 Task: Configure real-time preview settings for accurate effect previews.
Action: Mouse moved to (108, 4)
Screenshot: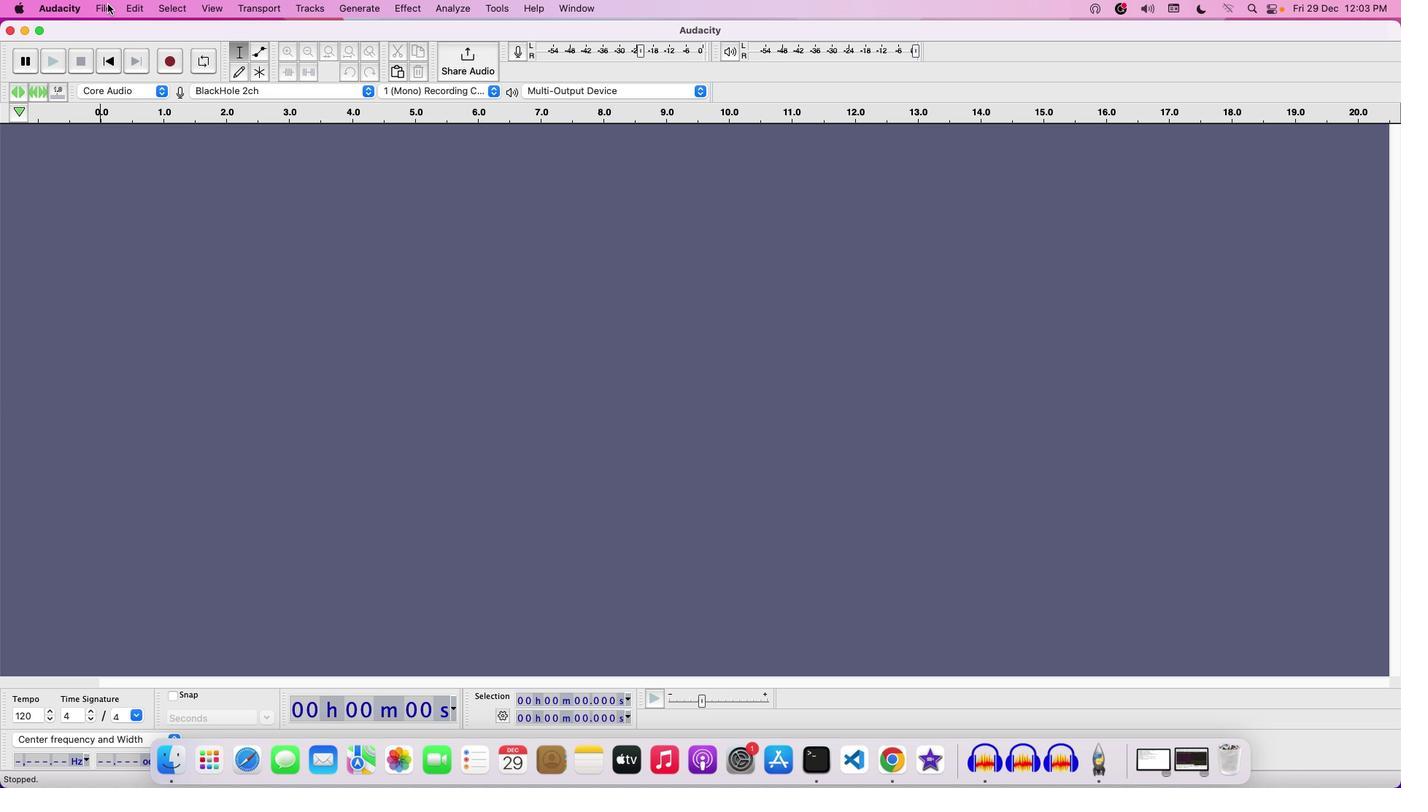 
Action: Mouse pressed left at (108, 4)
Screenshot: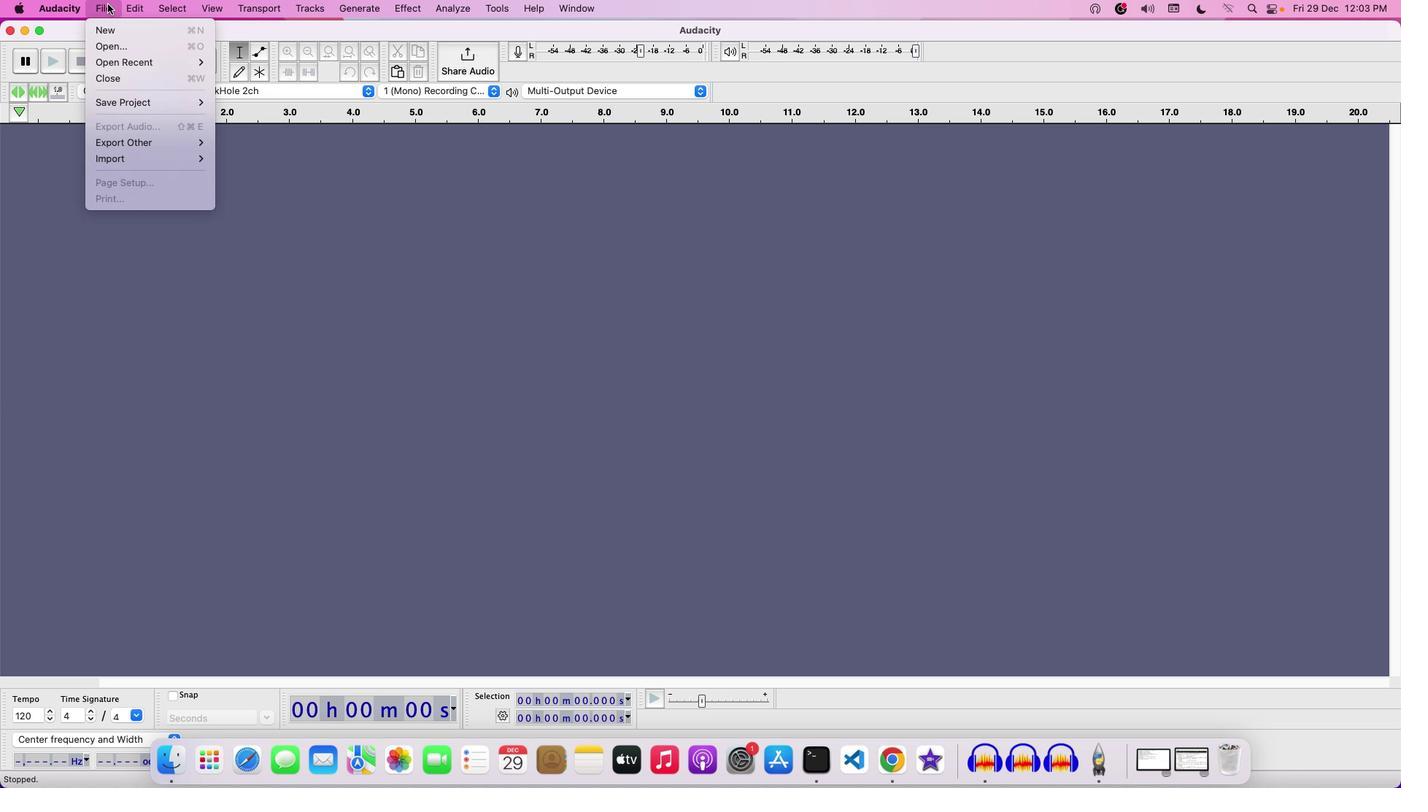 
Action: Mouse moved to (113, 51)
Screenshot: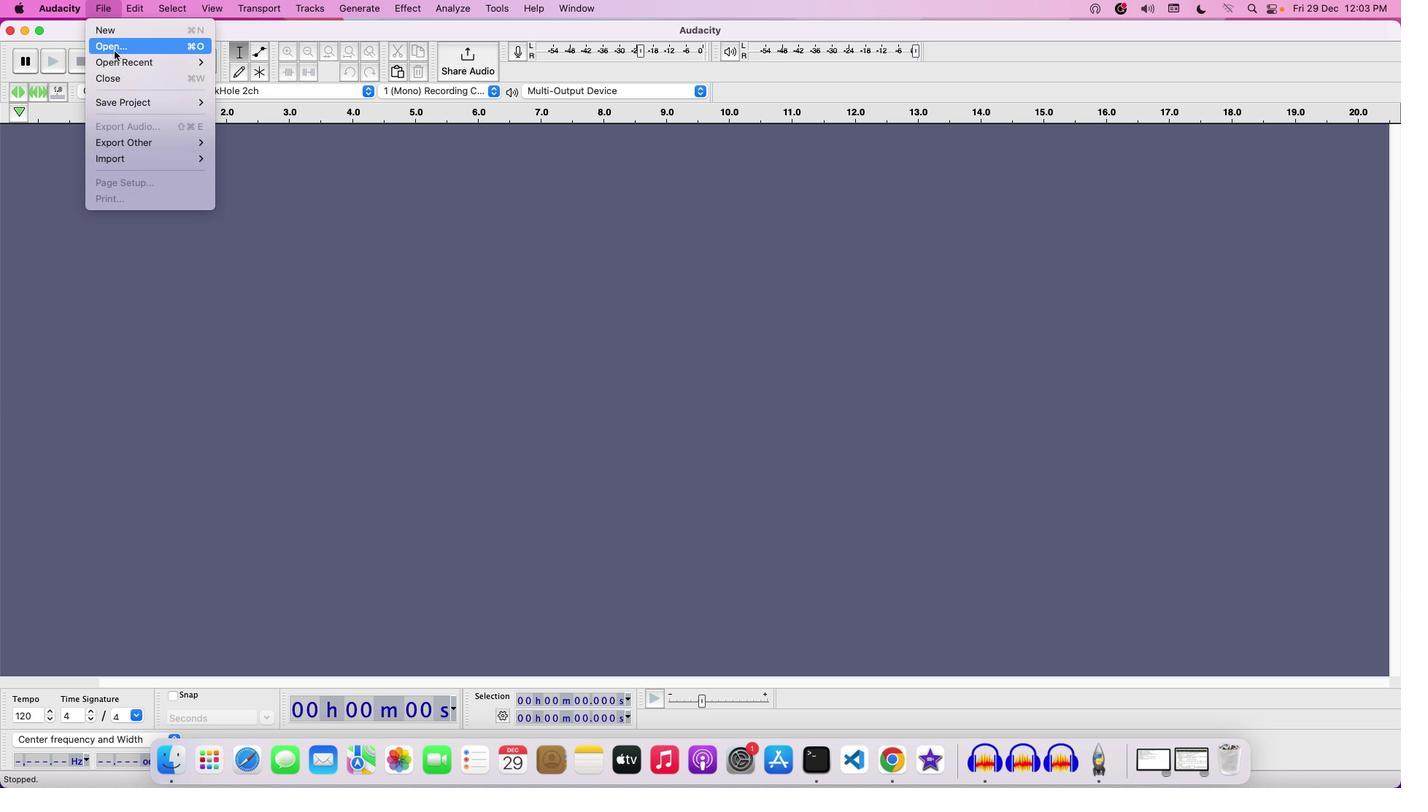 
Action: Mouse pressed left at (113, 51)
Screenshot: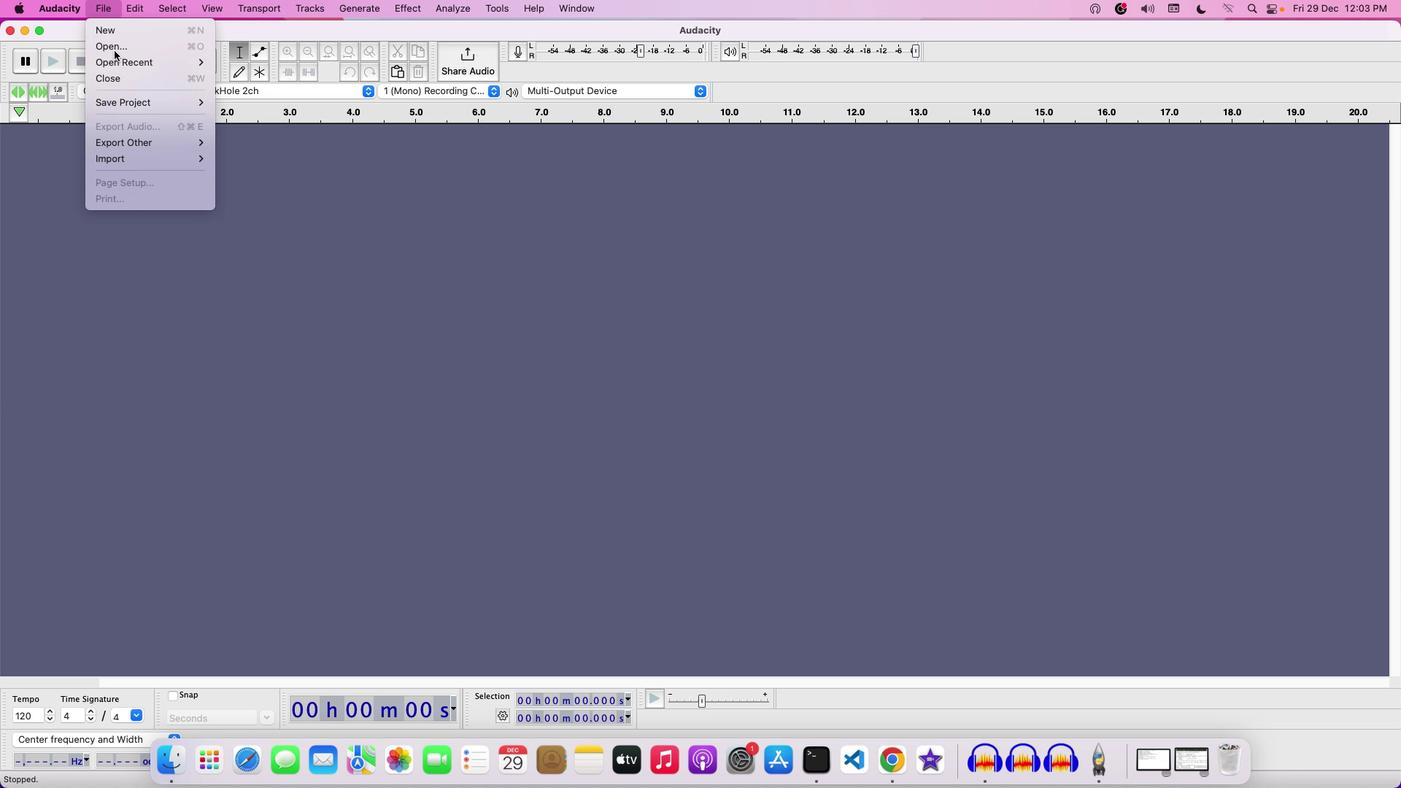 
Action: Mouse moved to (605, 231)
Screenshot: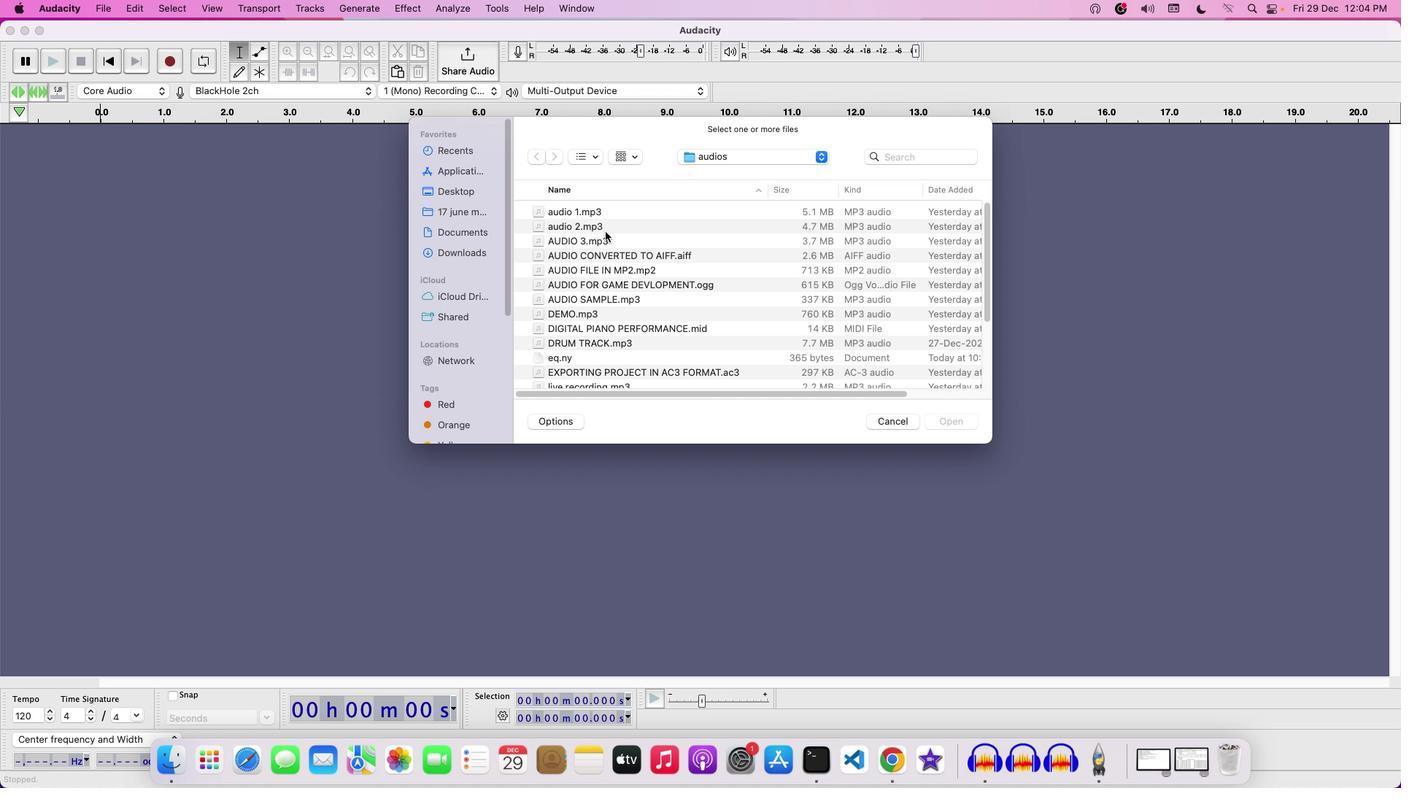 
Action: Mouse pressed left at (605, 231)
Screenshot: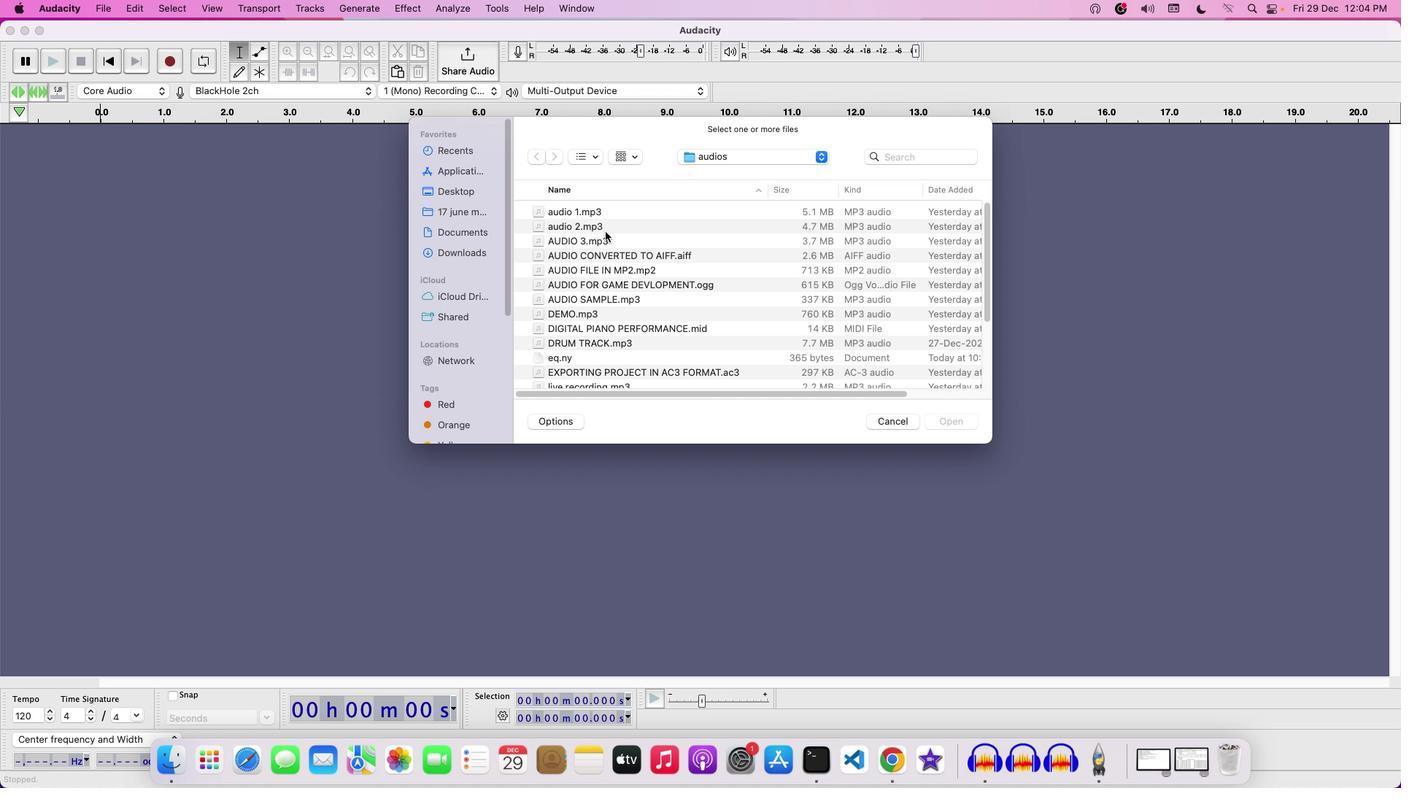 
Action: Mouse moved to (941, 422)
Screenshot: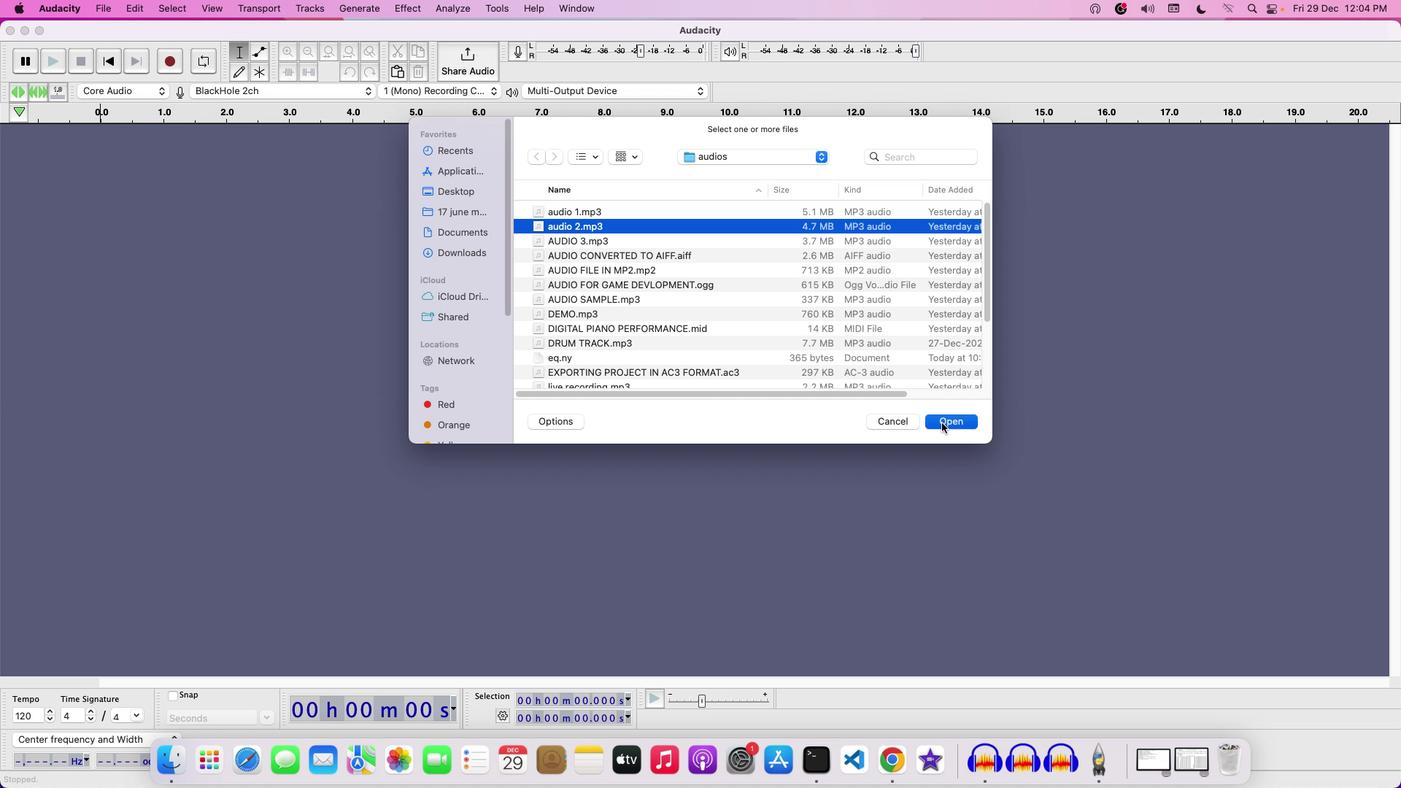 
Action: Mouse pressed left at (941, 422)
Screenshot: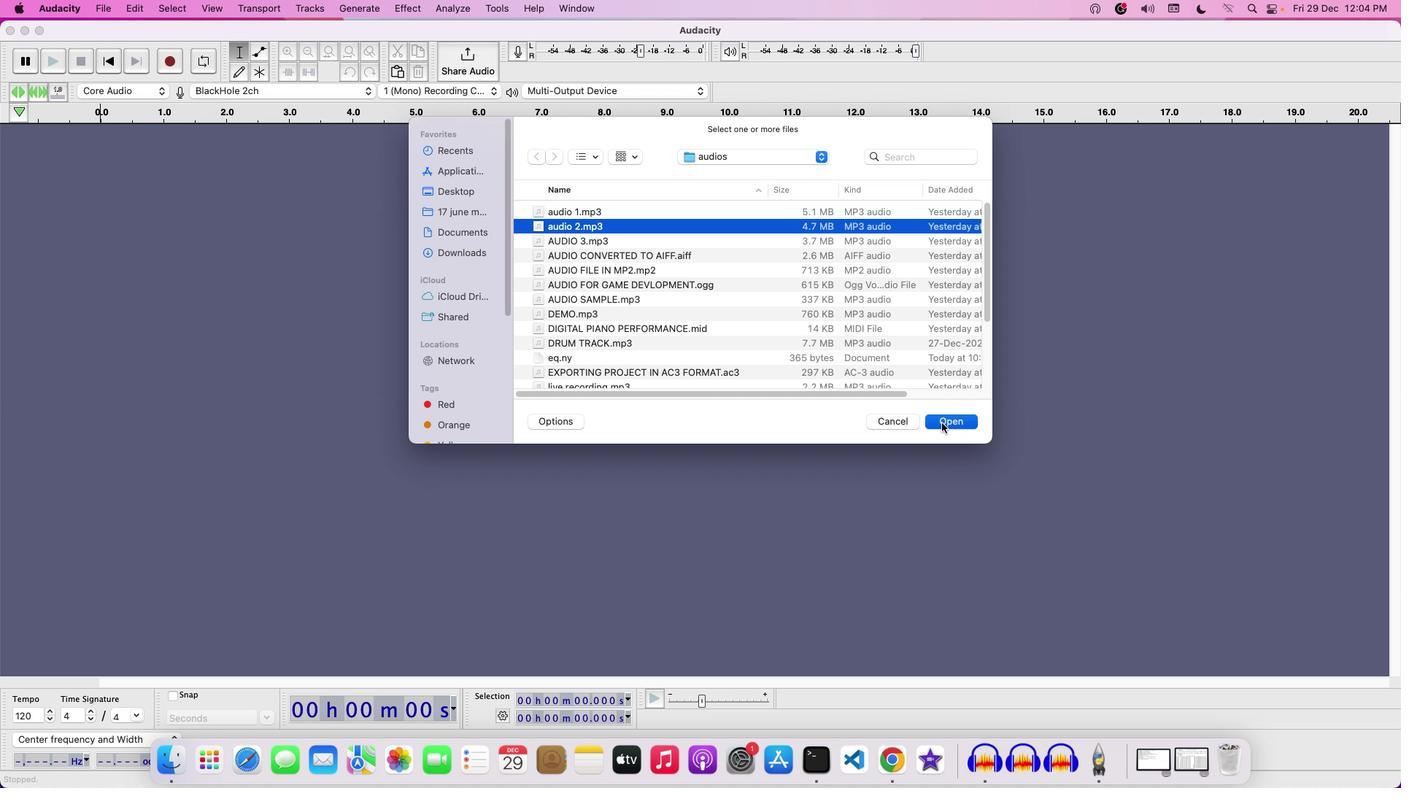 
Action: Mouse moved to (667, 284)
Screenshot: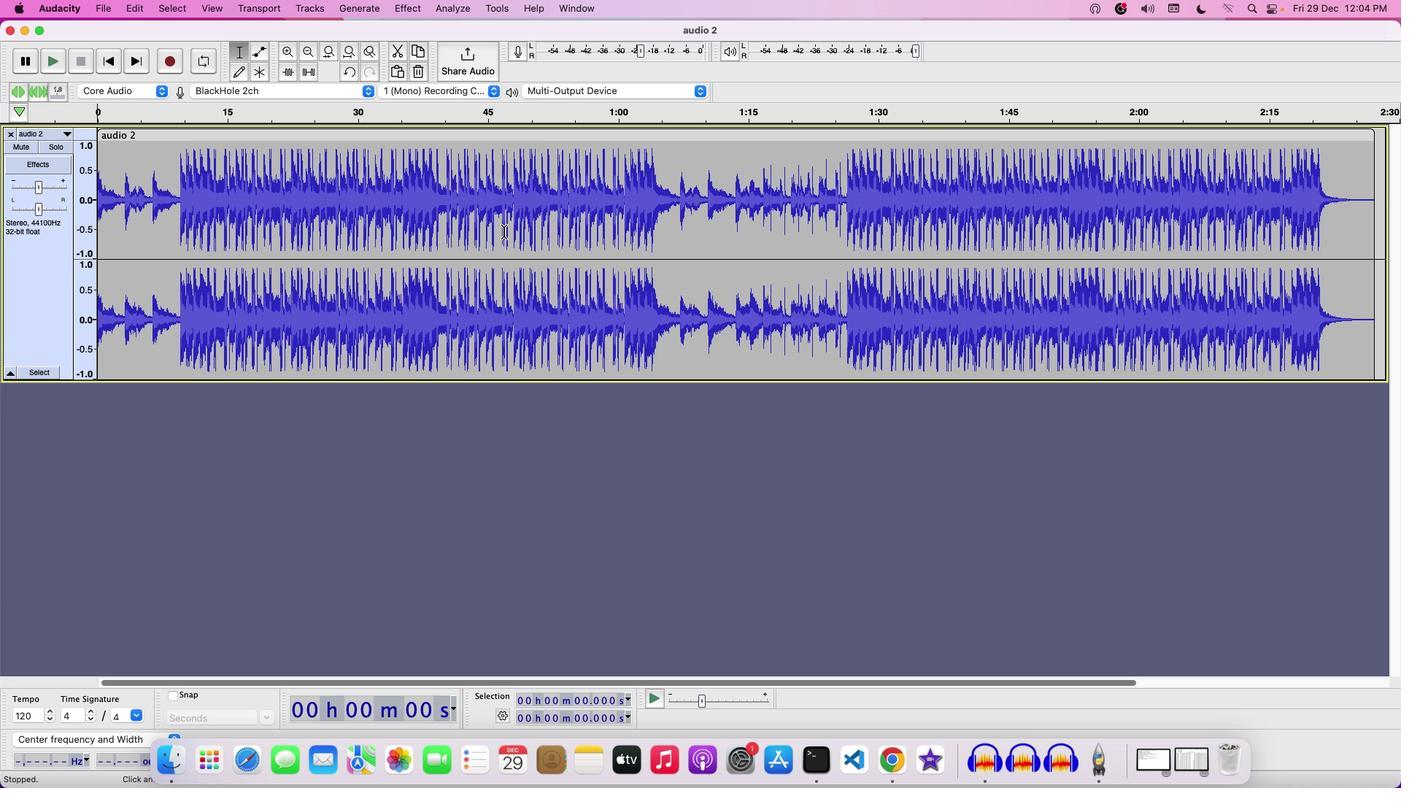 
Action: Key pressed Key.space
Screenshot: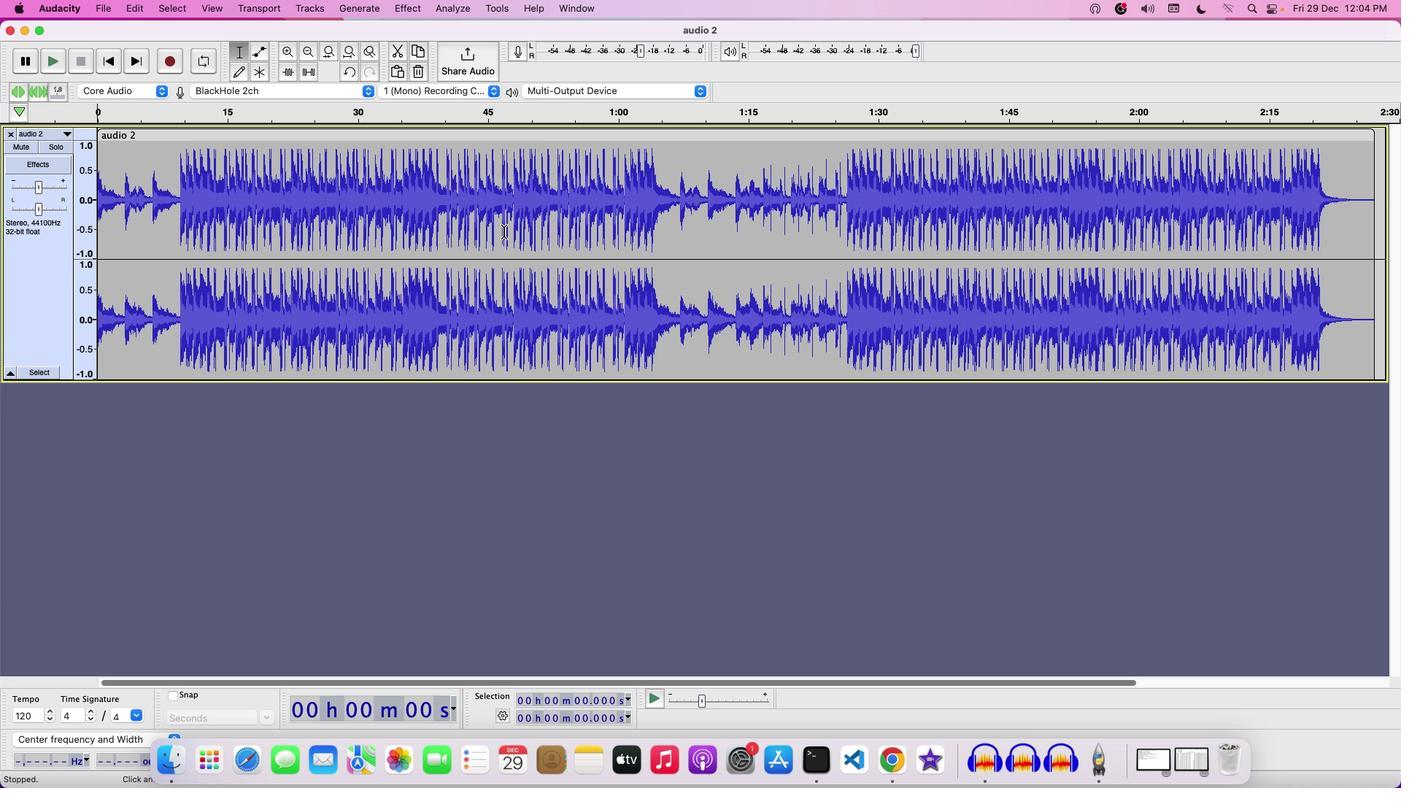 
Action: Mouse moved to (31, 192)
Screenshot: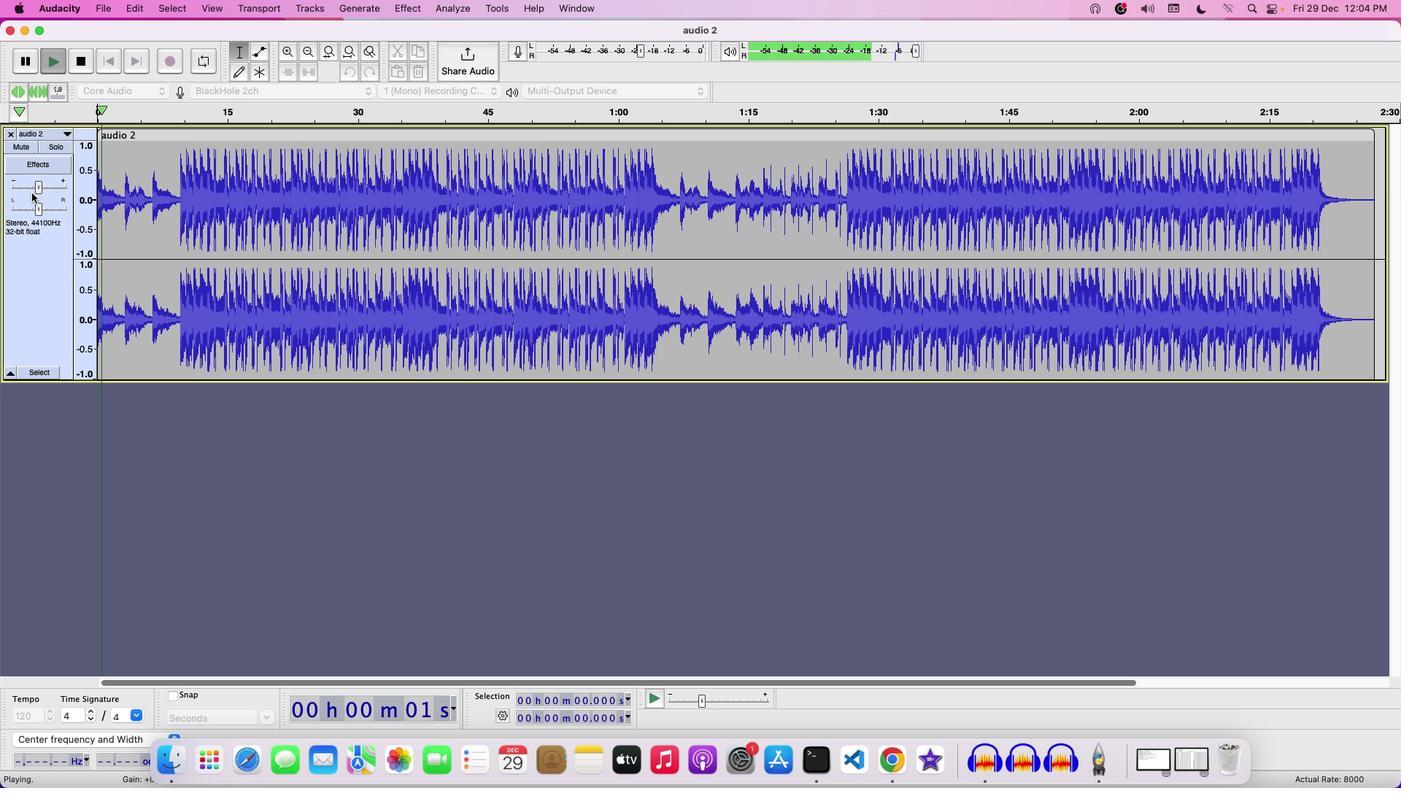 
Action: Mouse pressed left at (31, 192)
Screenshot: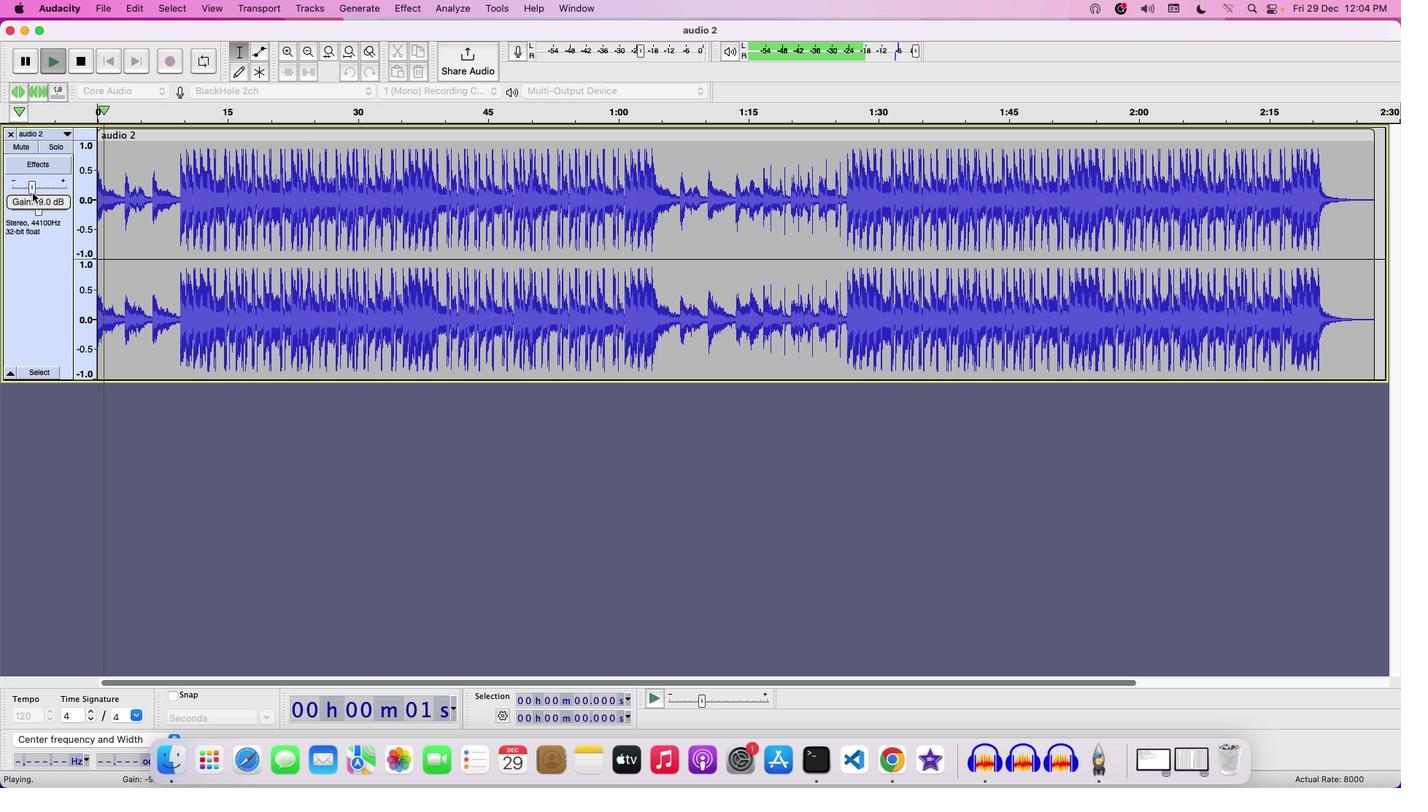 
Action: Mouse moved to (32, 192)
Screenshot: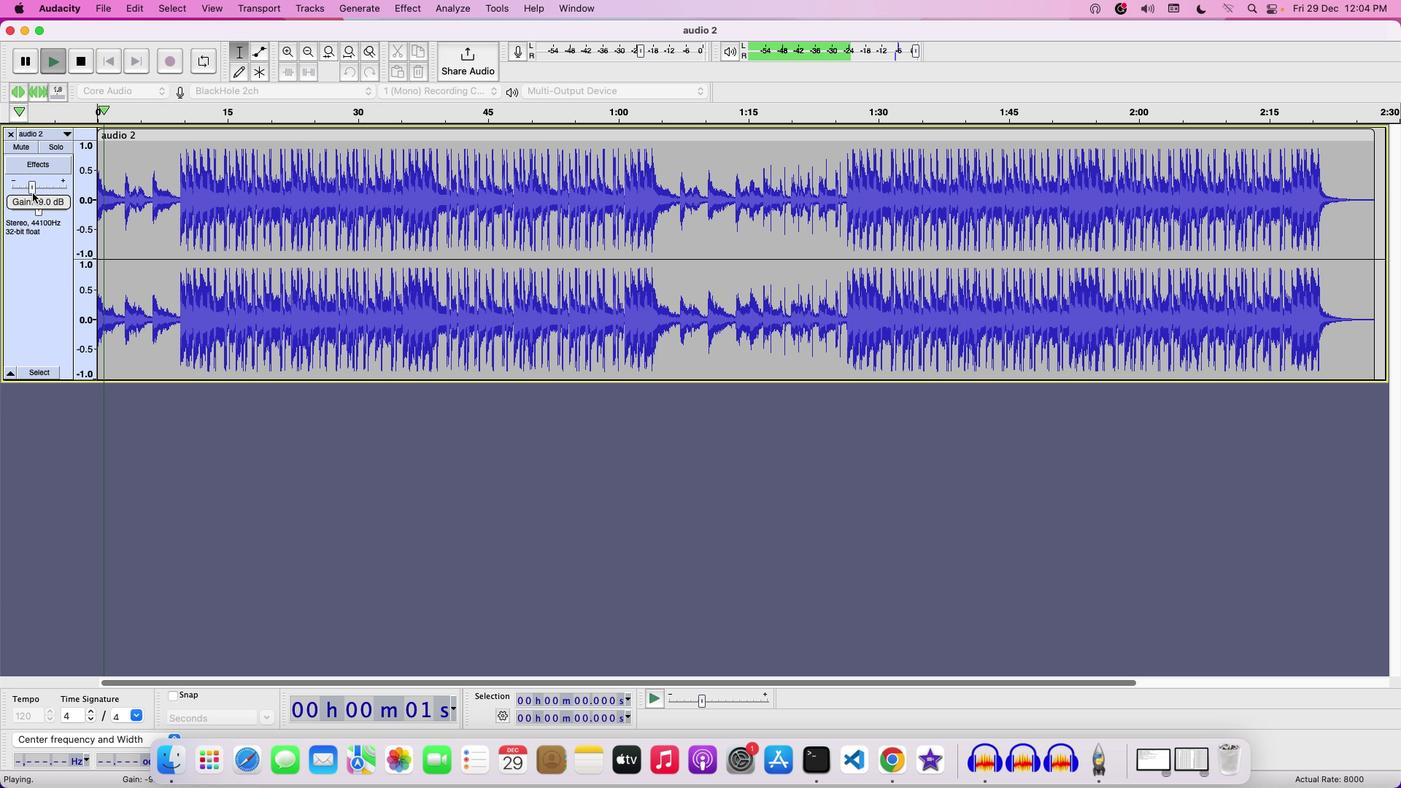 
Action: Mouse pressed left at (32, 192)
Screenshot: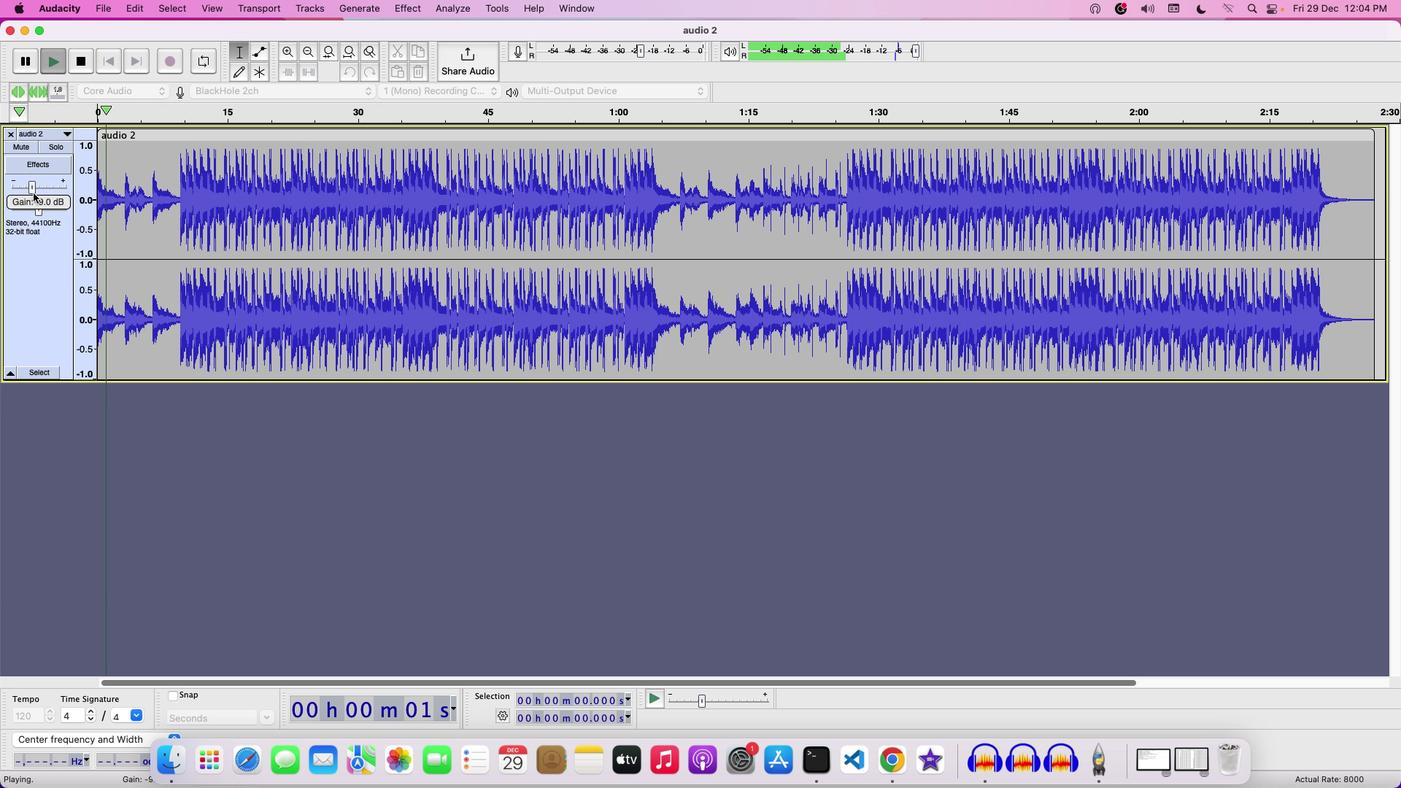 
Action: Mouse moved to (174, 194)
Screenshot: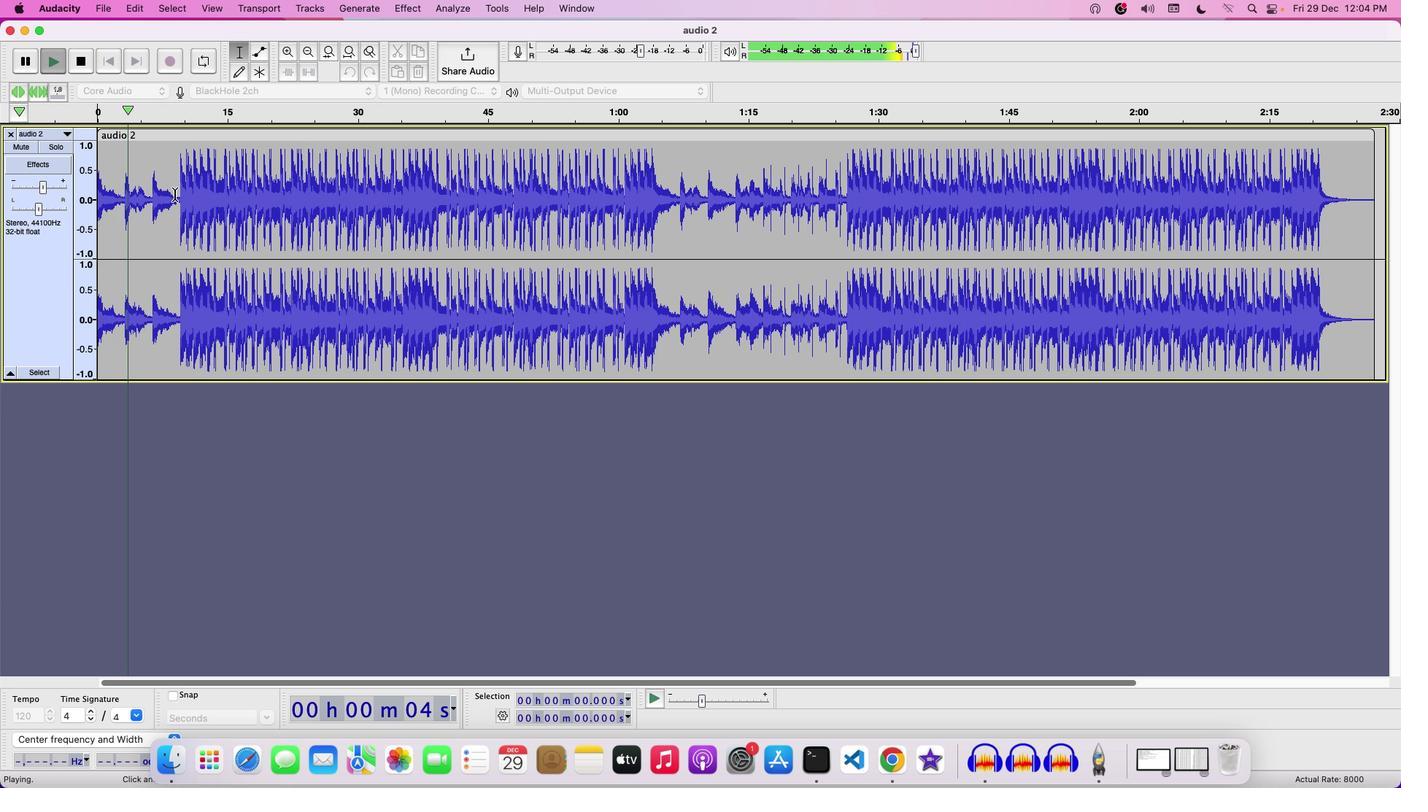 
Action: Mouse pressed left at (174, 194)
Screenshot: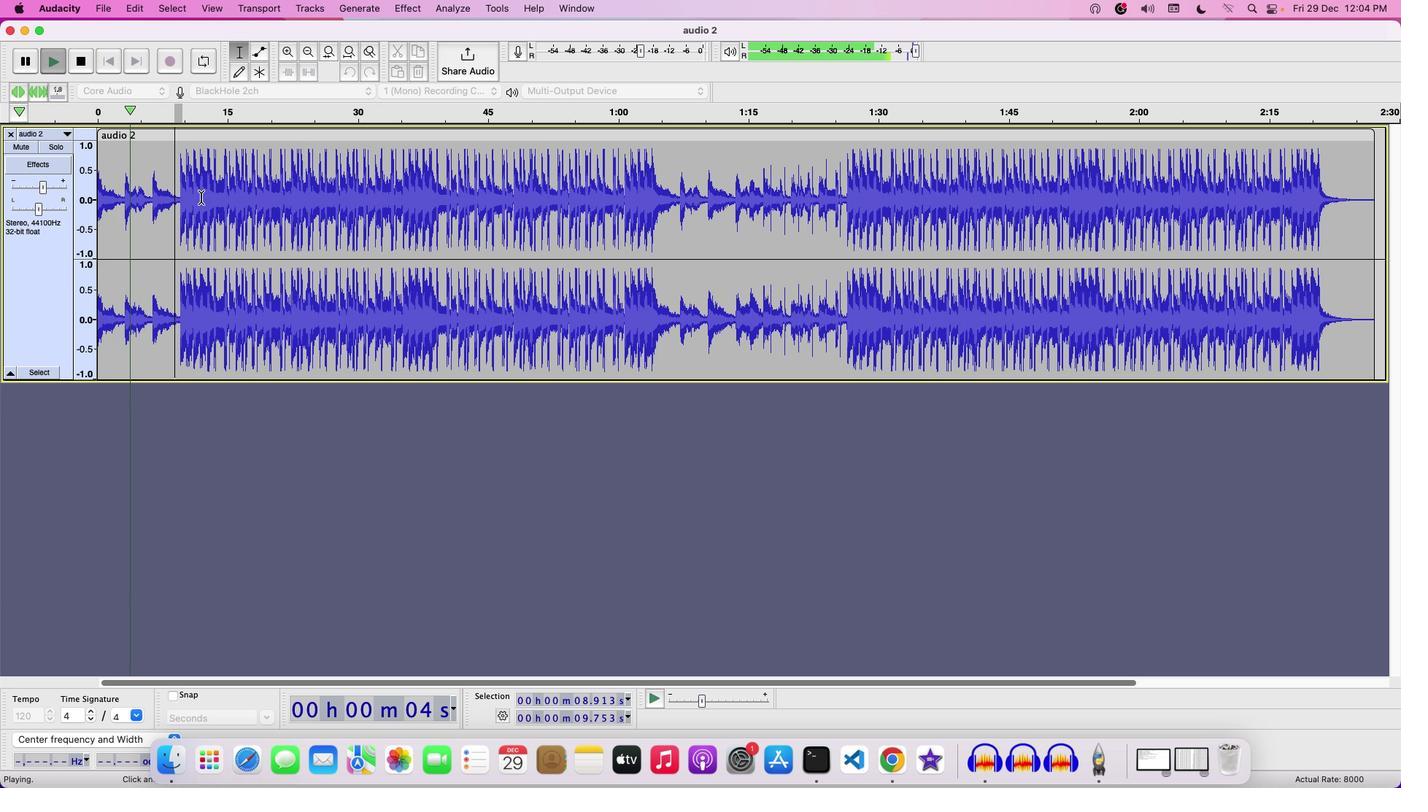 
Action: Mouse moved to (353, 221)
Screenshot: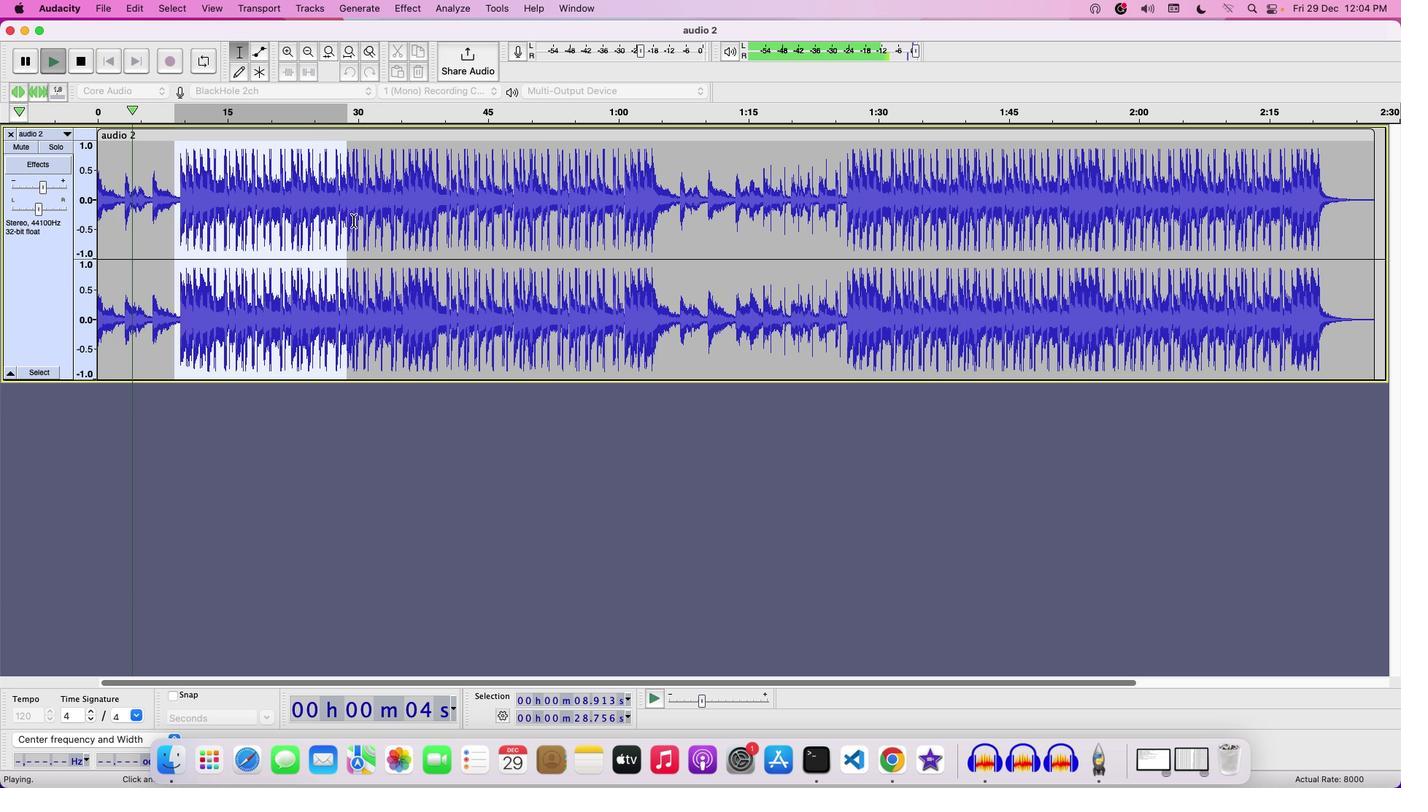 
Action: Key pressed Key.space
Screenshot: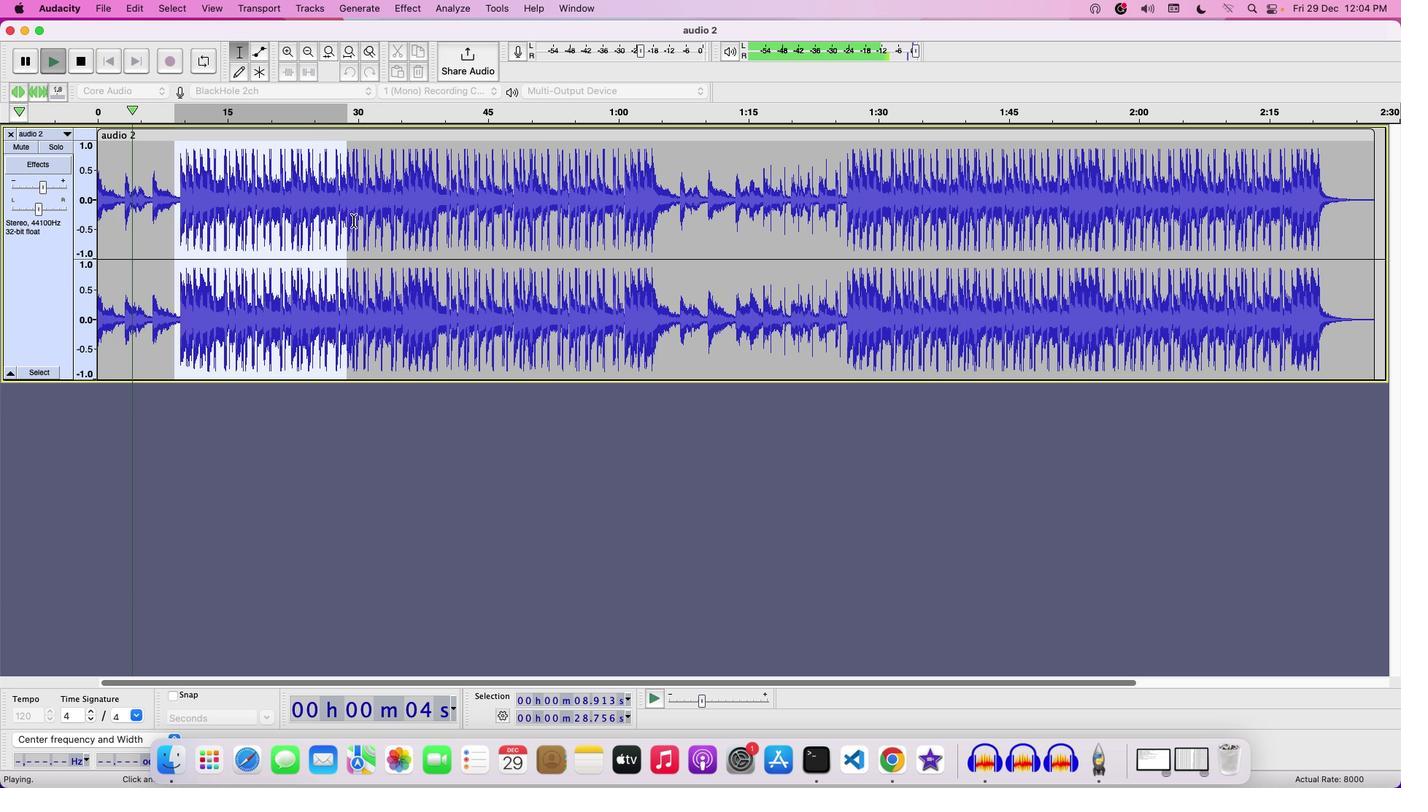 
Action: Mouse moved to (353, 221)
Screenshot: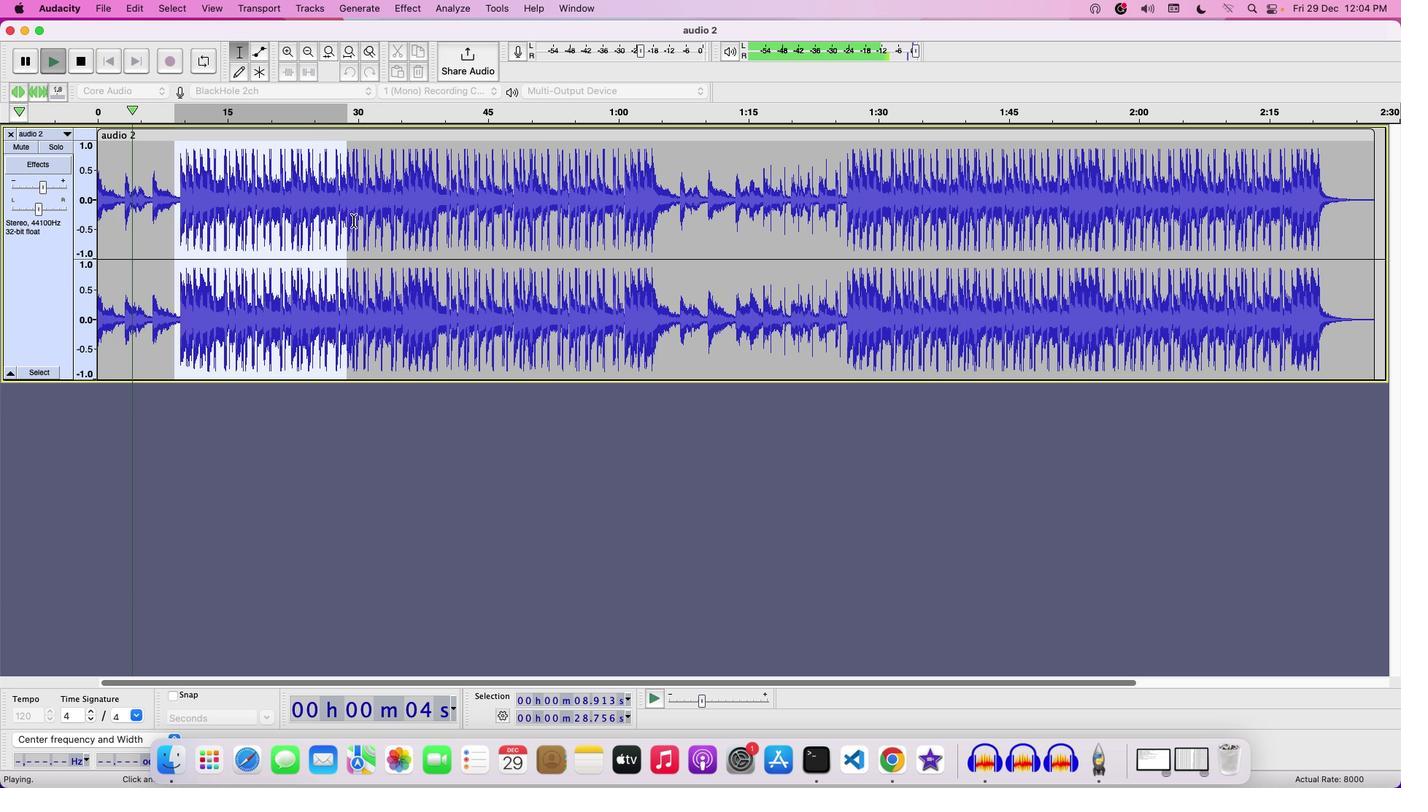 
Action: Key pressed Key.space
Screenshot: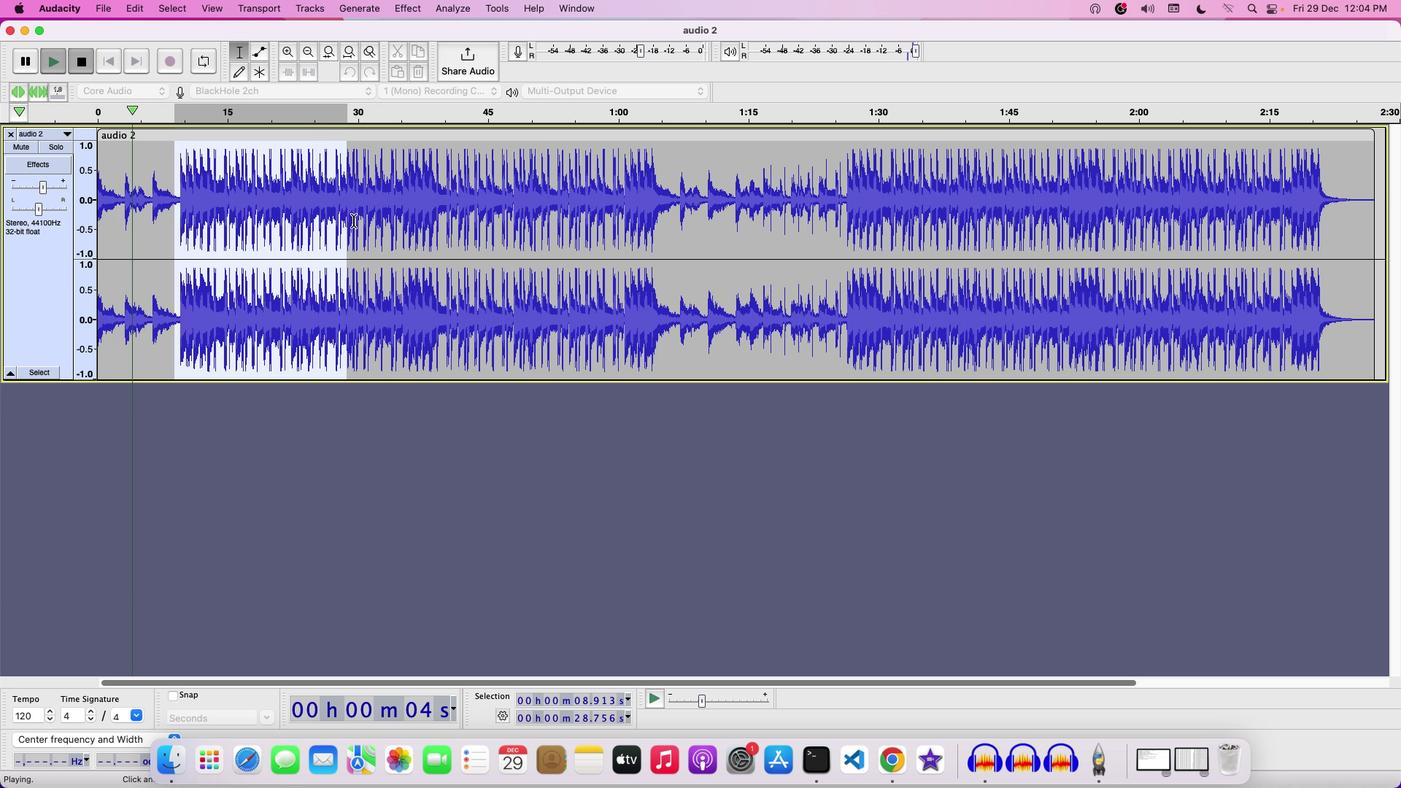 
Action: Mouse moved to (40, 187)
Screenshot: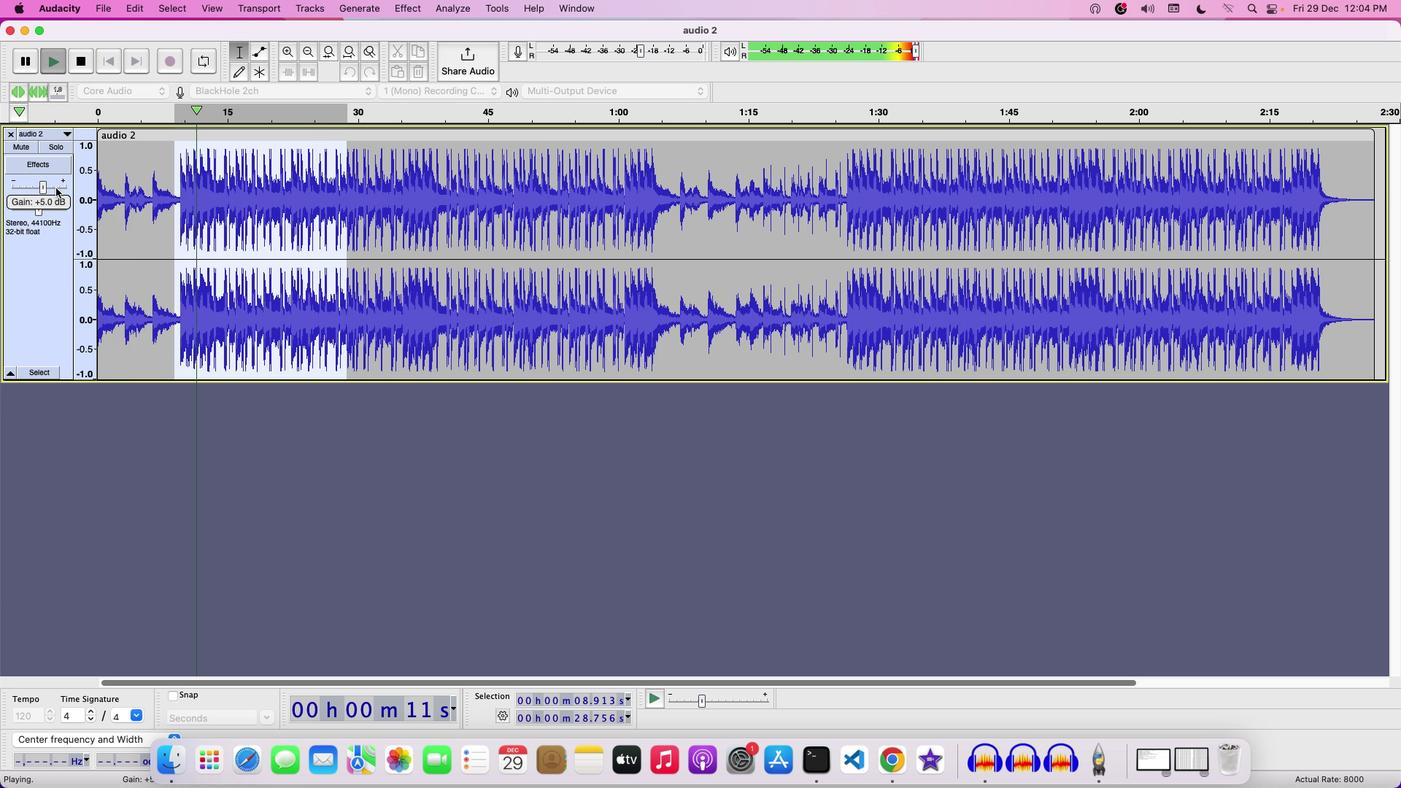 
Action: Mouse pressed left at (40, 187)
Screenshot: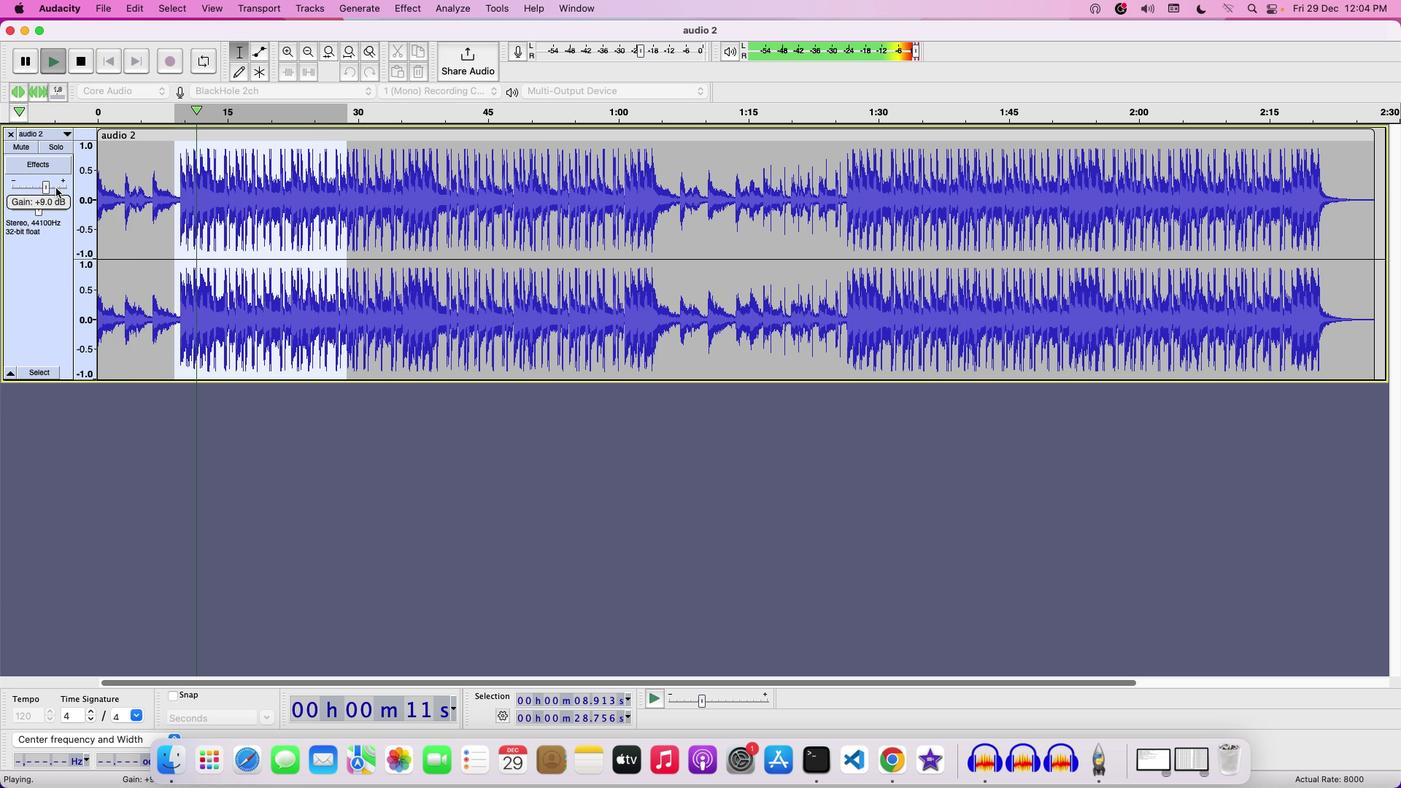 
Action: Mouse moved to (261, 199)
Screenshot: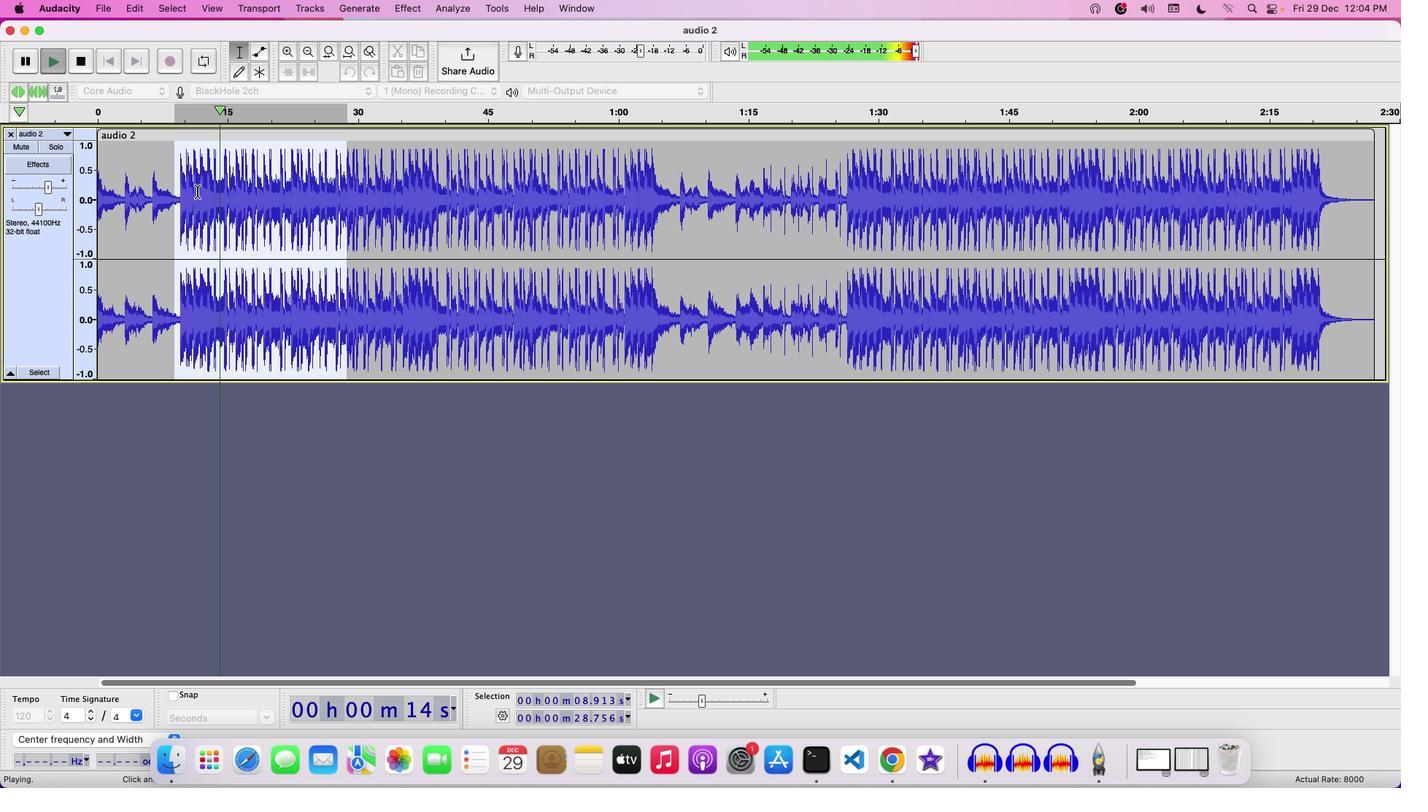 
Action: Key pressed Key.space
Screenshot: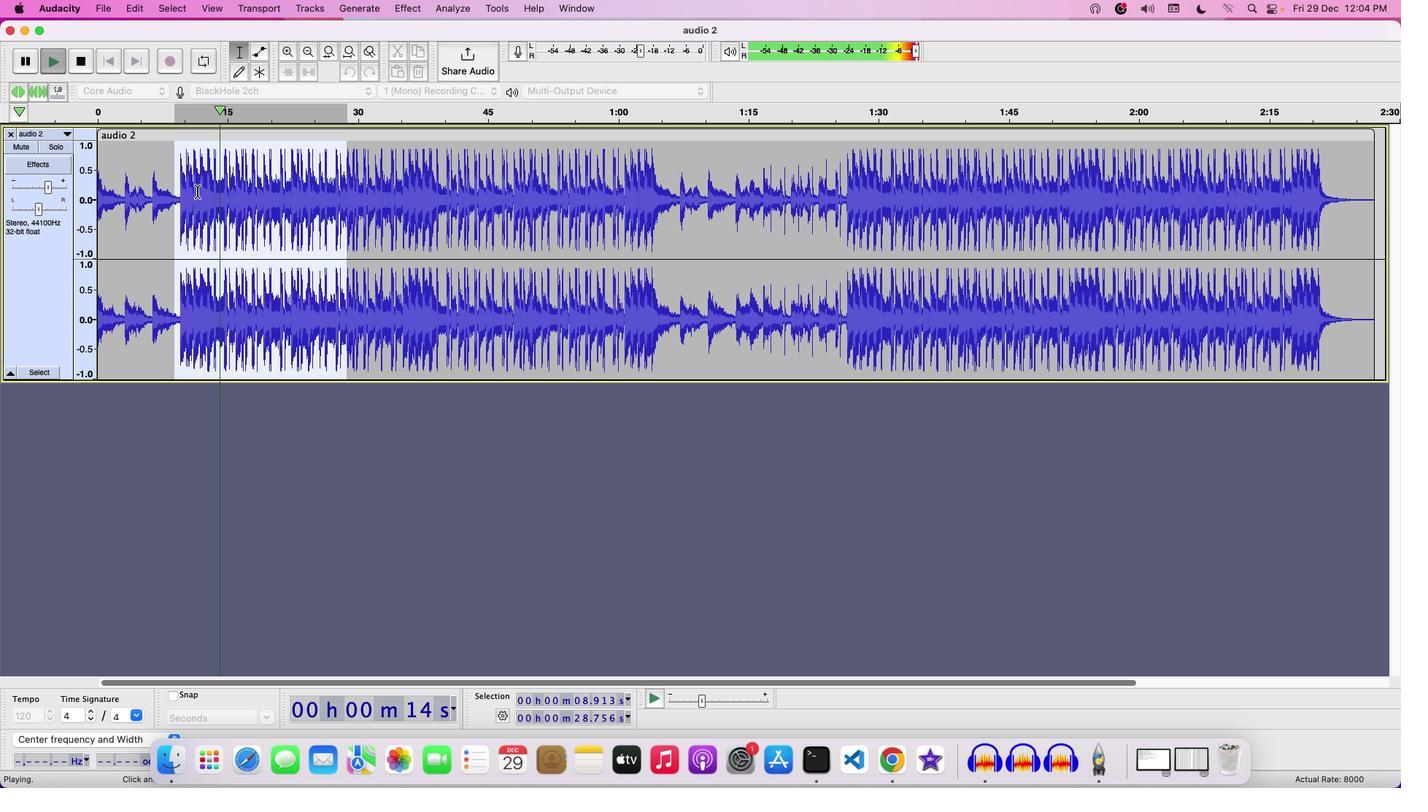 
Action: Mouse moved to (174, 170)
Screenshot: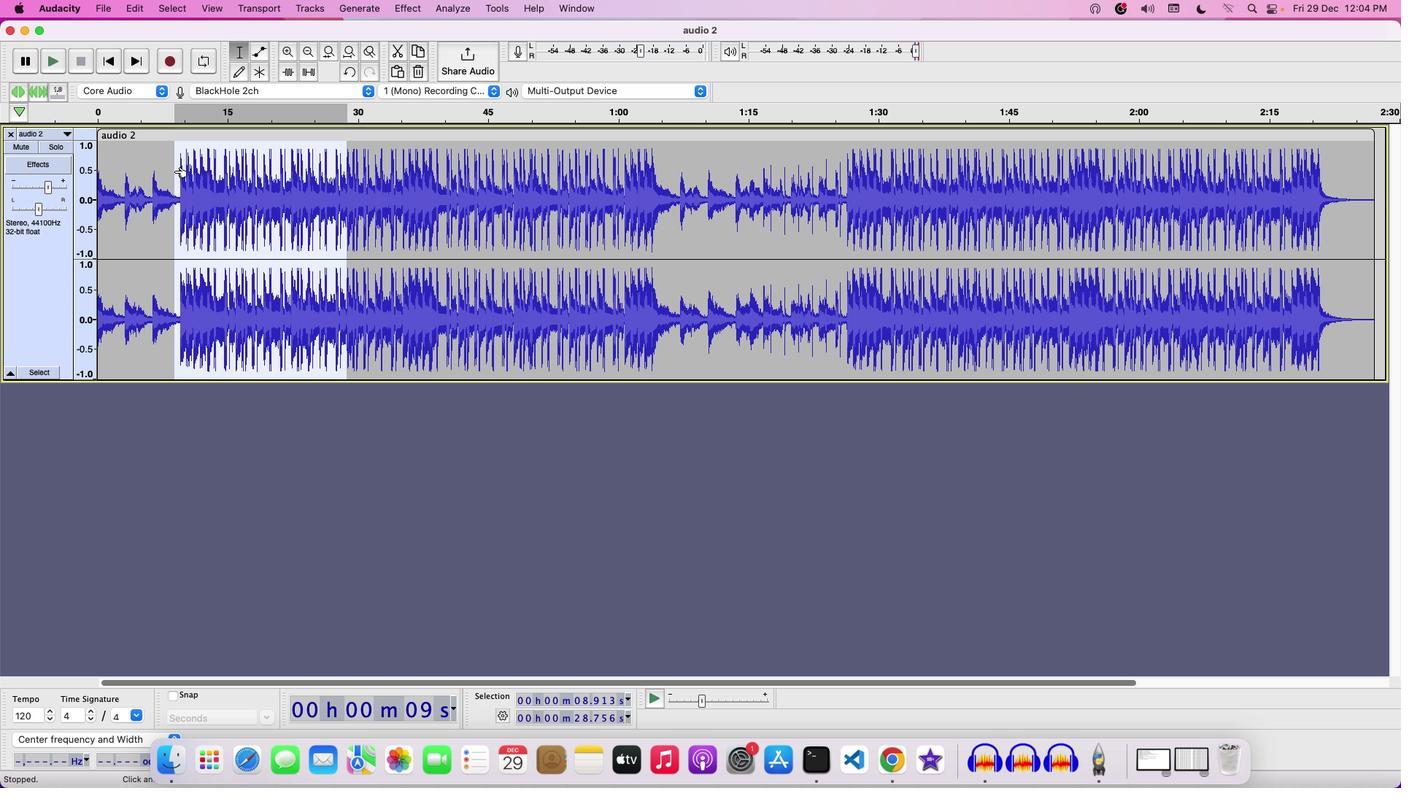 
Action: Mouse pressed left at (174, 170)
Screenshot: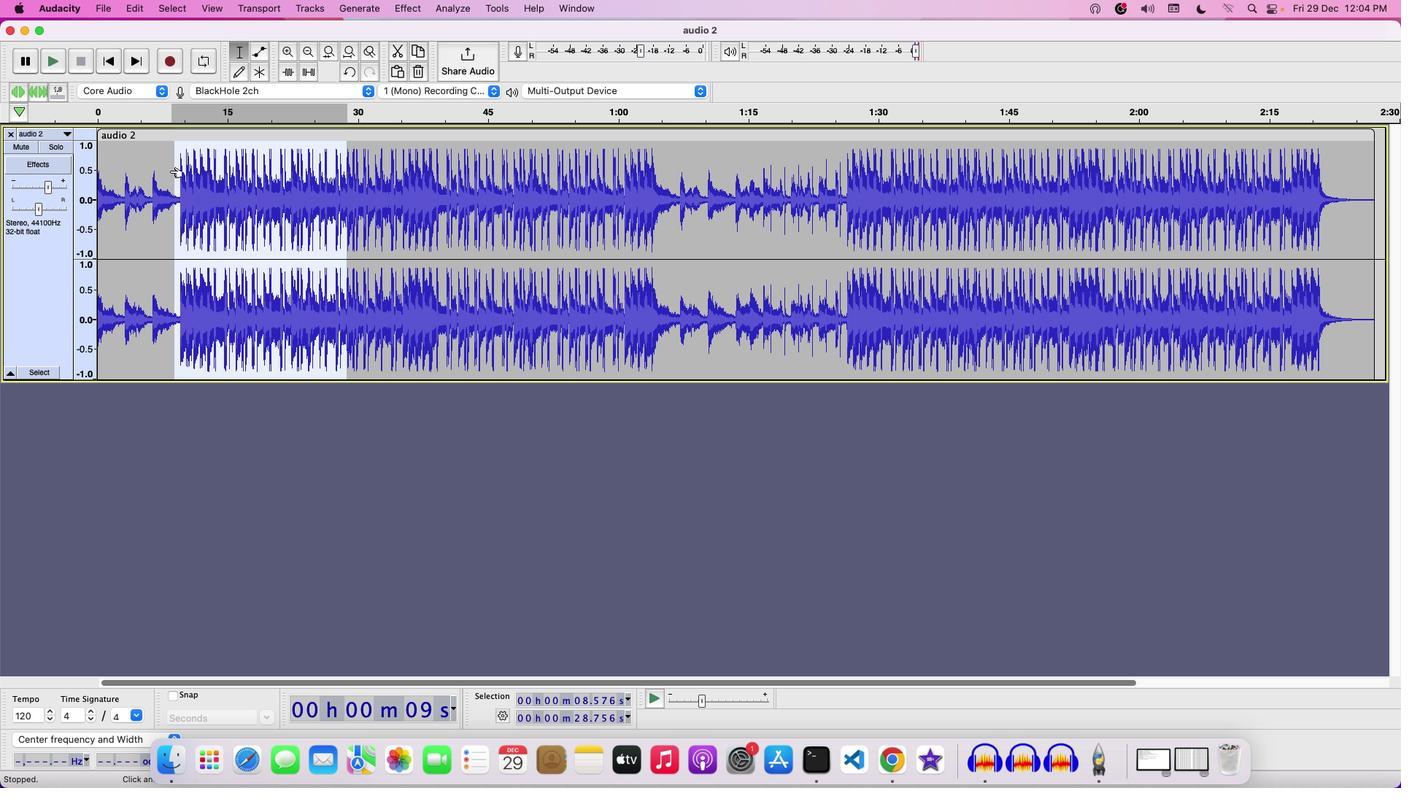 
Action: Mouse moved to (415, 11)
Screenshot: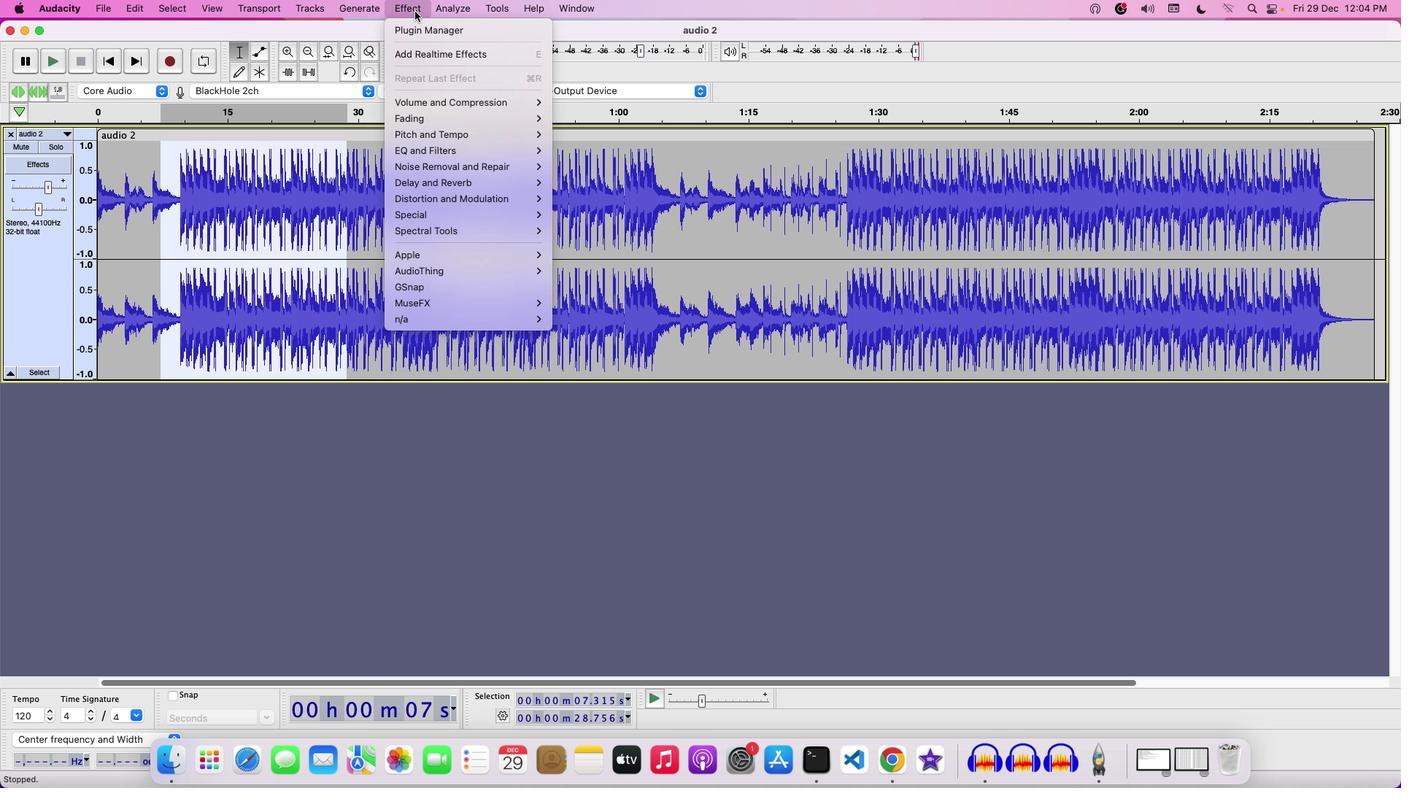 
Action: Mouse pressed left at (415, 11)
Screenshot: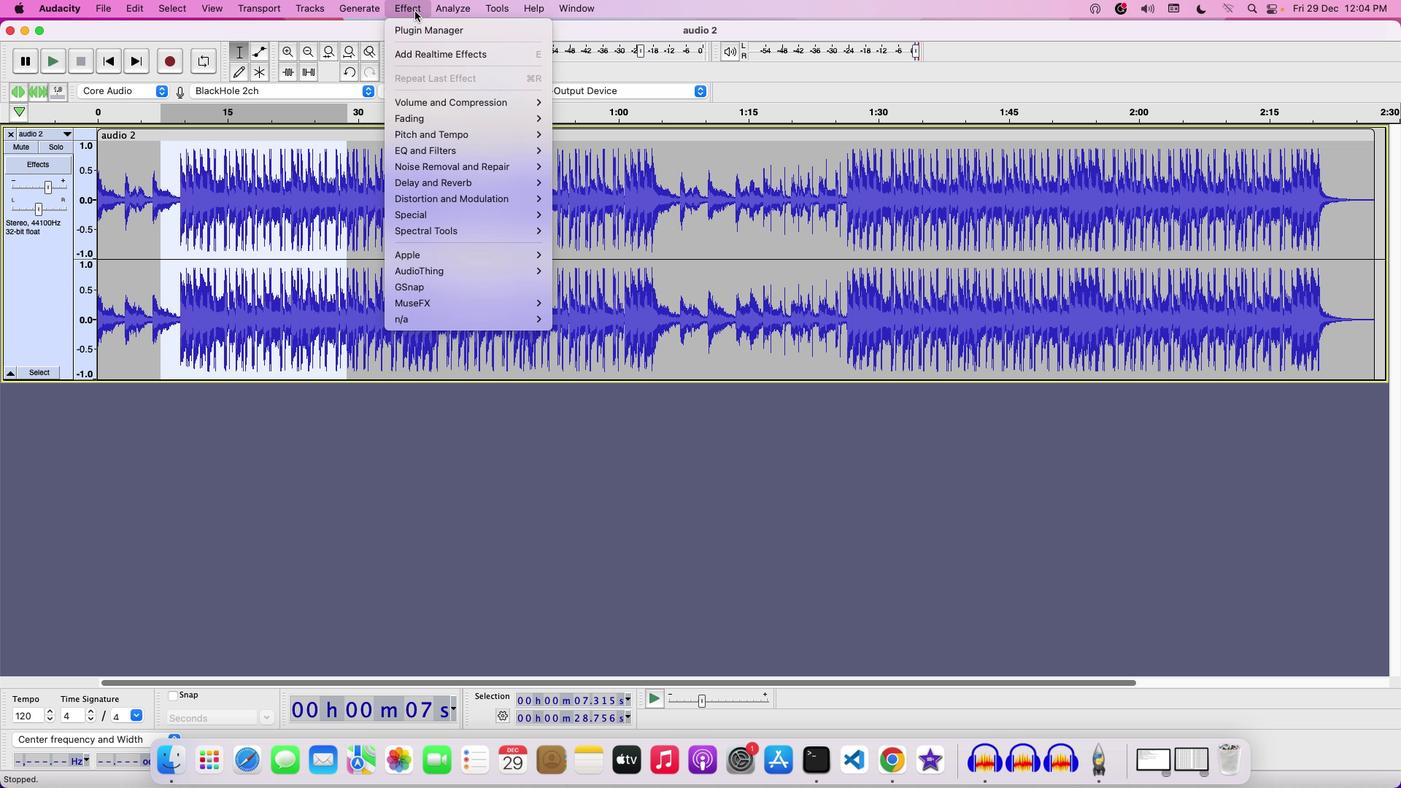
Action: Mouse moved to (575, 170)
Screenshot: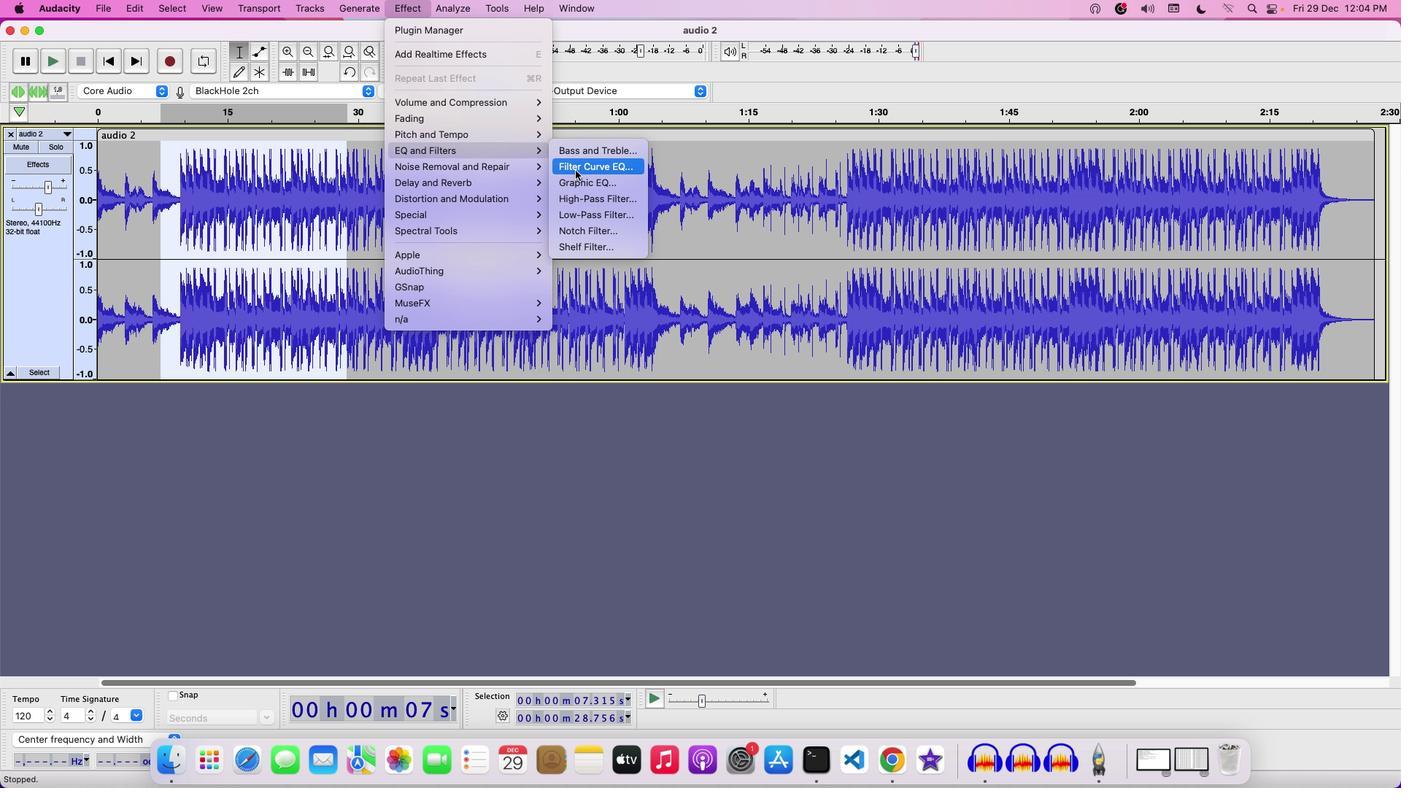 
Action: Mouse pressed left at (575, 170)
Screenshot: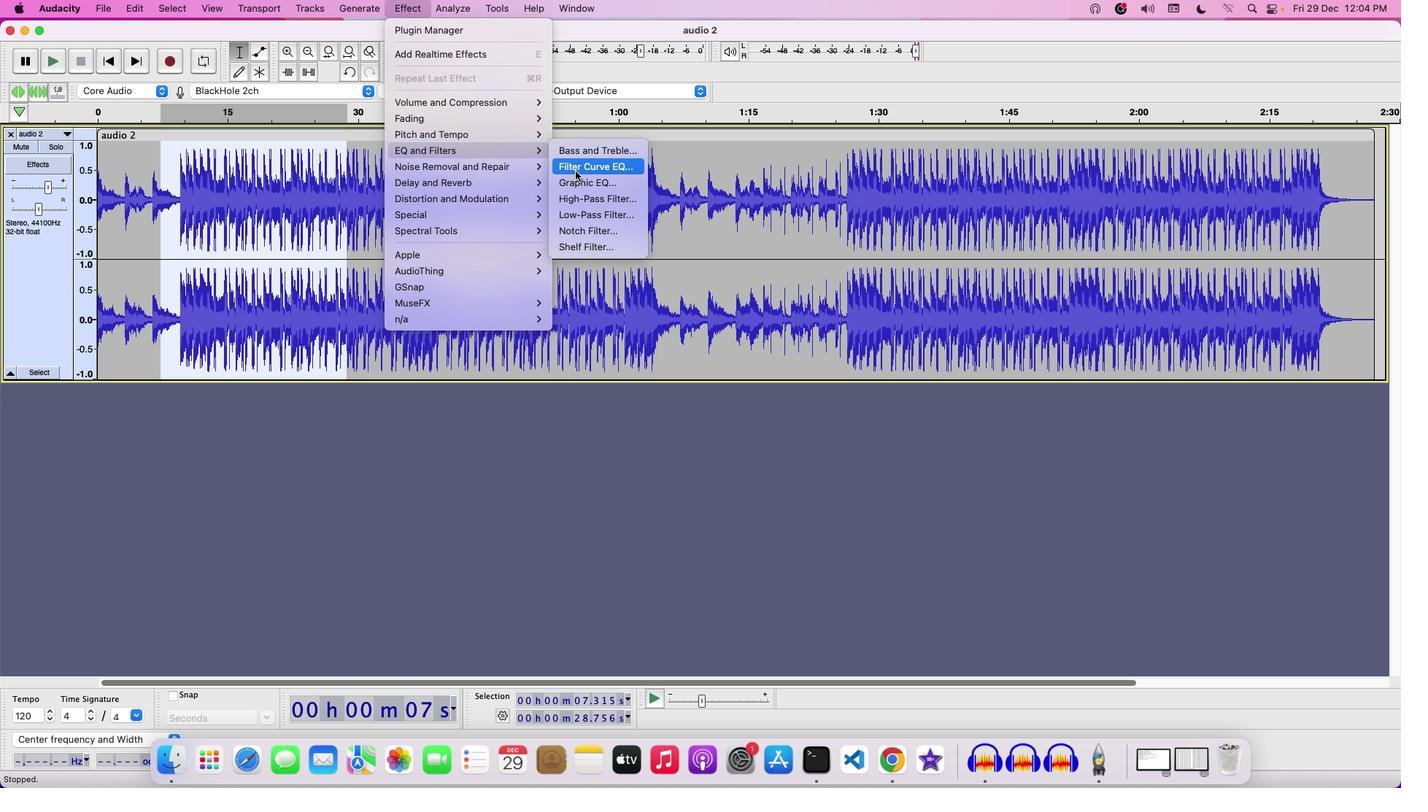 
Action: Mouse moved to (660, 202)
Screenshot: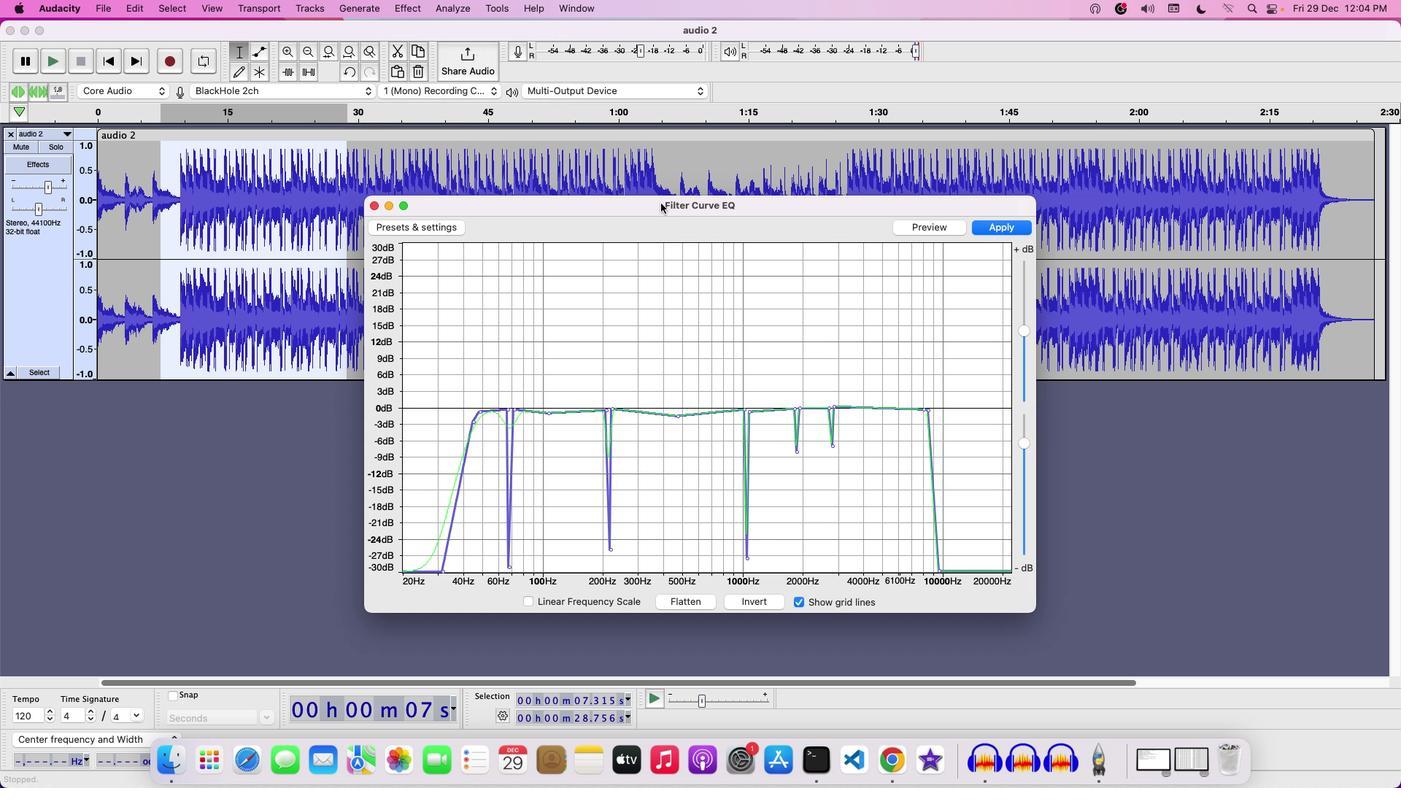 
Action: Mouse pressed left at (660, 202)
Screenshot: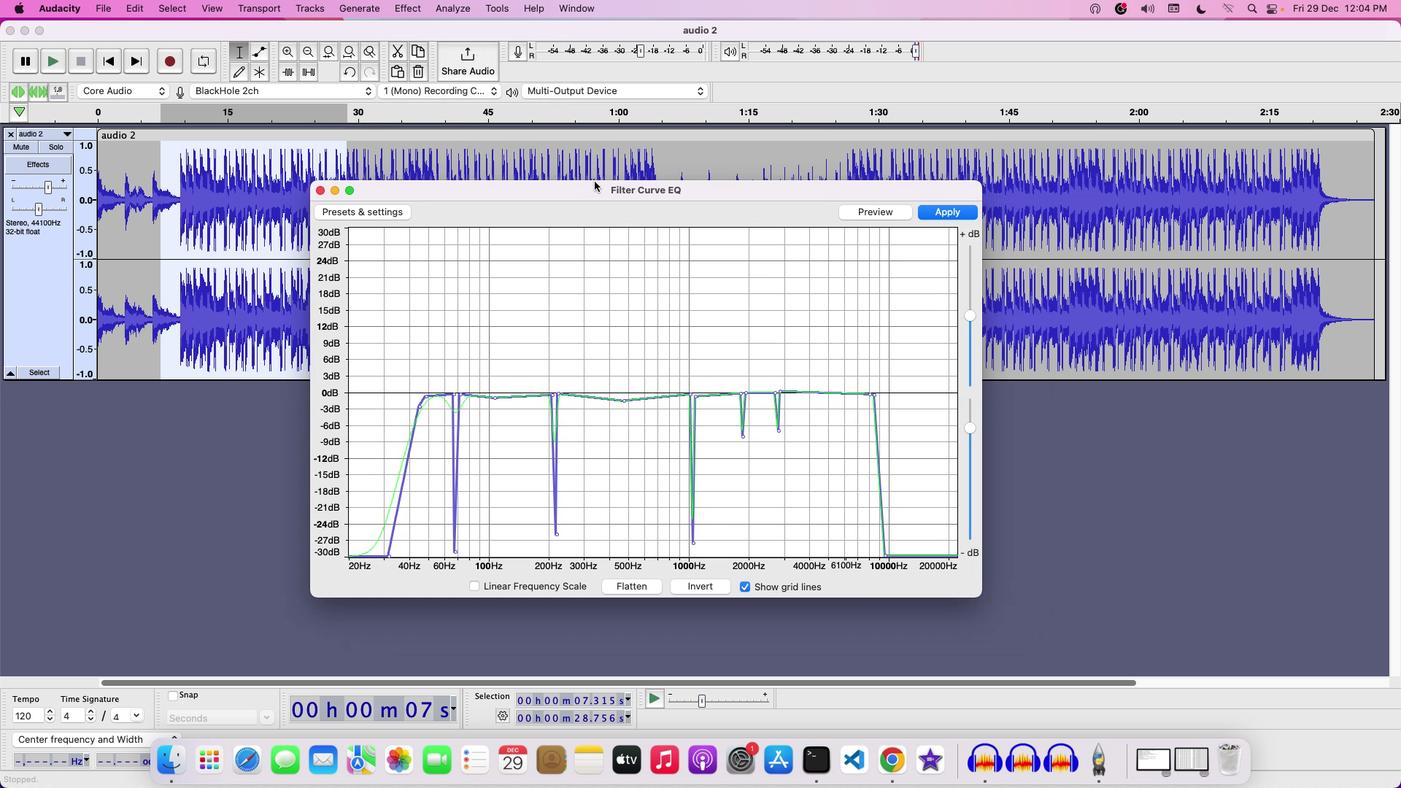 
Action: Mouse moved to (580, 556)
Screenshot: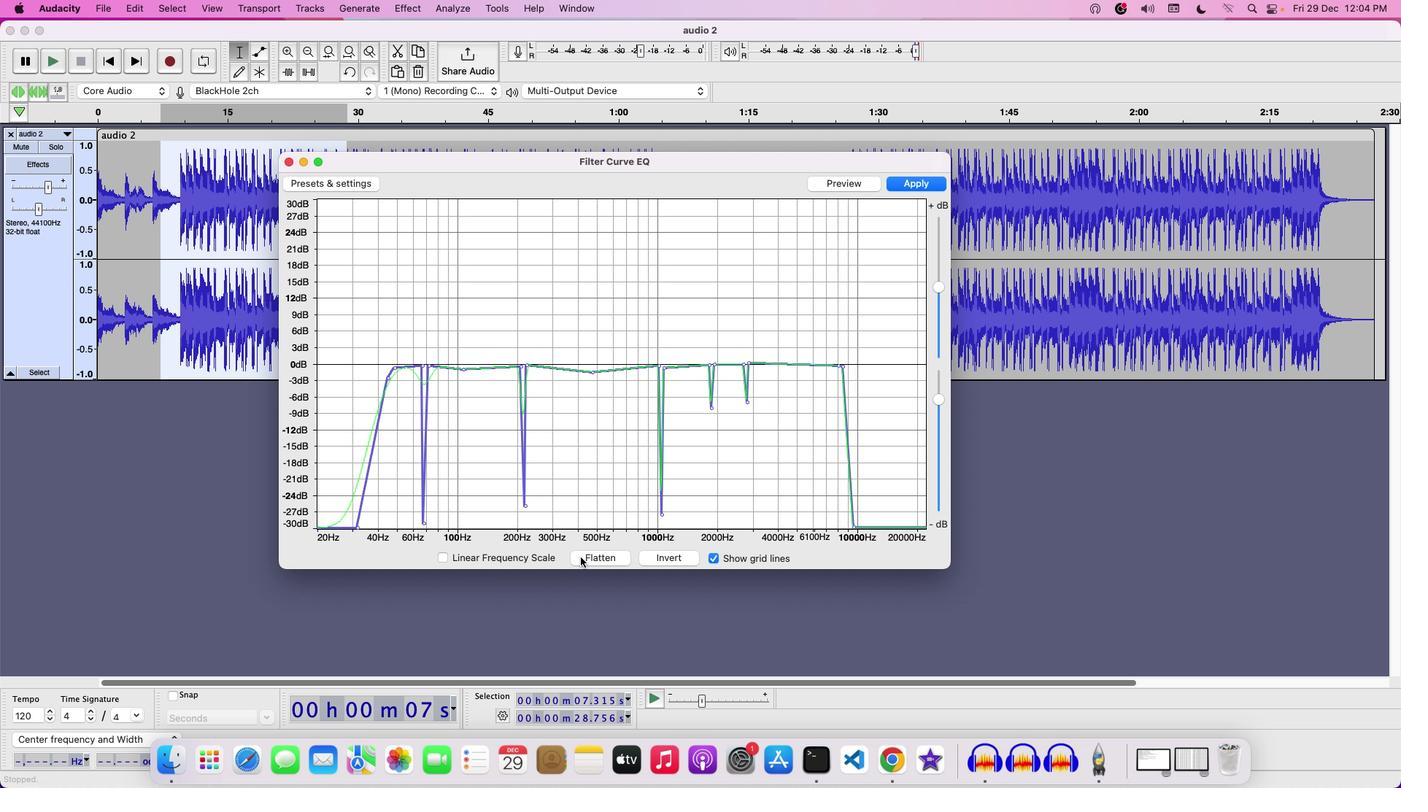 
Action: Mouse pressed left at (580, 556)
Screenshot: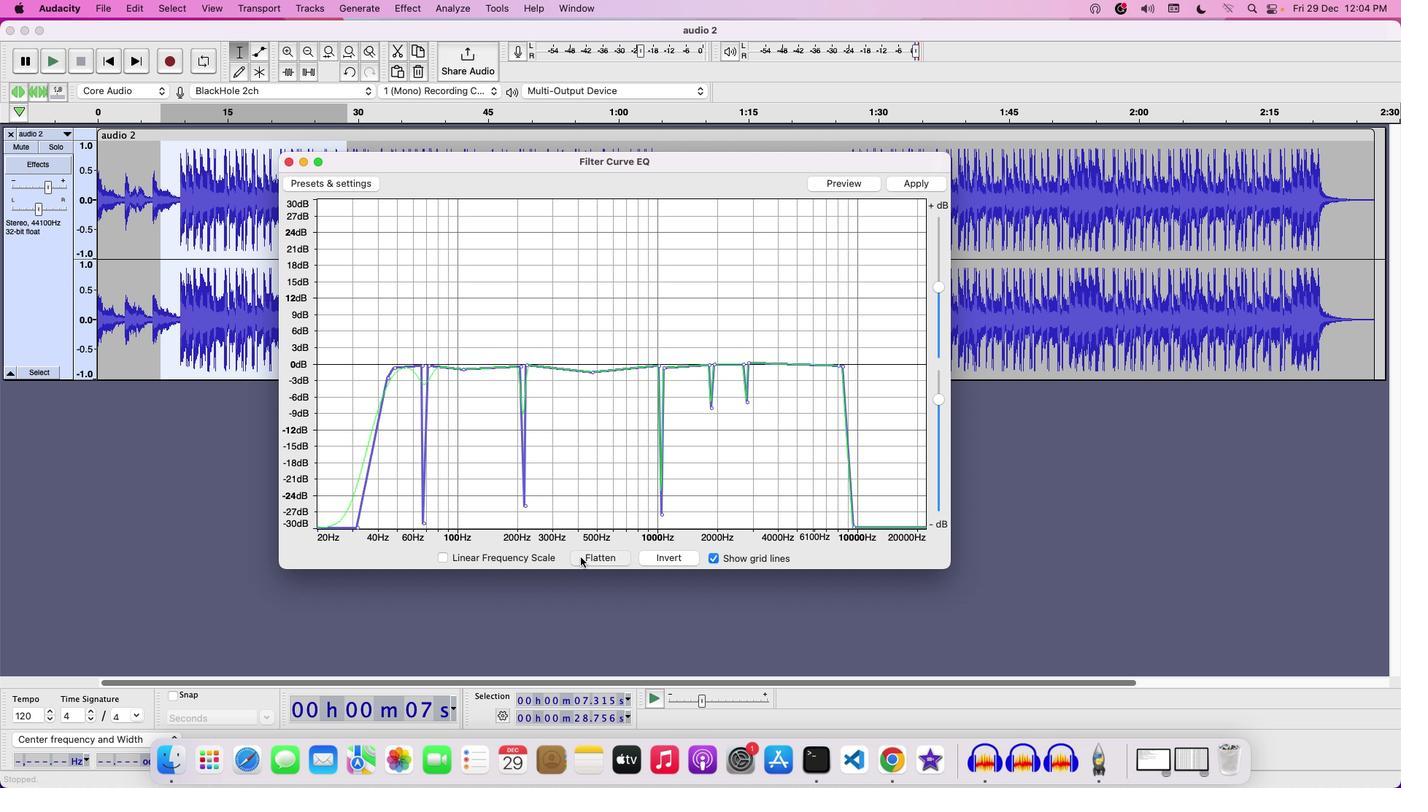 
Action: Mouse moved to (337, 365)
Screenshot: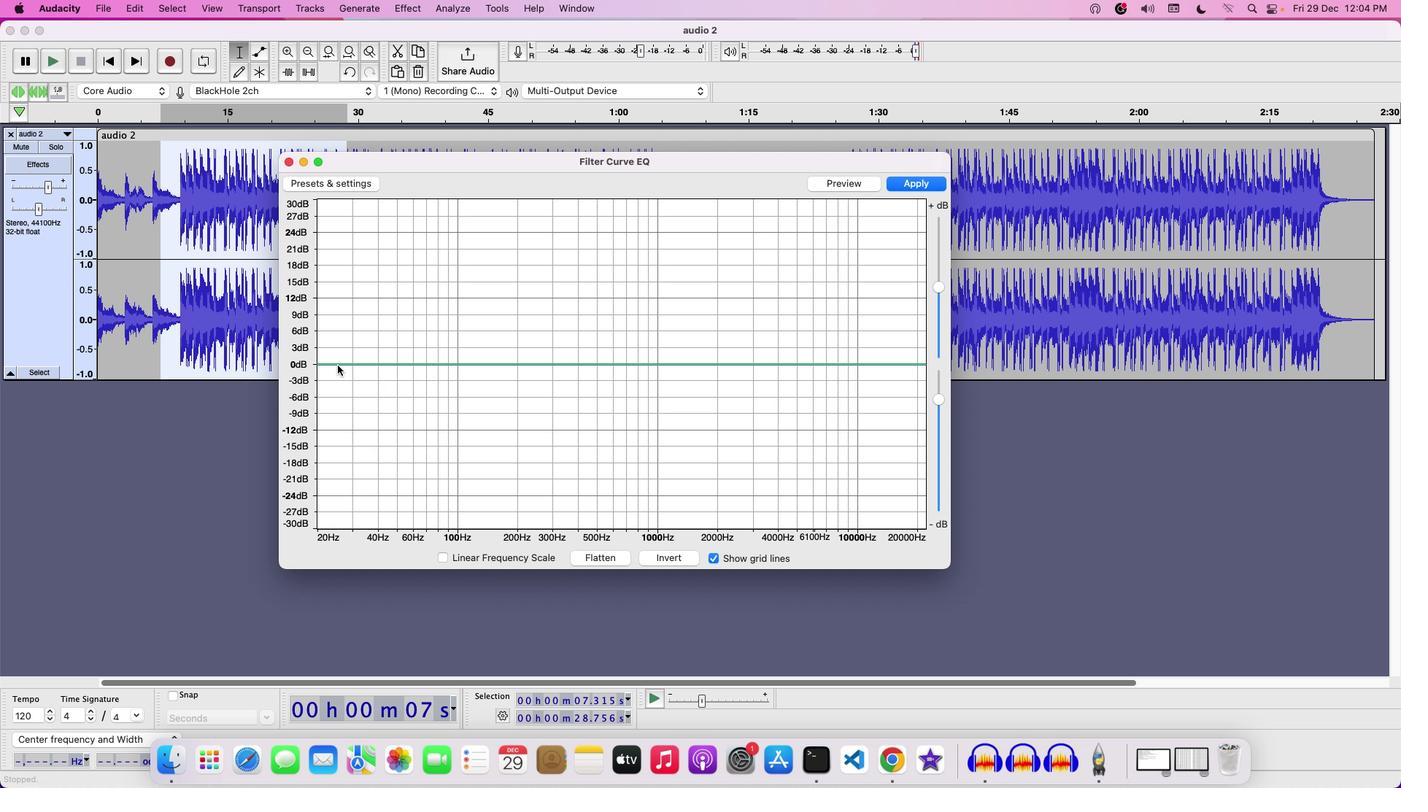 
Action: Mouse pressed left at (337, 365)
Screenshot: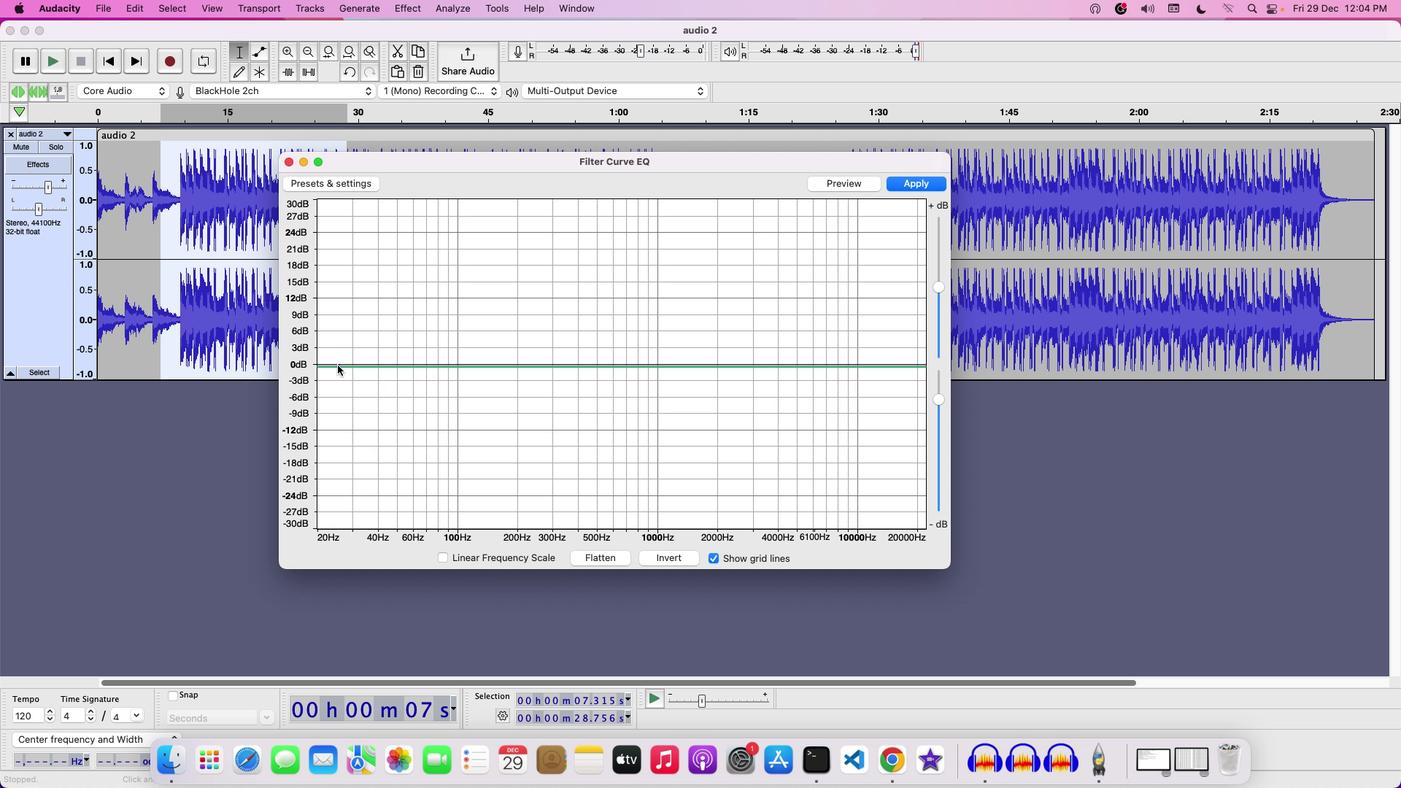 
Action: Mouse moved to (347, 364)
Screenshot: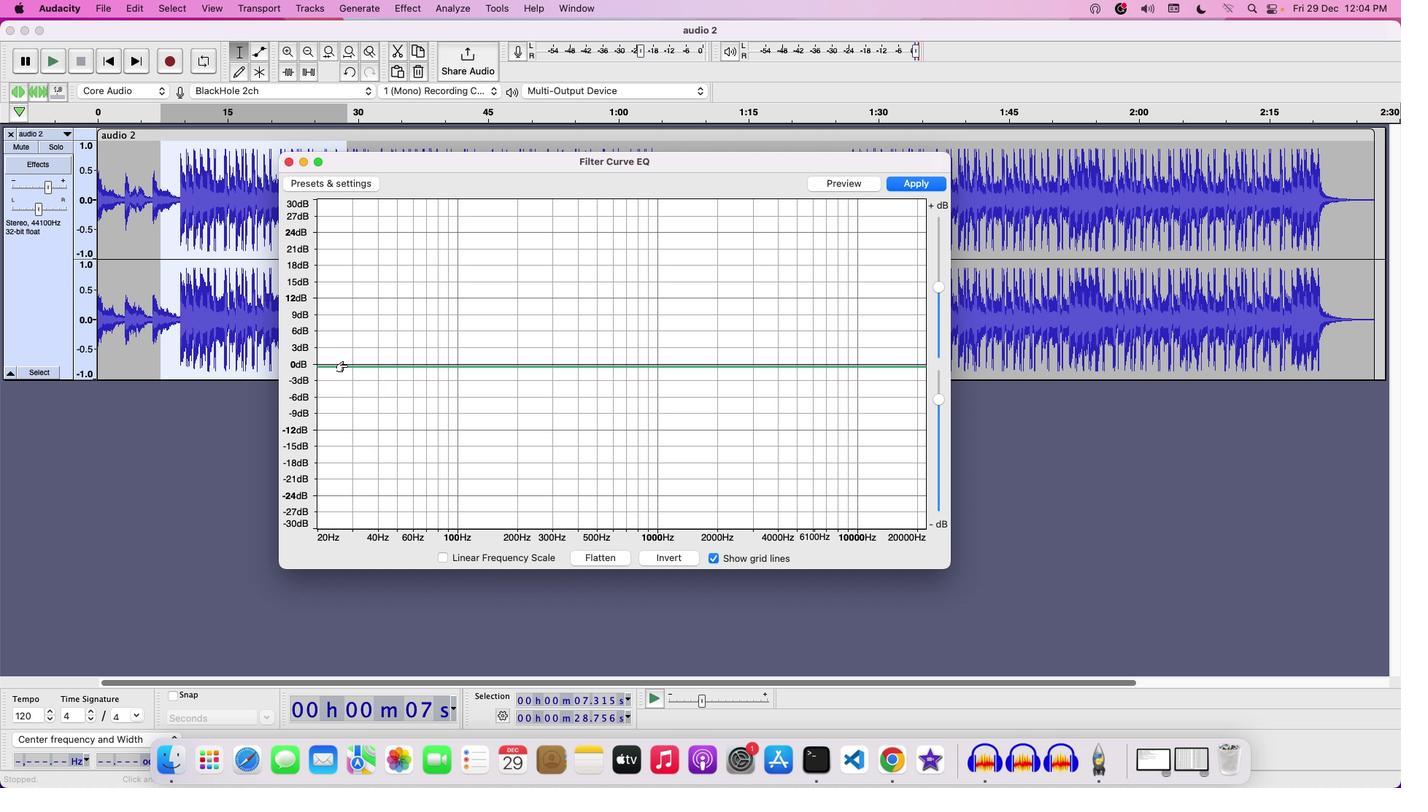 
Action: Mouse pressed left at (347, 364)
Screenshot: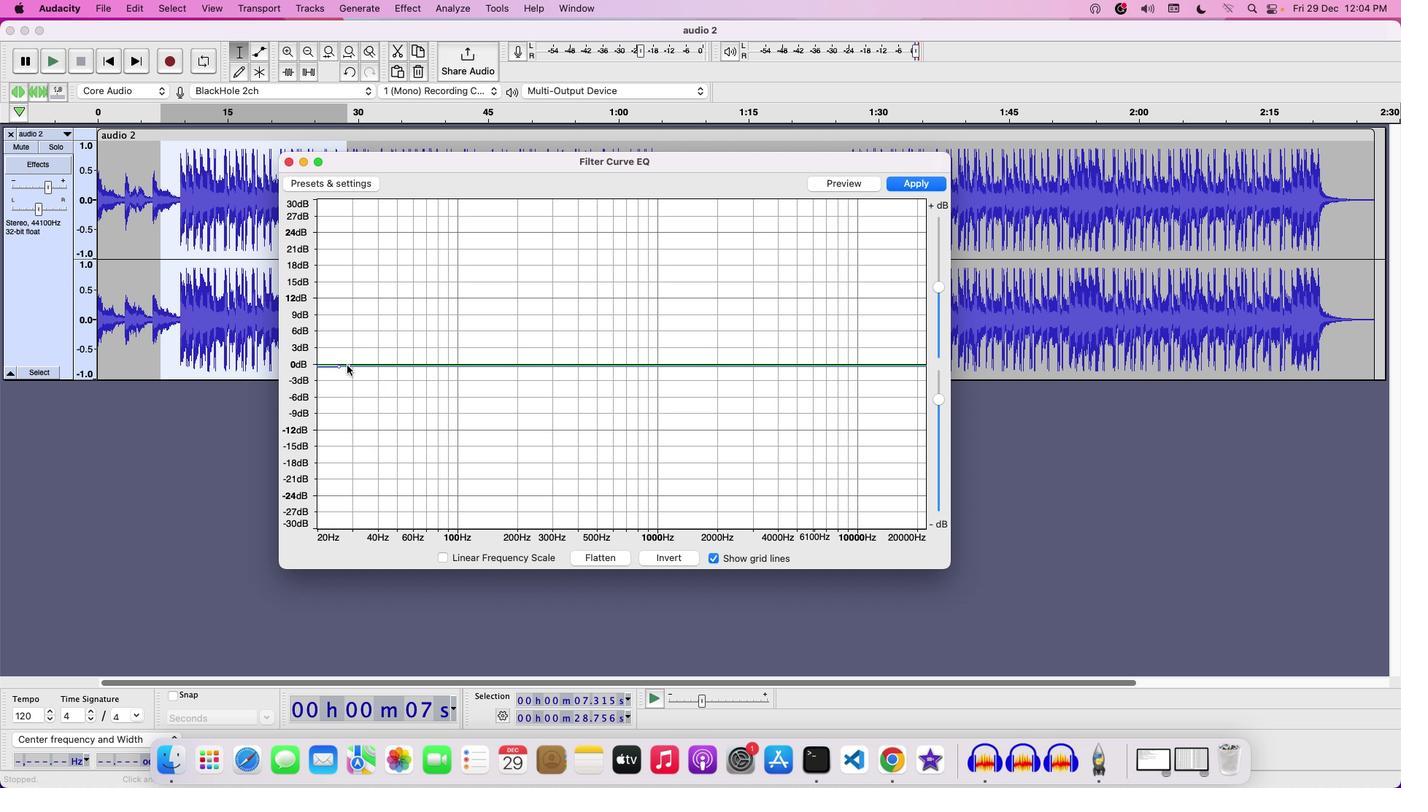 
Action: Mouse moved to (375, 363)
Screenshot: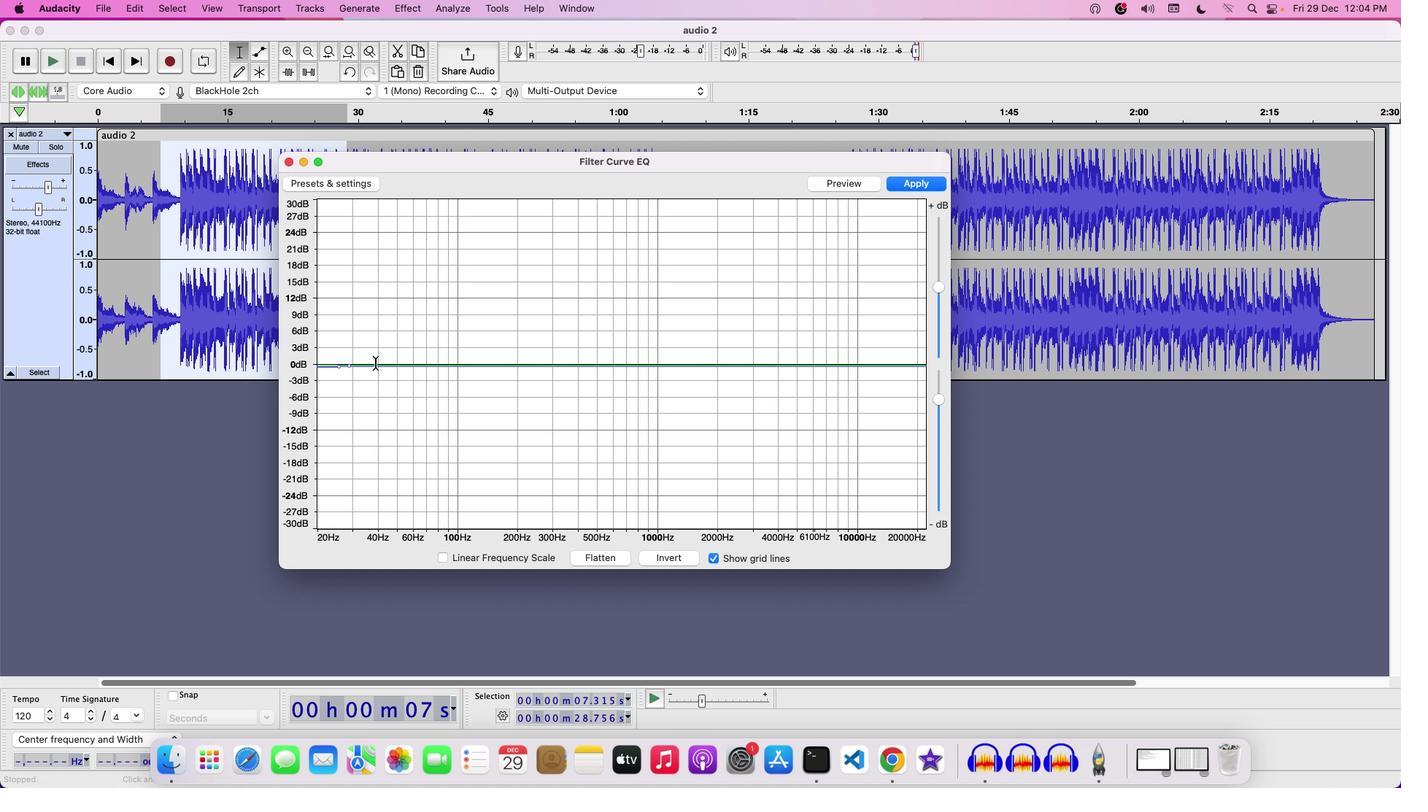 
Action: Mouse pressed left at (375, 363)
Screenshot: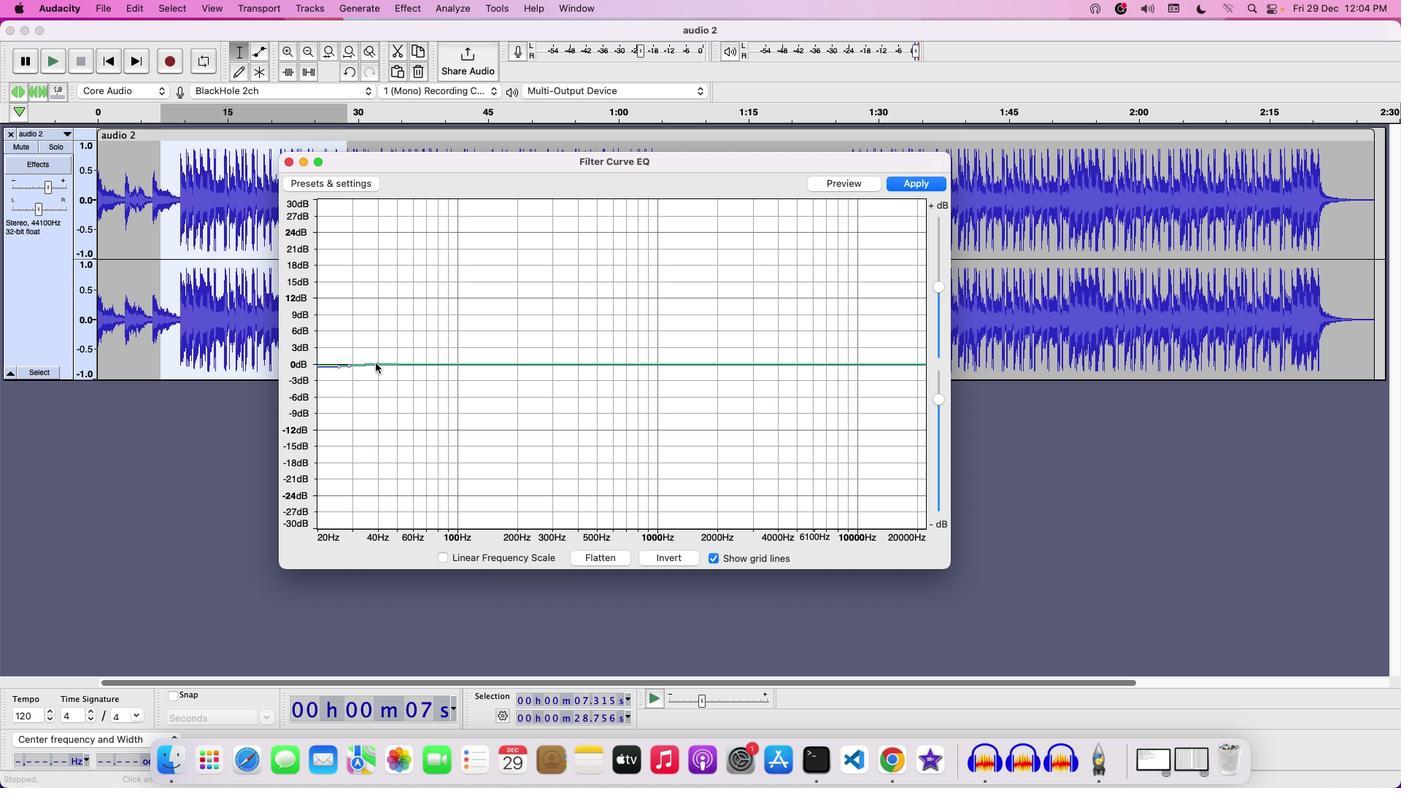 
Action: Mouse moved to (337, 367)
Screenshot: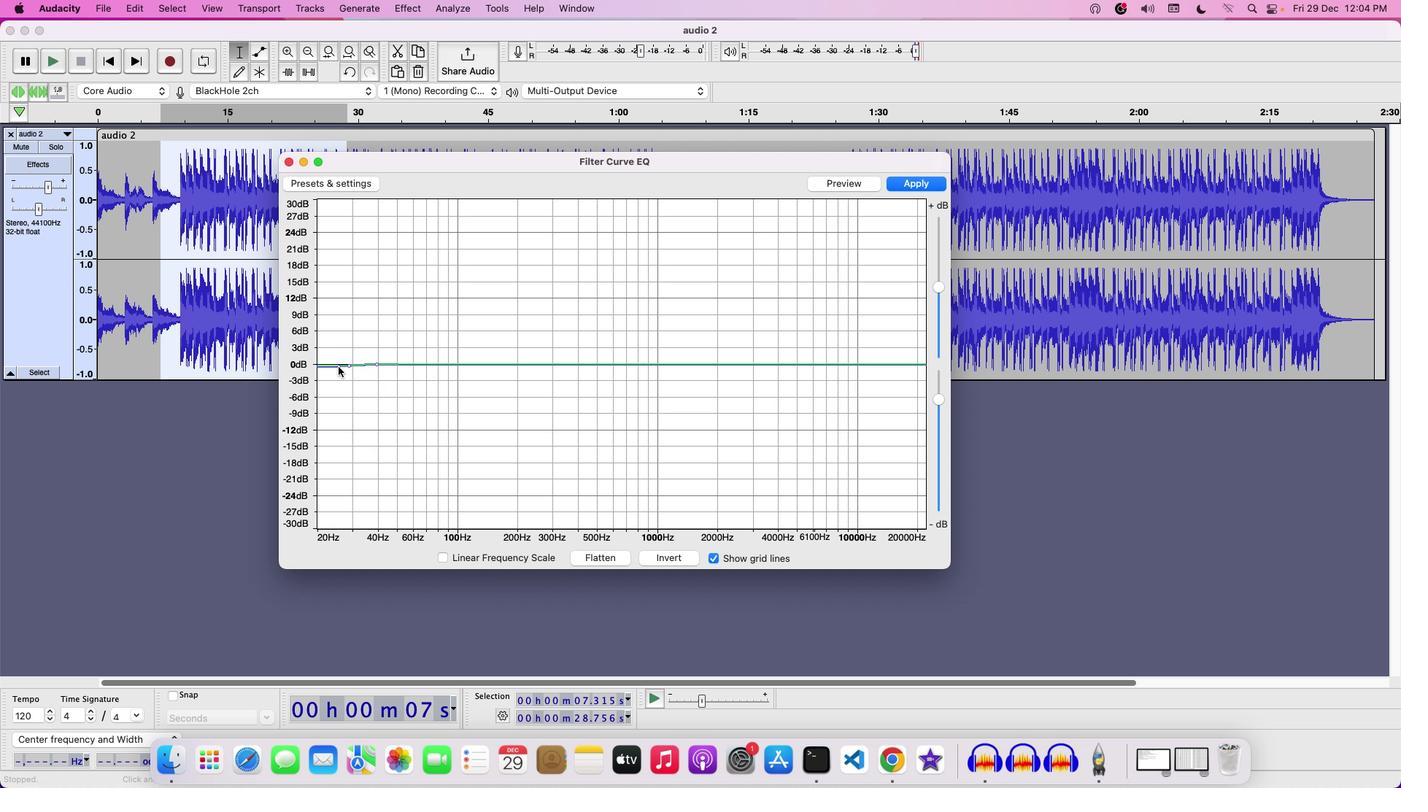
Action: Mouse pressed left at (337, 367)
Screenshot: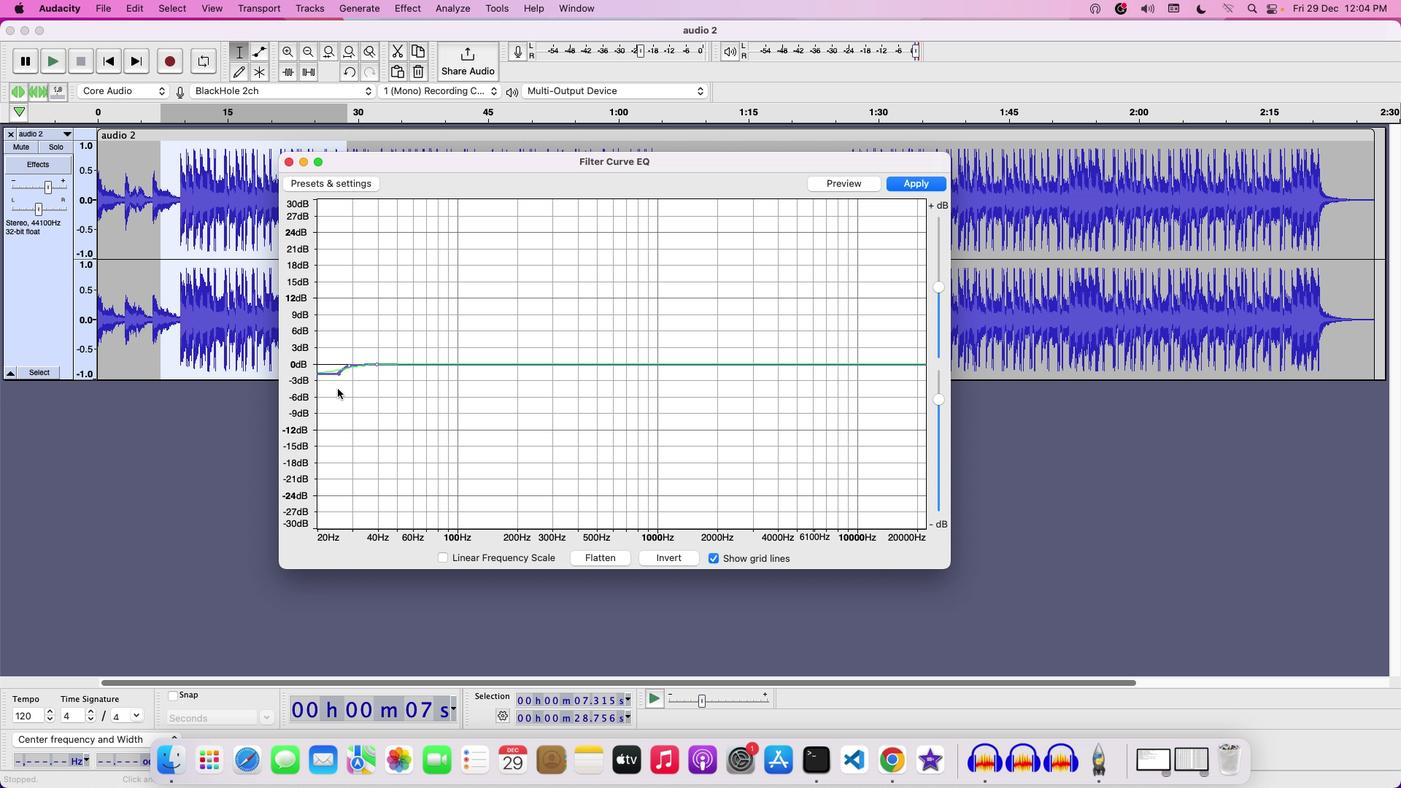 
Action: Mouse moved to (348, 368)
Screenshot: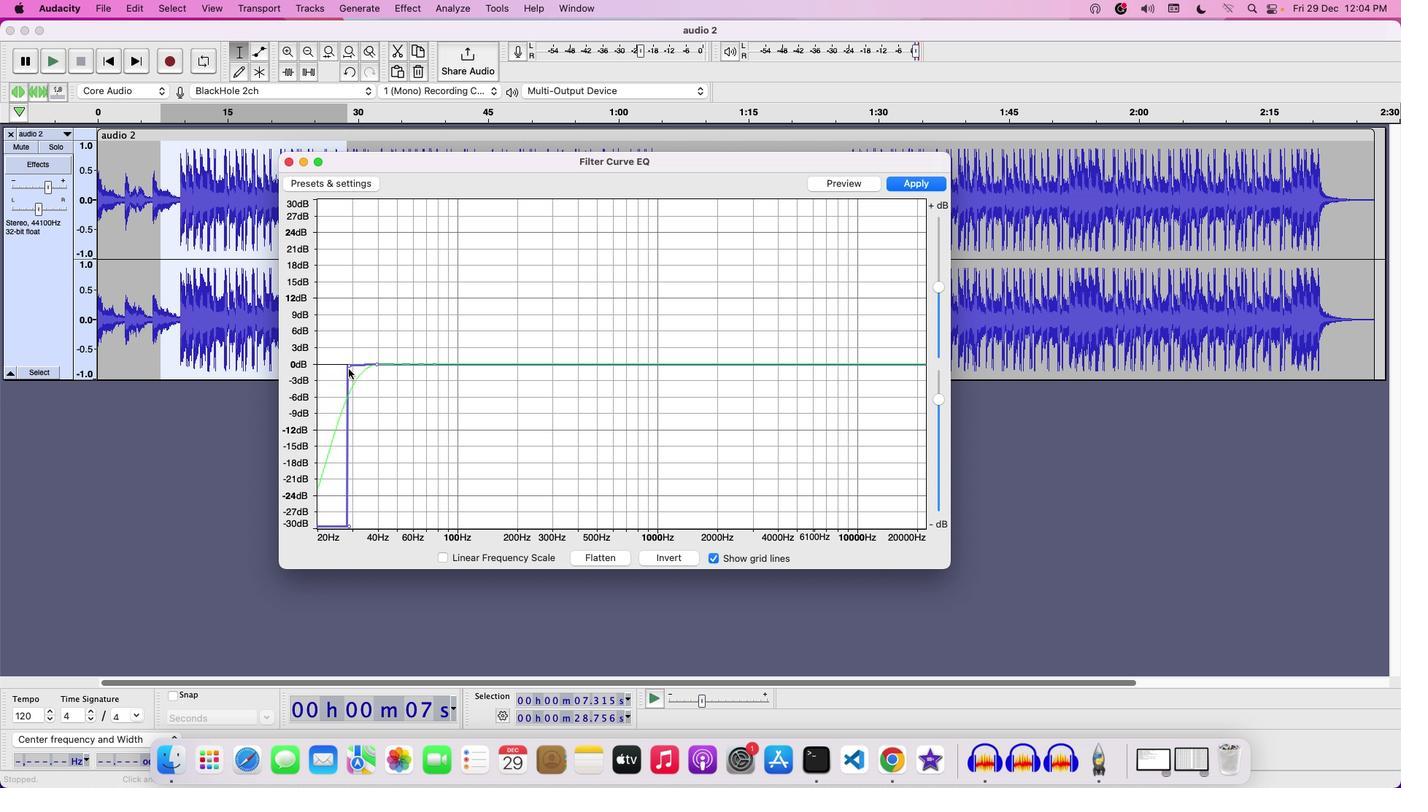
Action: Mouse pressed left at (348, 368)
Screenshot: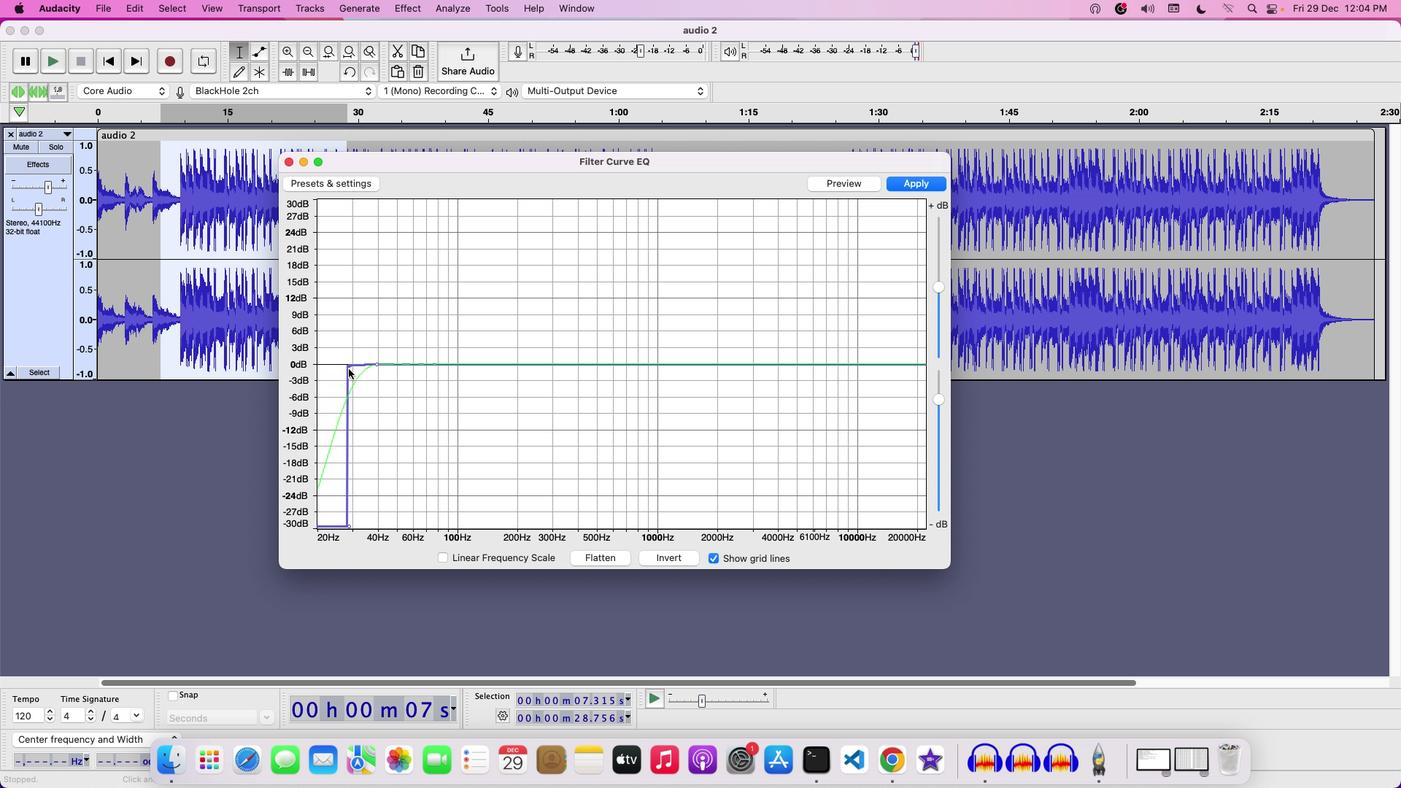 
Action: Mouse moved to (378, 365)
Screenshot: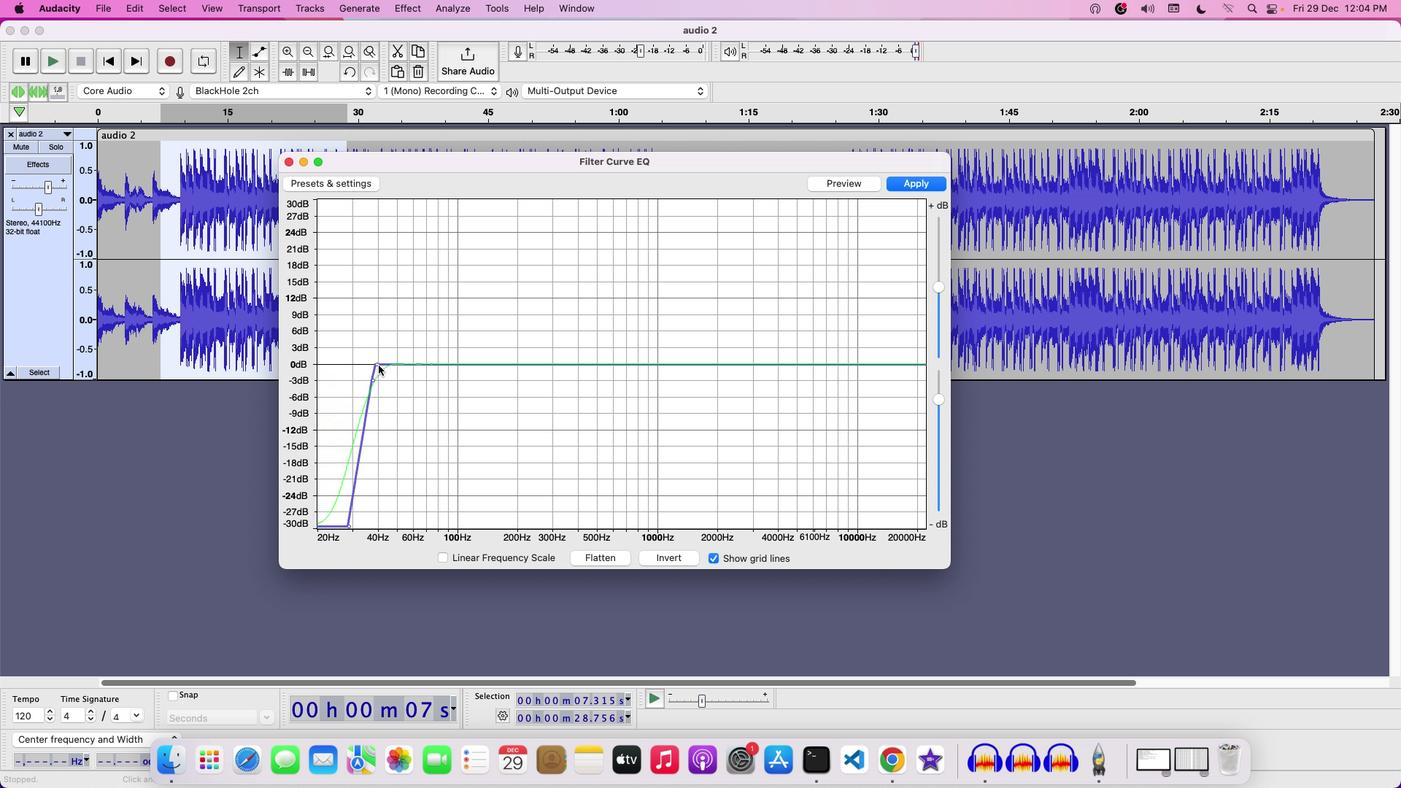 
Action: Mouse pressed left at (378, 365)
Screenshot: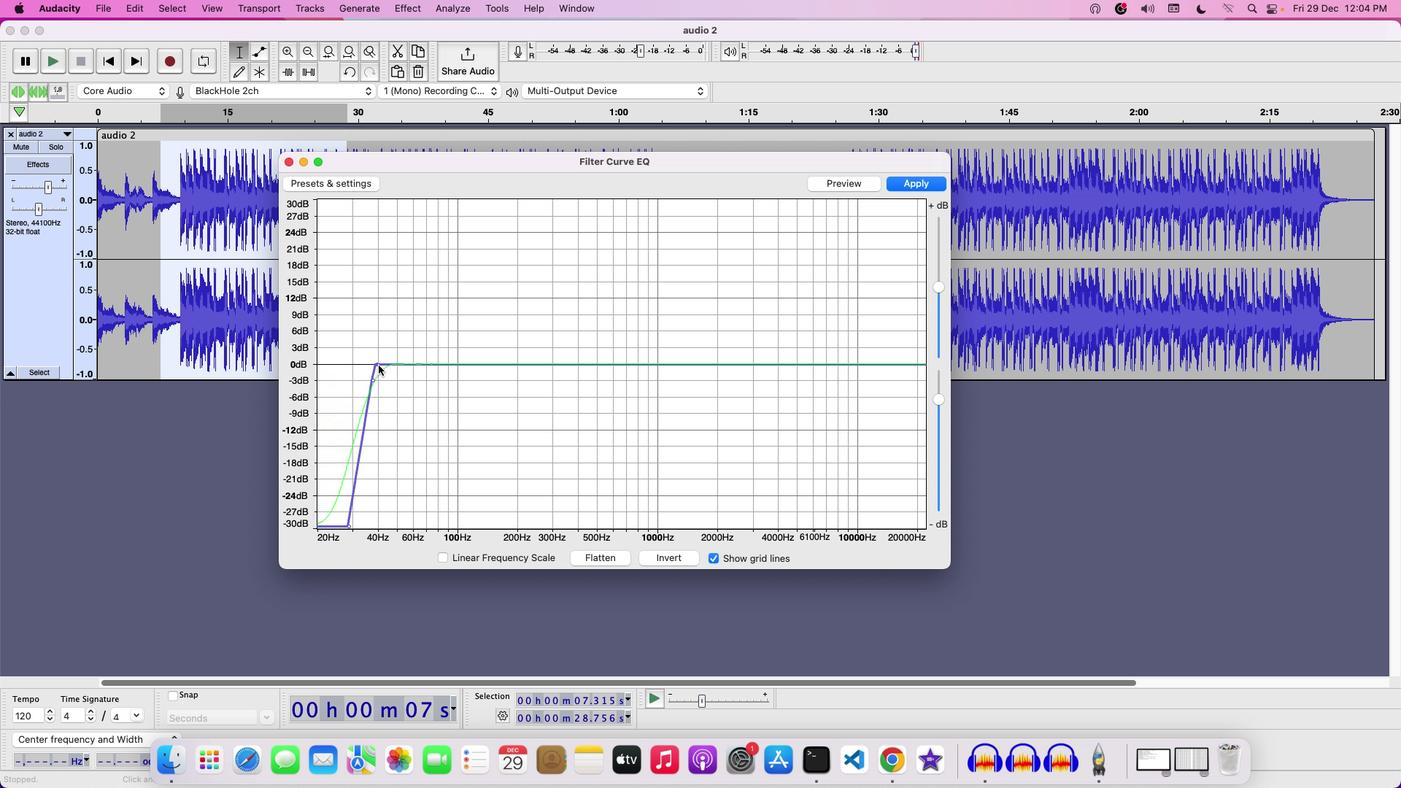 
Action: Mouse moved to (877, 369)
Screenshot: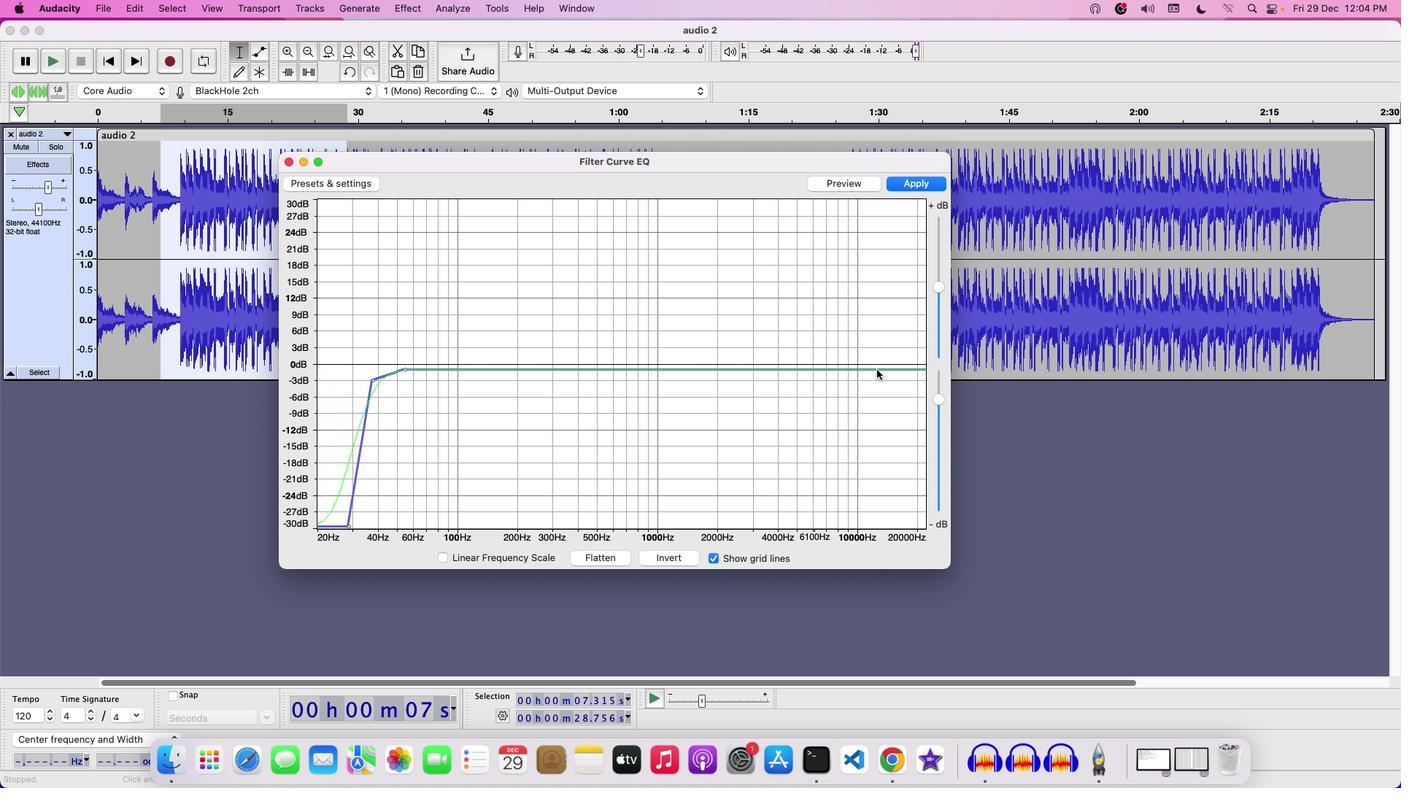 
Action: Mouse pressed left at (877, 369)
Screenshot: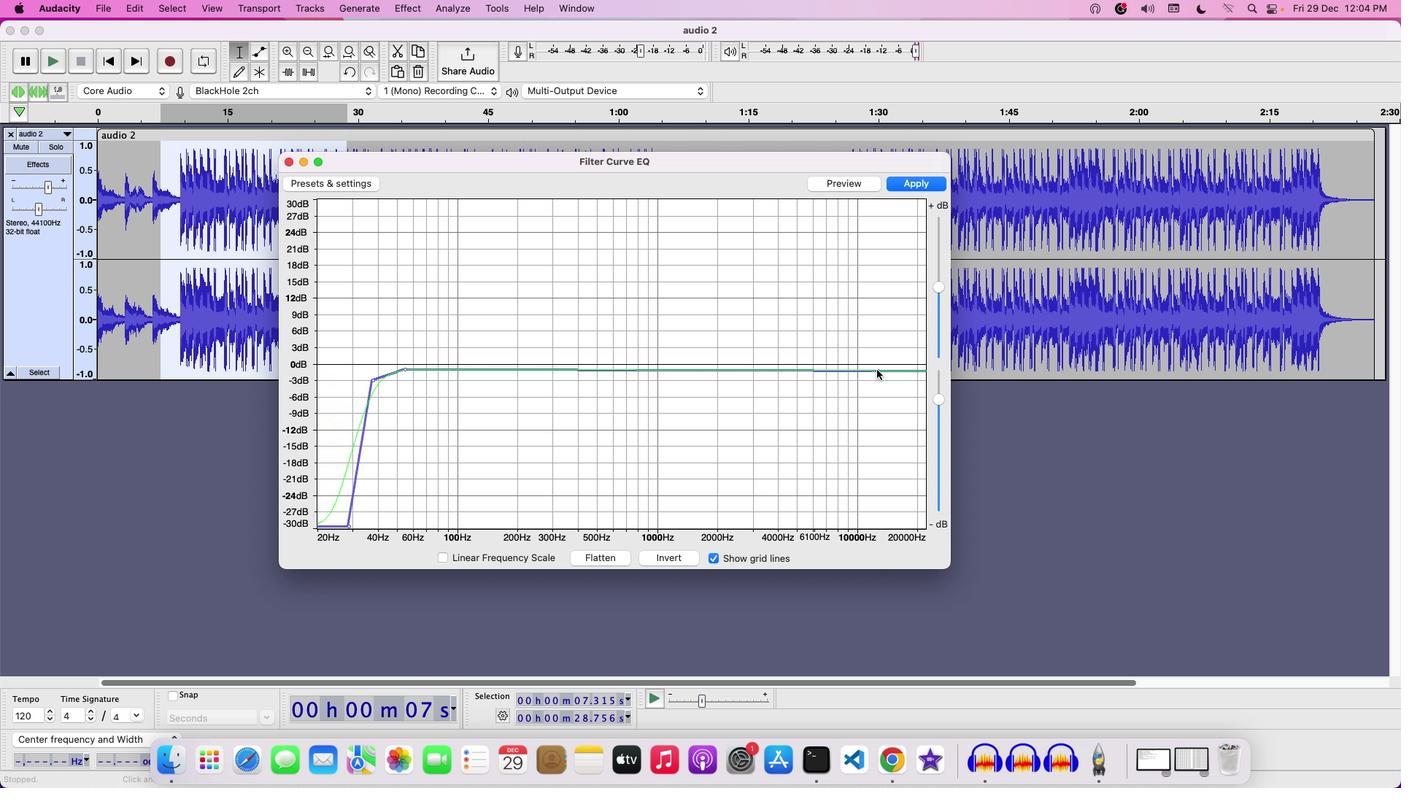 
Action: Mouse moved to (862, 369)
Screenshot: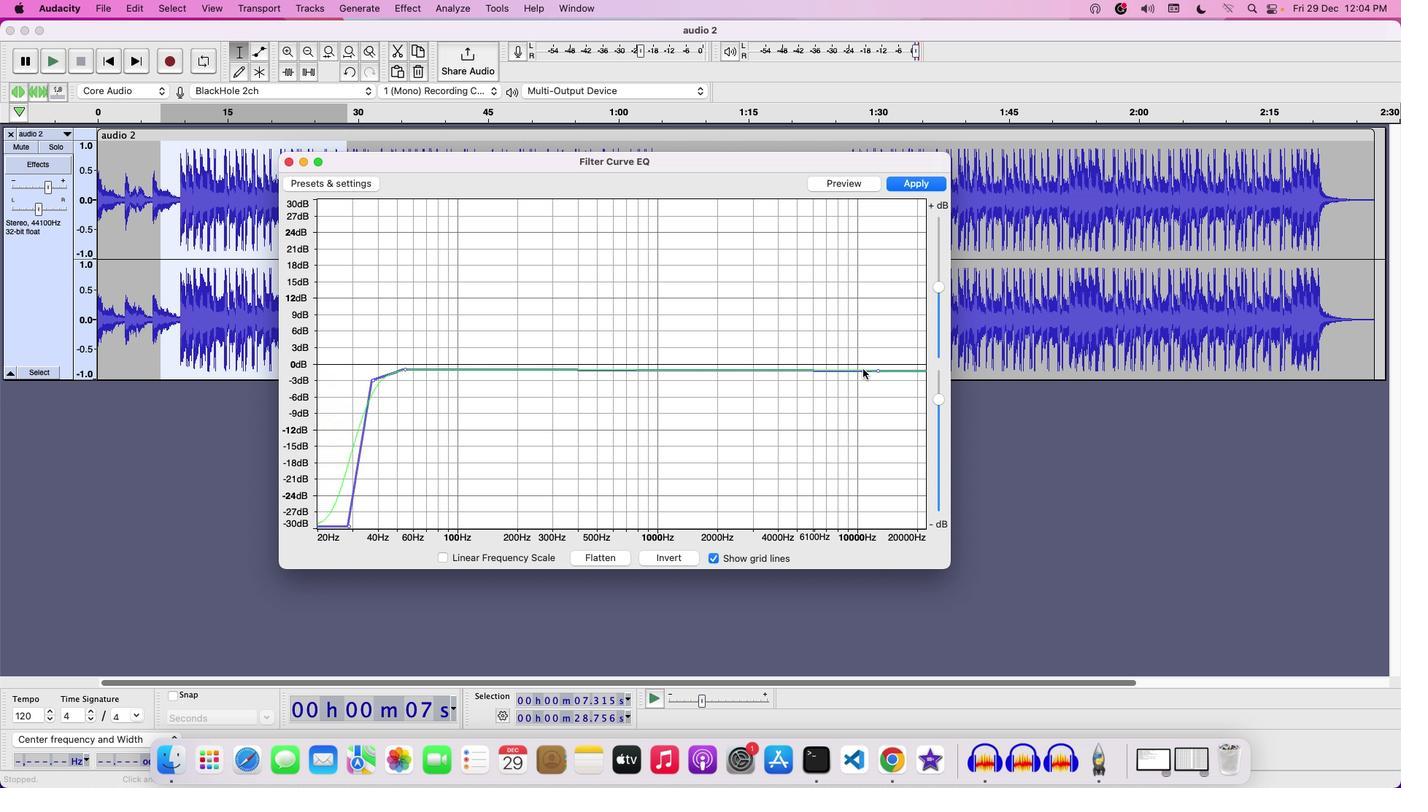 
Action: Mouse pressed left at (862, 369)
Screenshot: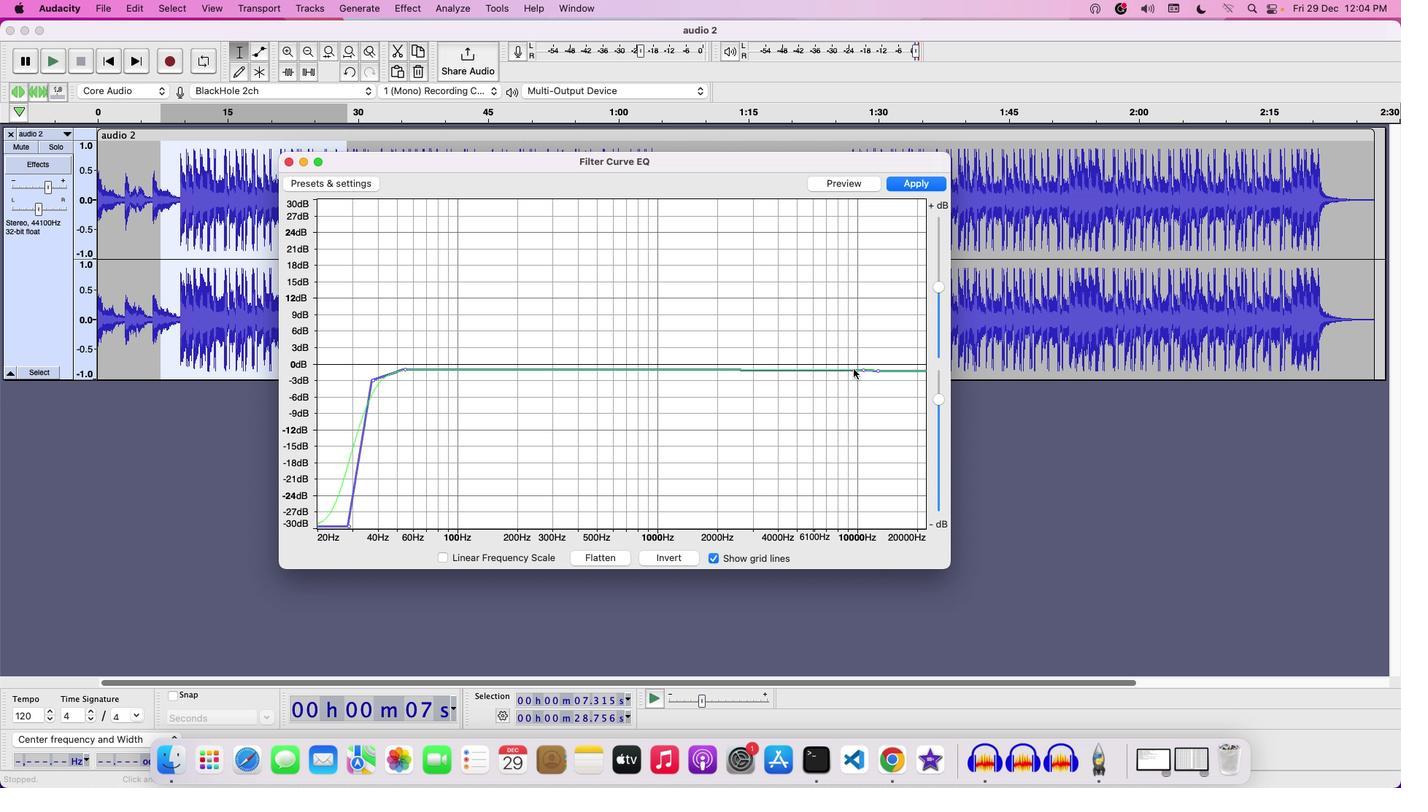 
Action: Mouse moved to (829, 369)
Screenshot: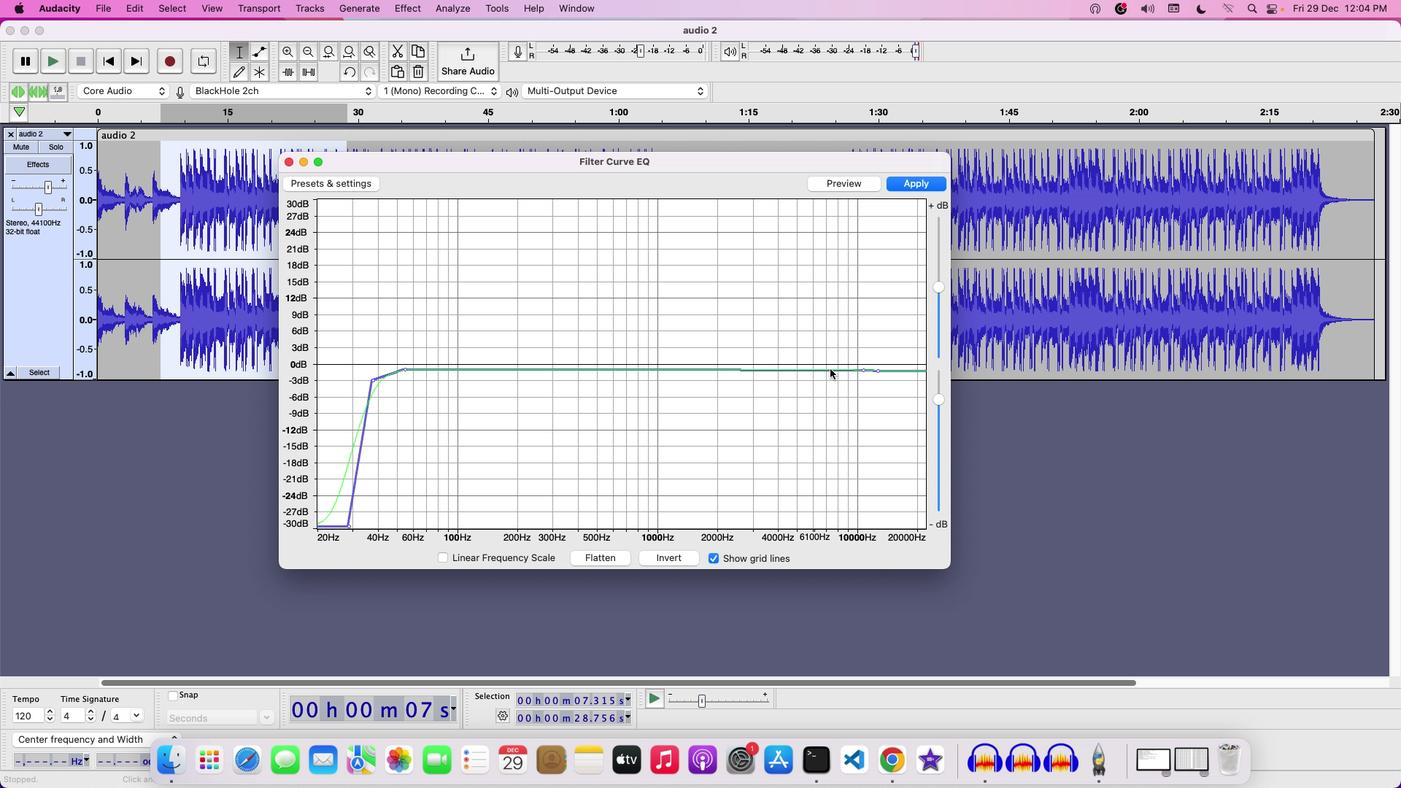 
Action: Mouse pressed left at (829, 369)
Screenshot: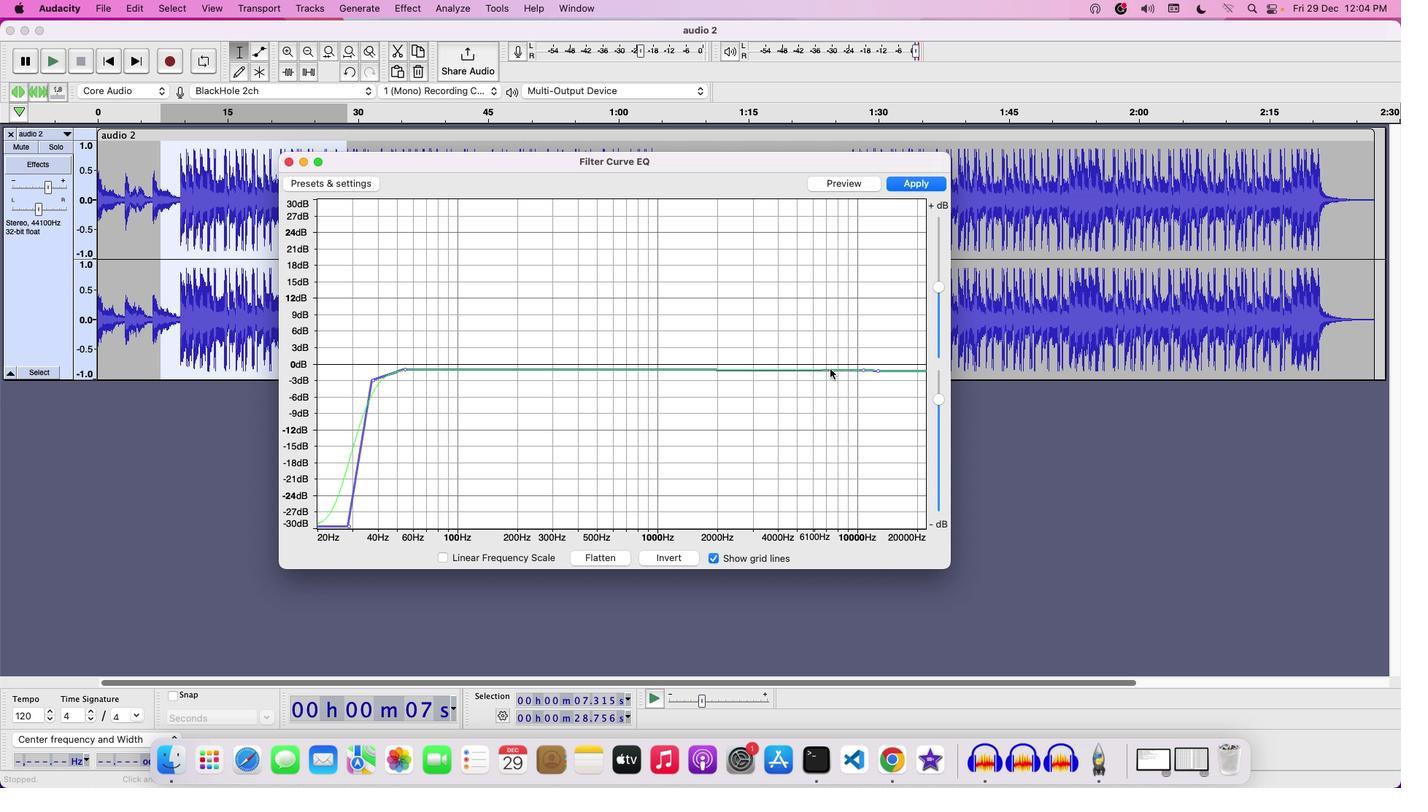 
Action: Mouse moved to (861, 369)
Screenshot: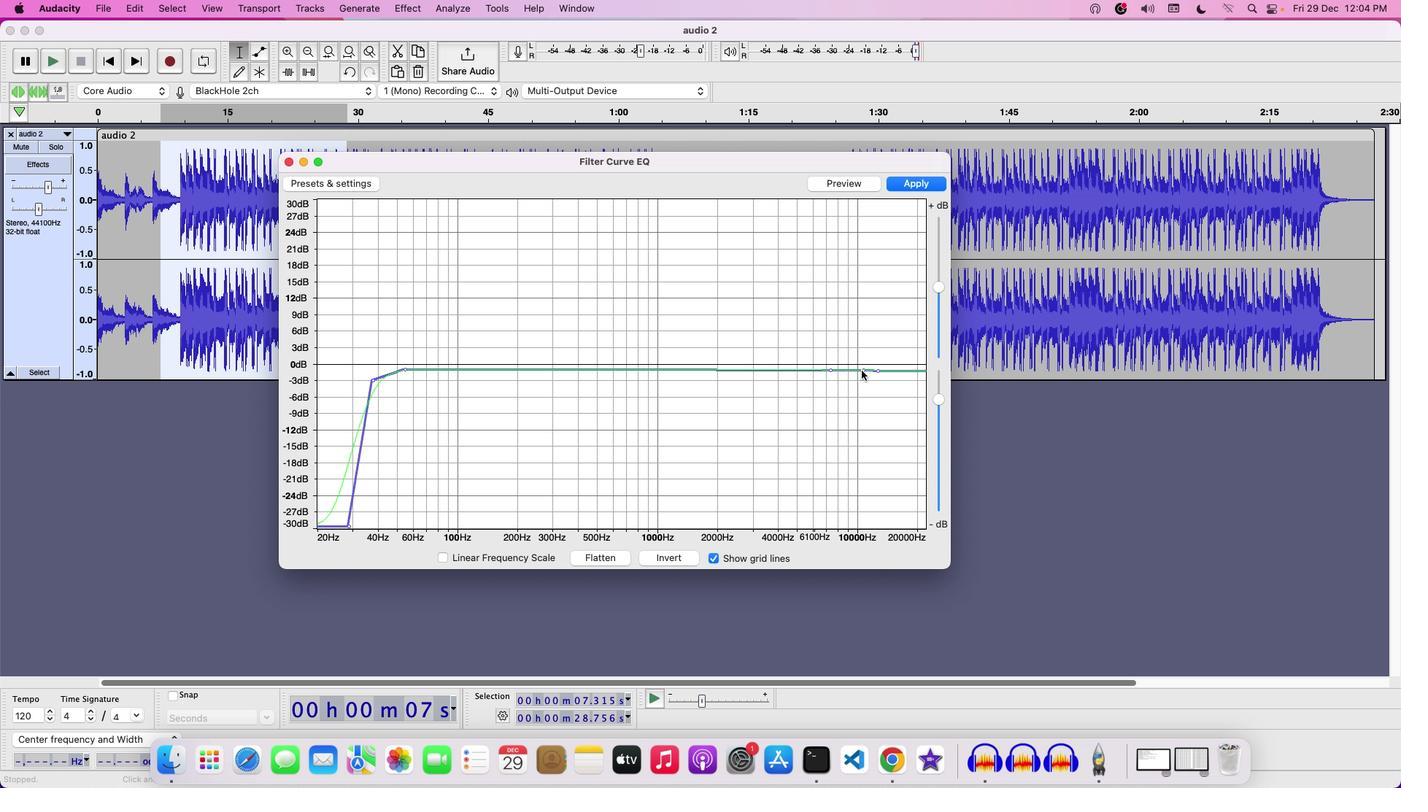 
Action: Mouse pressed left at (861, 369)
Screenshot: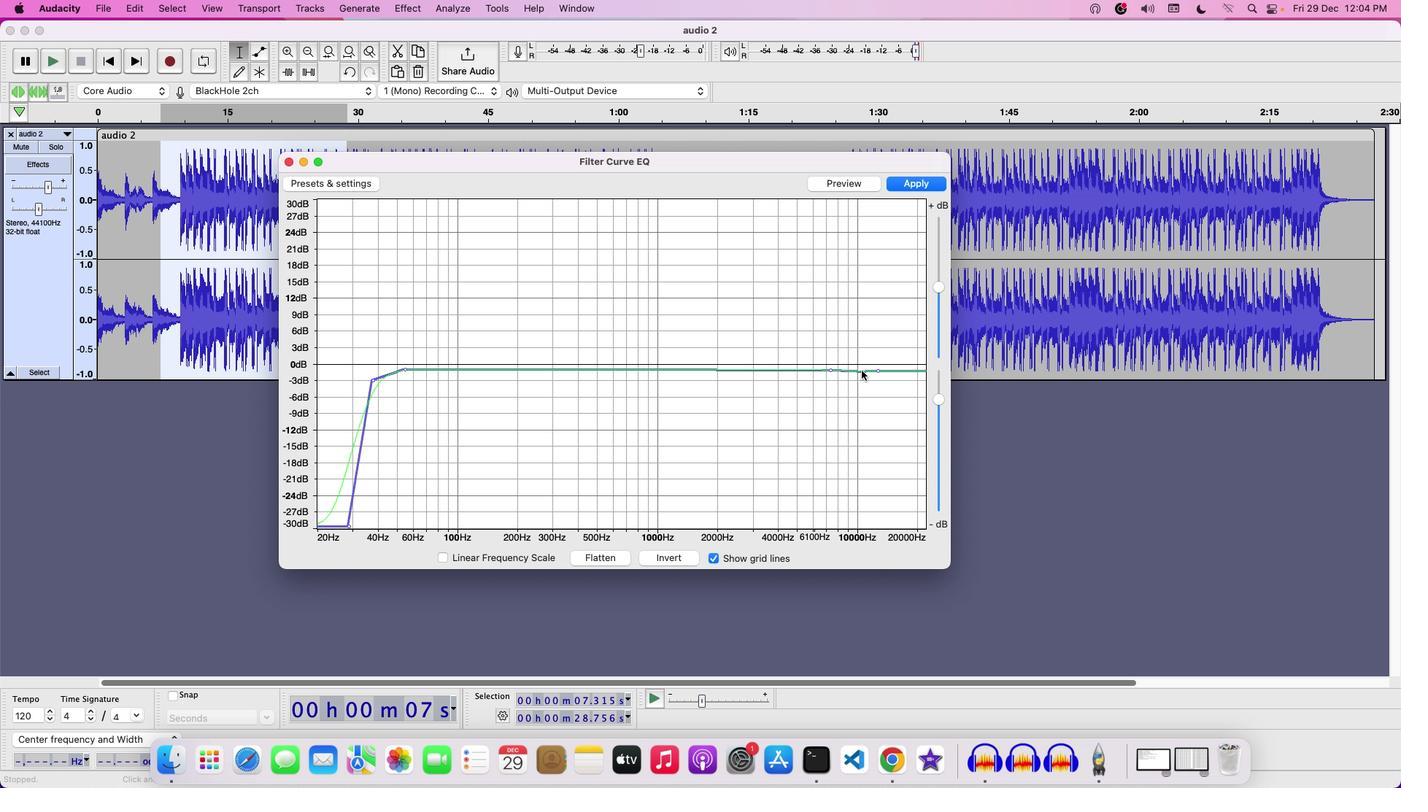 
Action: Mouse moved to (855, 186)
Screenshot: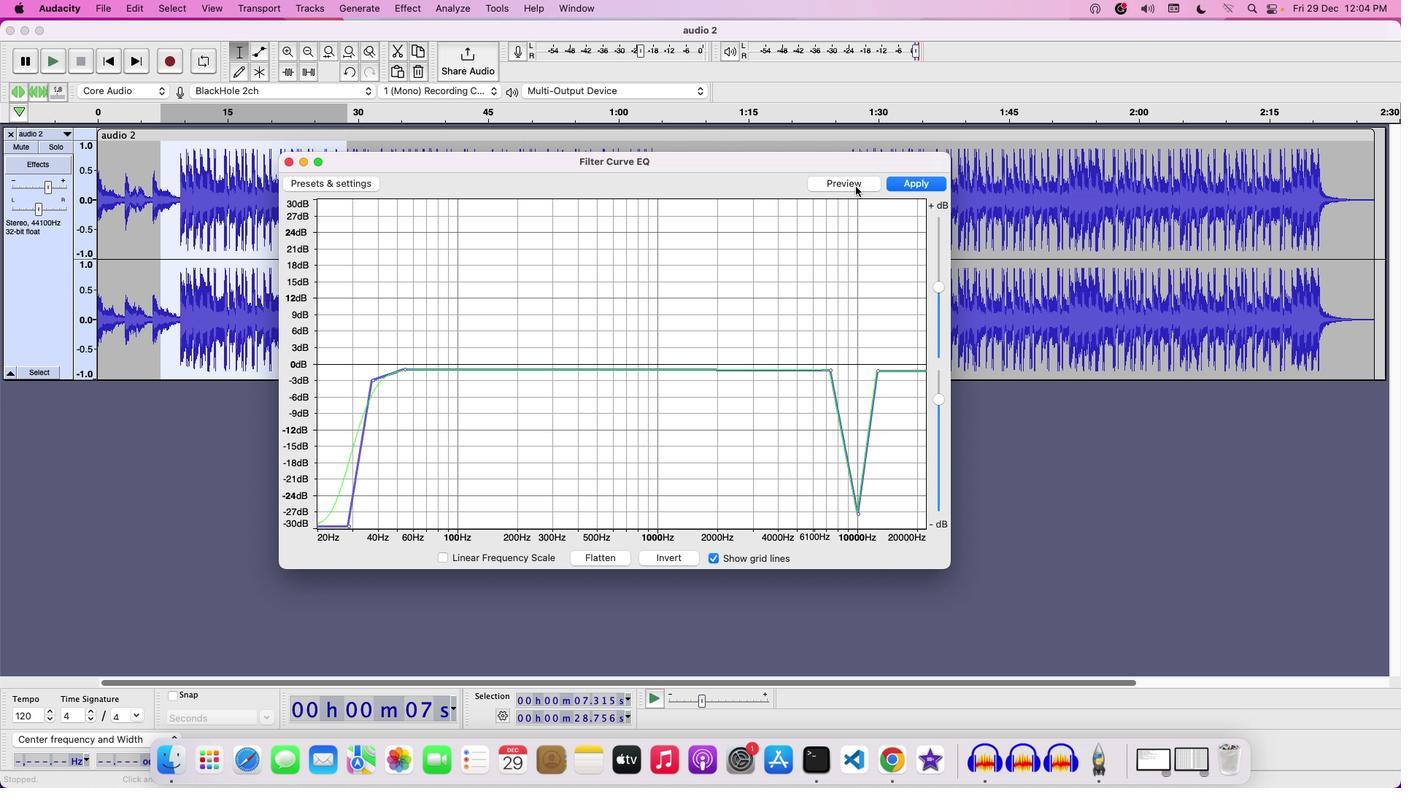 
Action: Mouse pressed left at (855, 186)
Screenshot: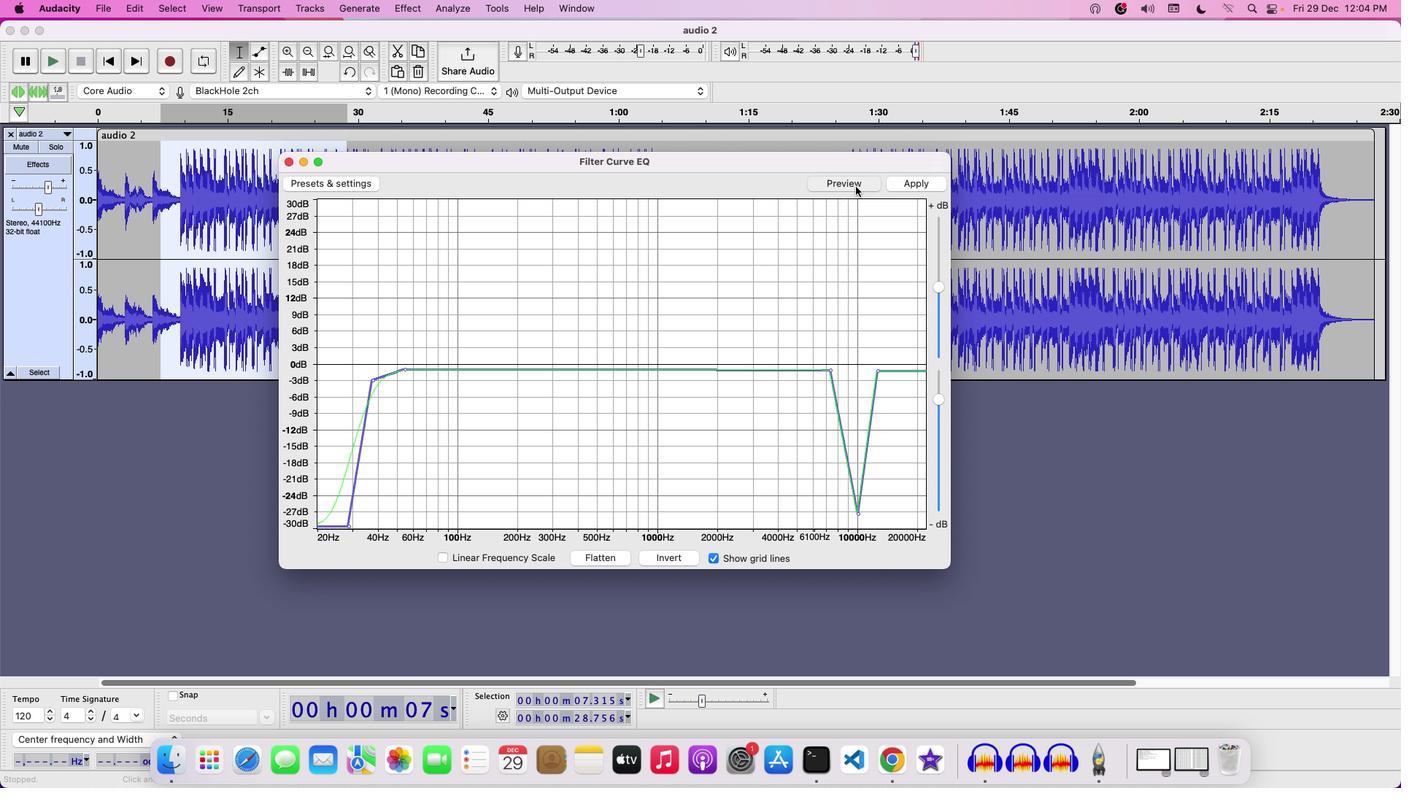 
Action: Mouse moved to (291, 164)
Screenshot: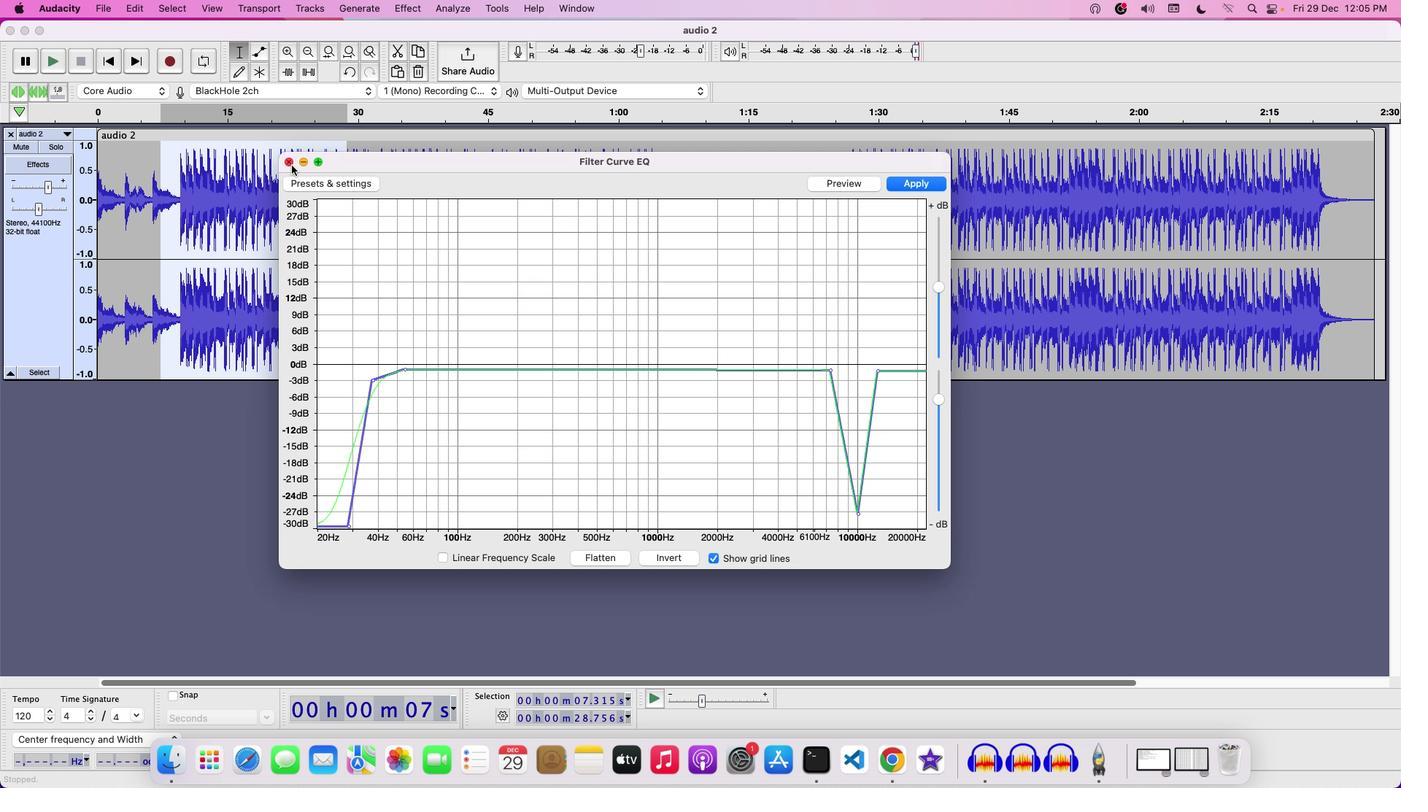 
Action: Mouse pressed left at (291, 164)
Screenshot: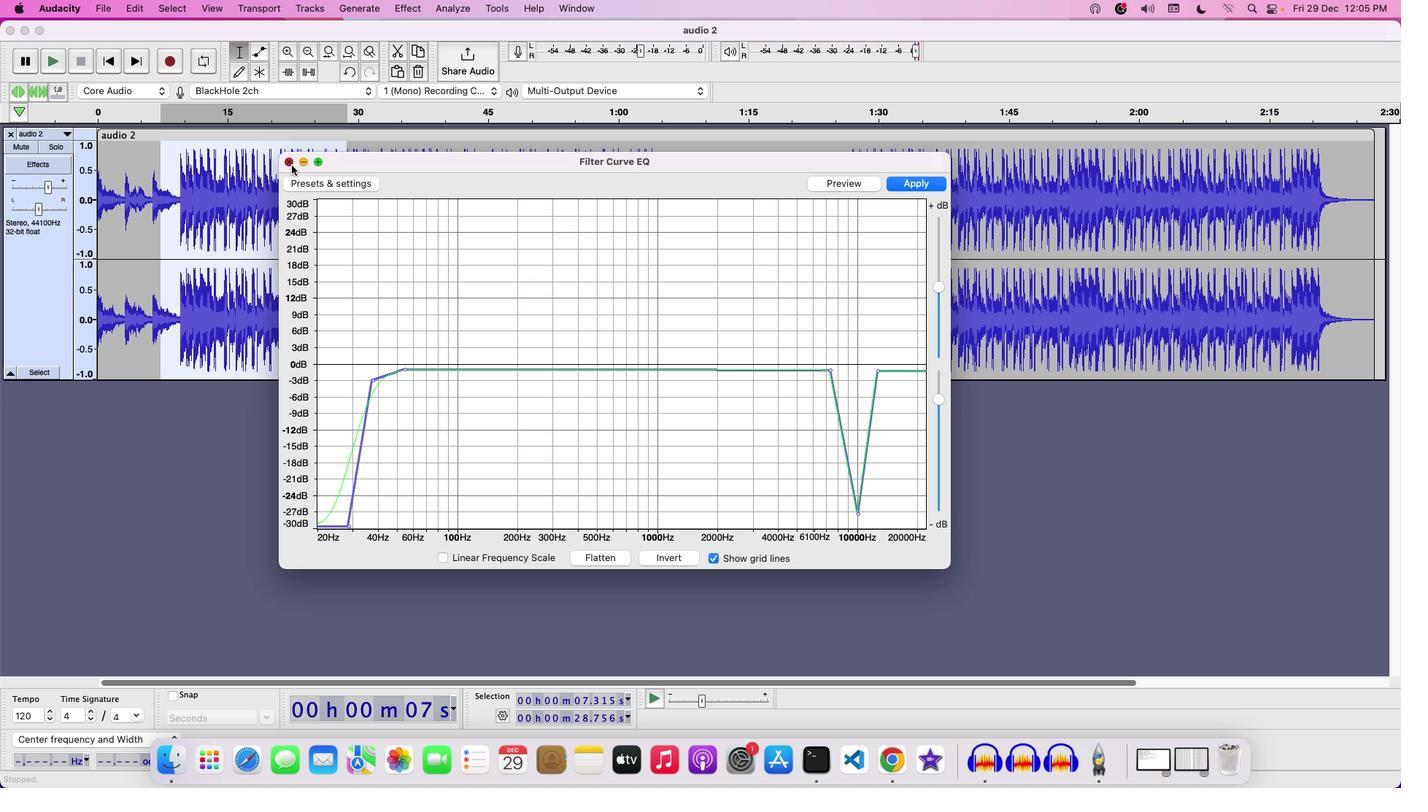 
Action: Mouse moved to (95, 10)
Screenshot: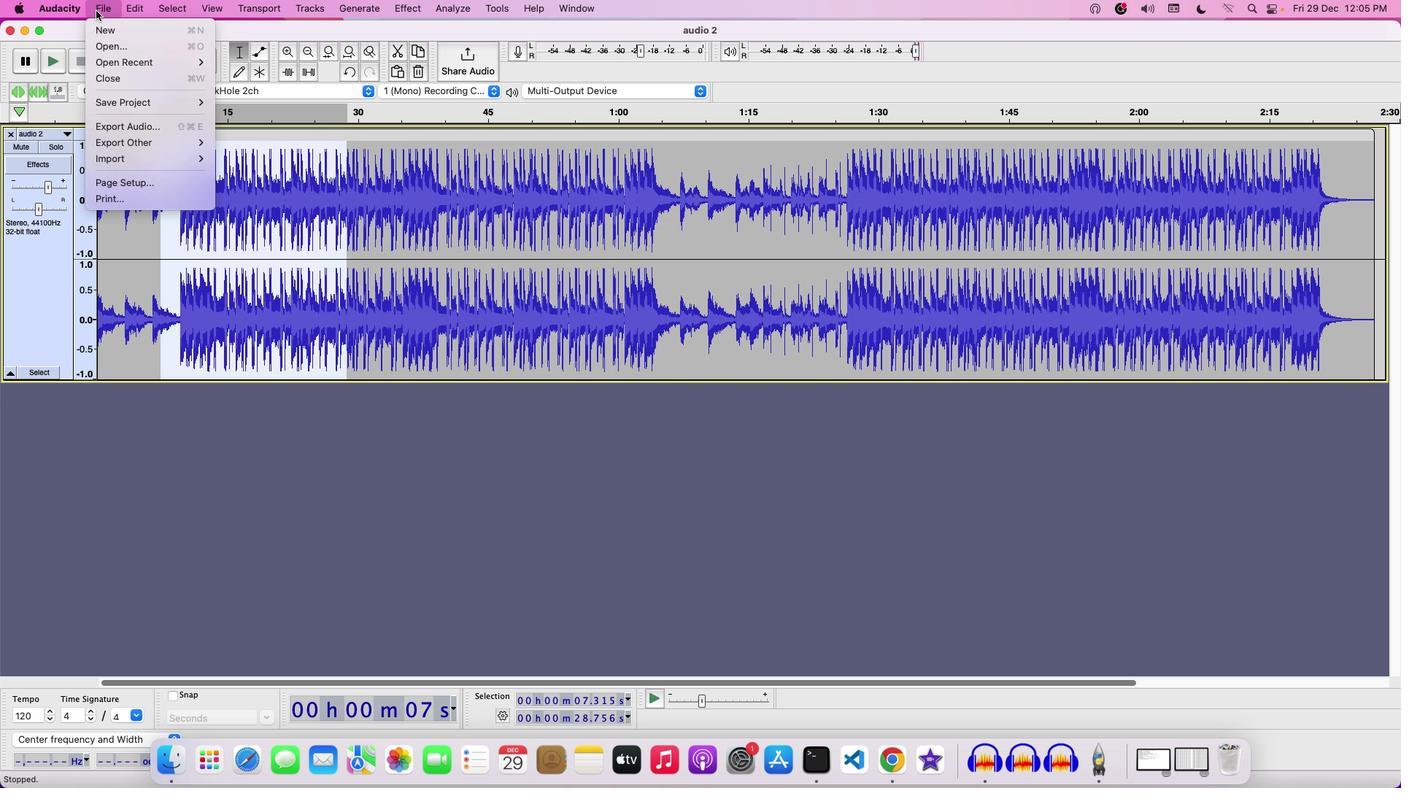 
Action: Mouse pressed left at (95, 10)
Screenshot: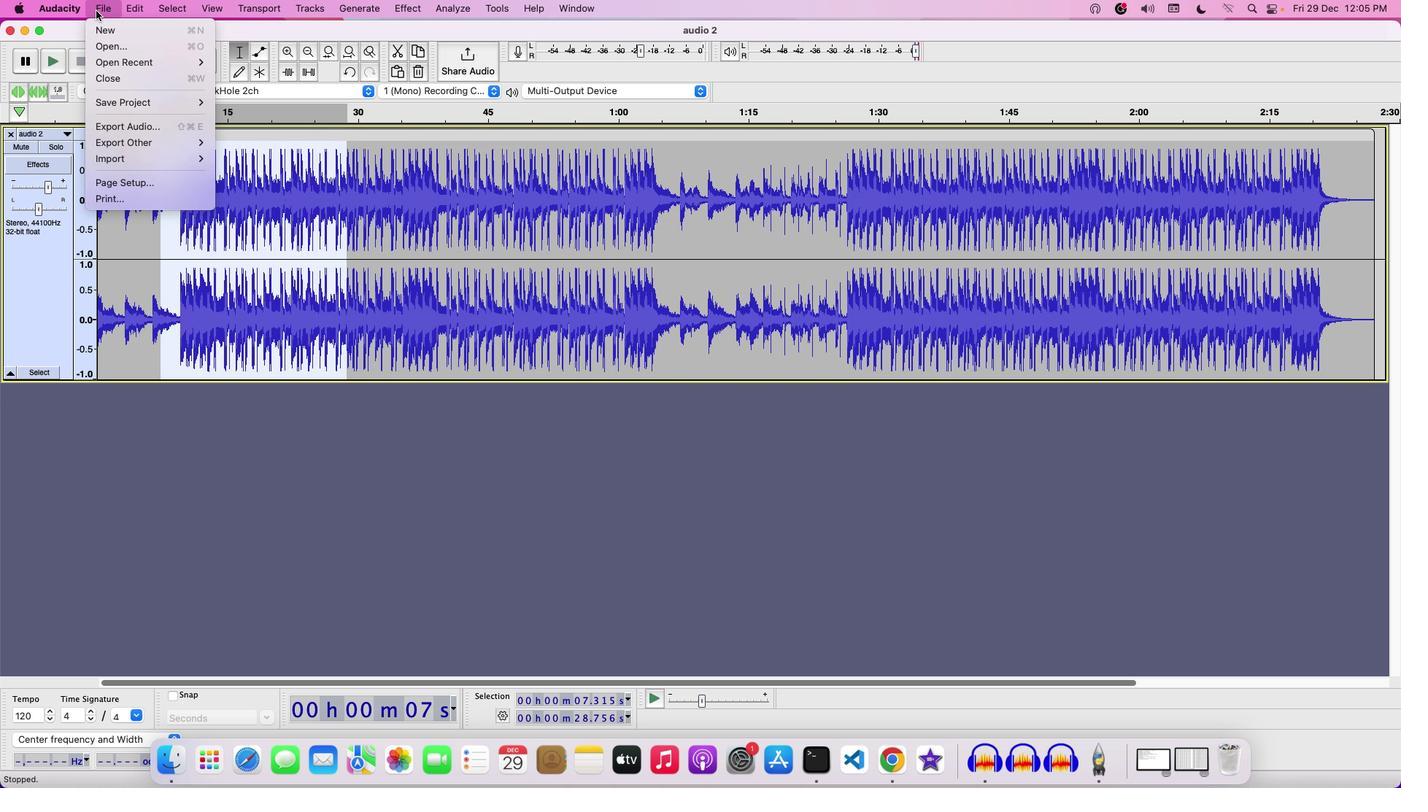 
Action: Mouse moved to (147, 99)
Screenshot: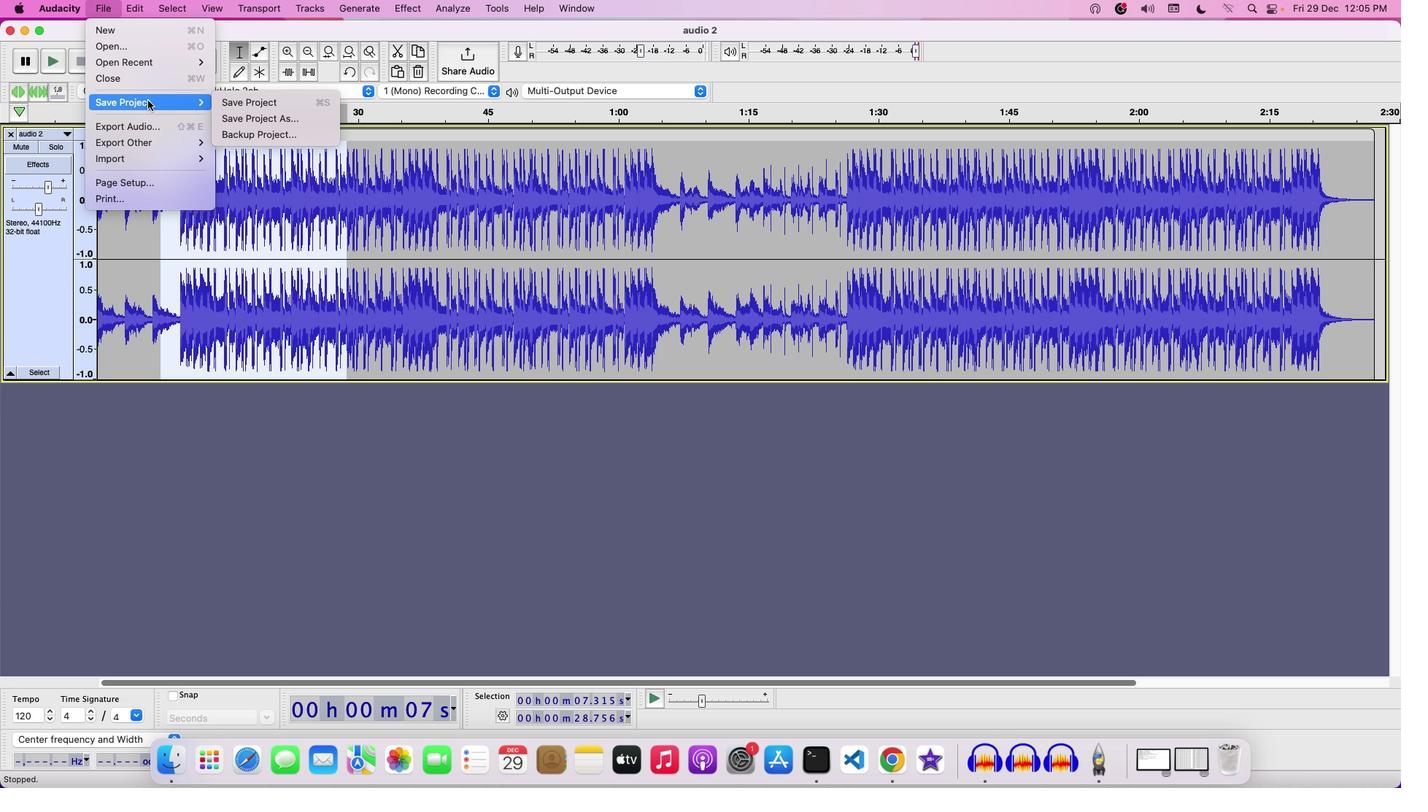 
Action: Mouse pressed left at (147, 99)
Screenshot: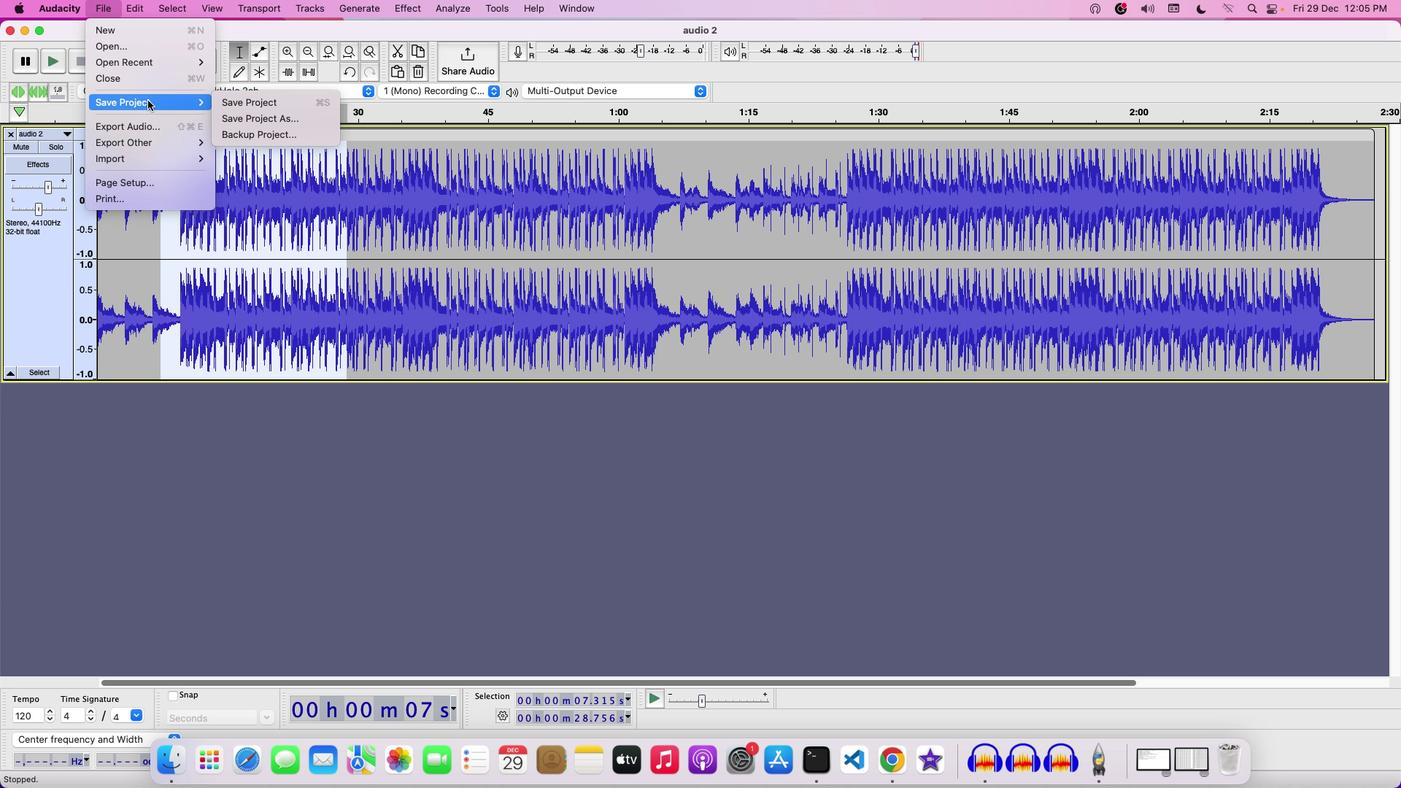 
Action: Mouse moved to (257, 103)
Screenshot: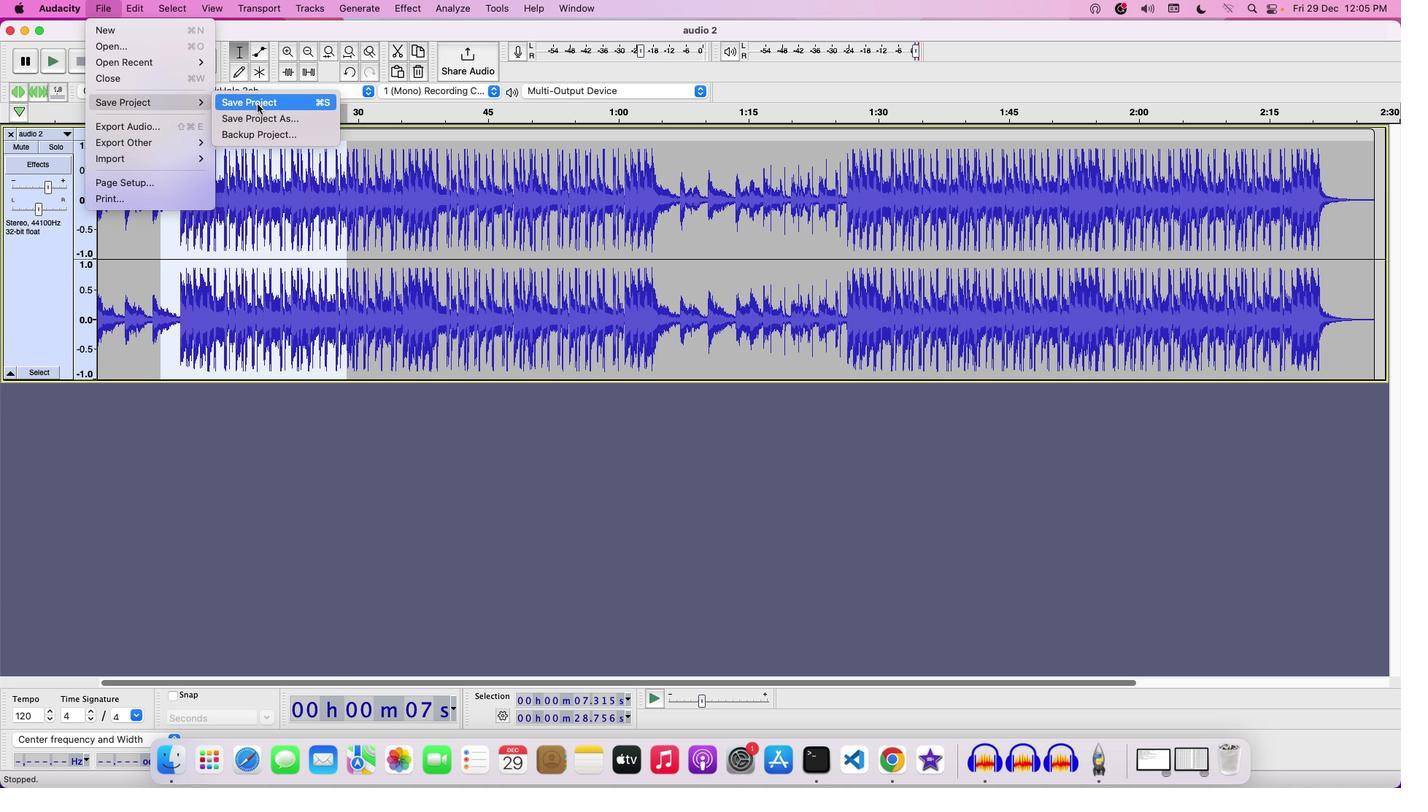 
Action: Mouse pressed left at (257, 103)
Screenshot: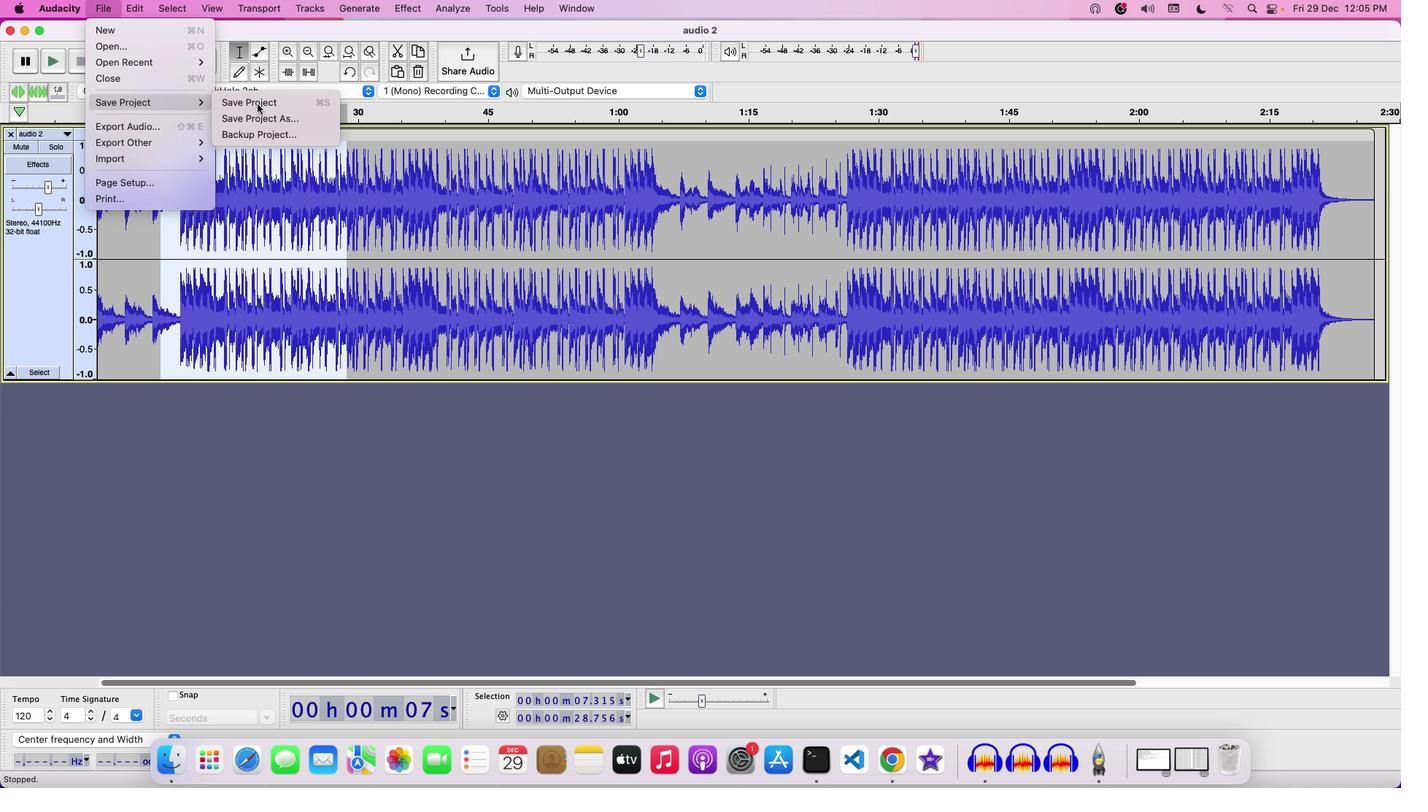 
Action: Mouse moved to (672, 285)
Screenshot: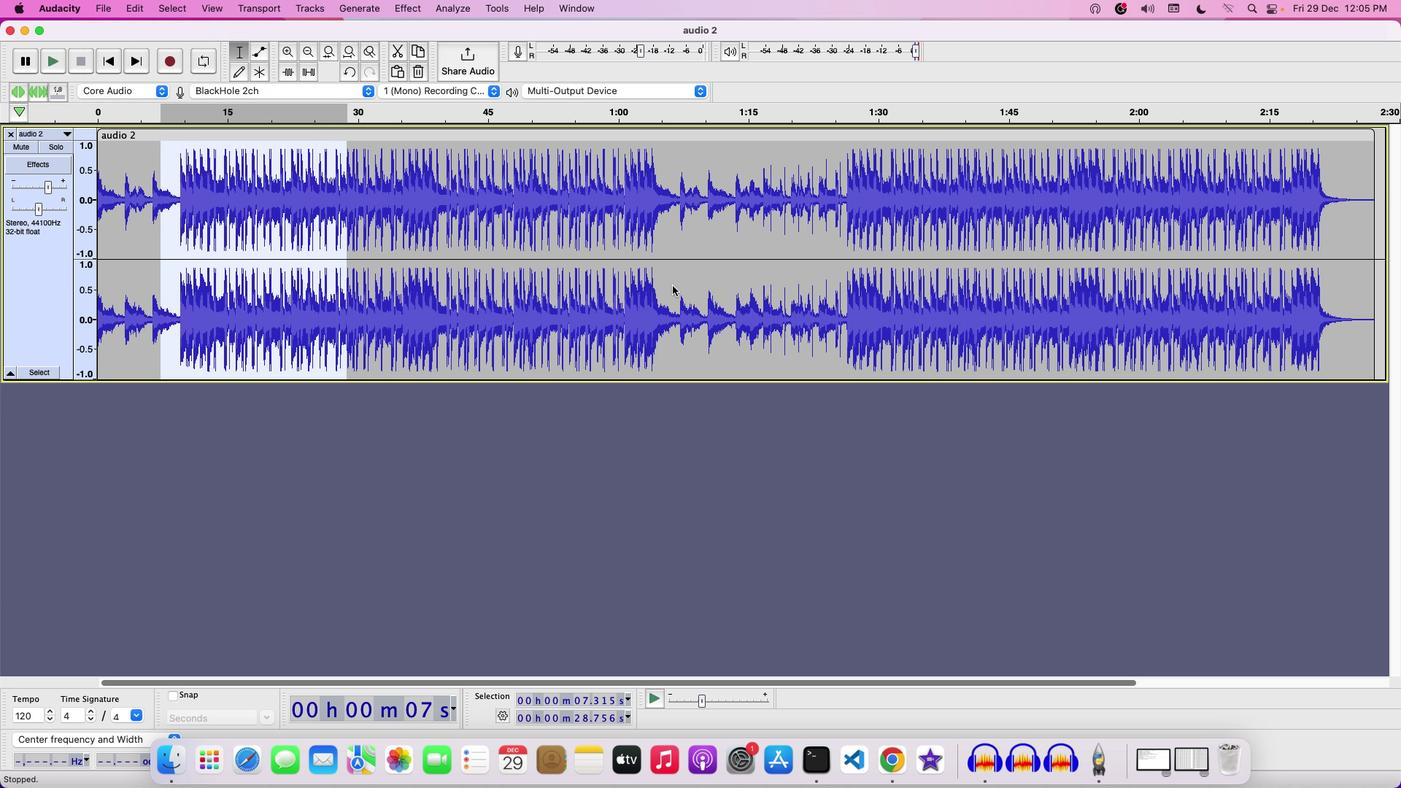 
Action: Key pressed Key.backspace'R''E''A''L'Key.space'T''I''M''E'Key.space'P''R''E''V''I''E''W'
Screenshot: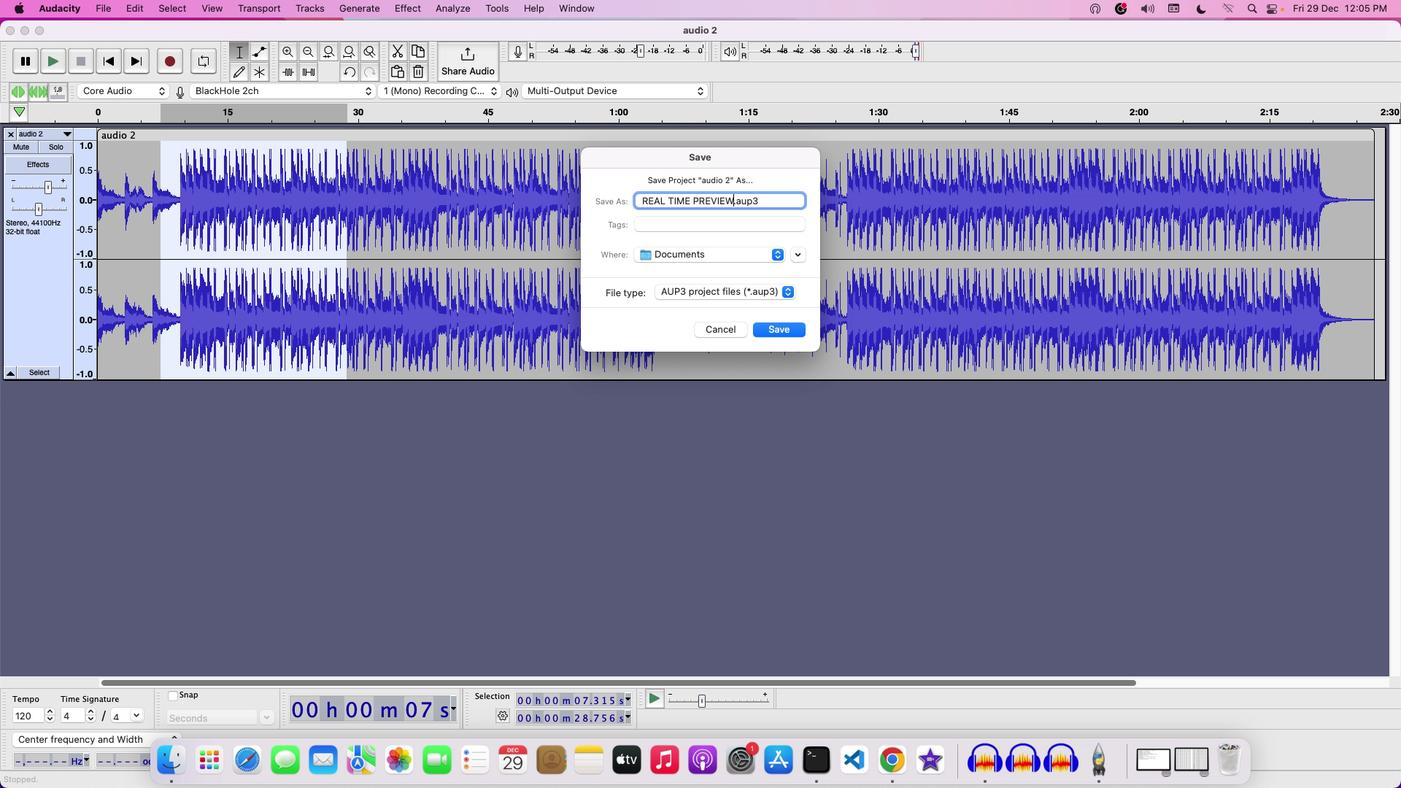 
Action: Mouse moved to (788, 326)
Screenshot: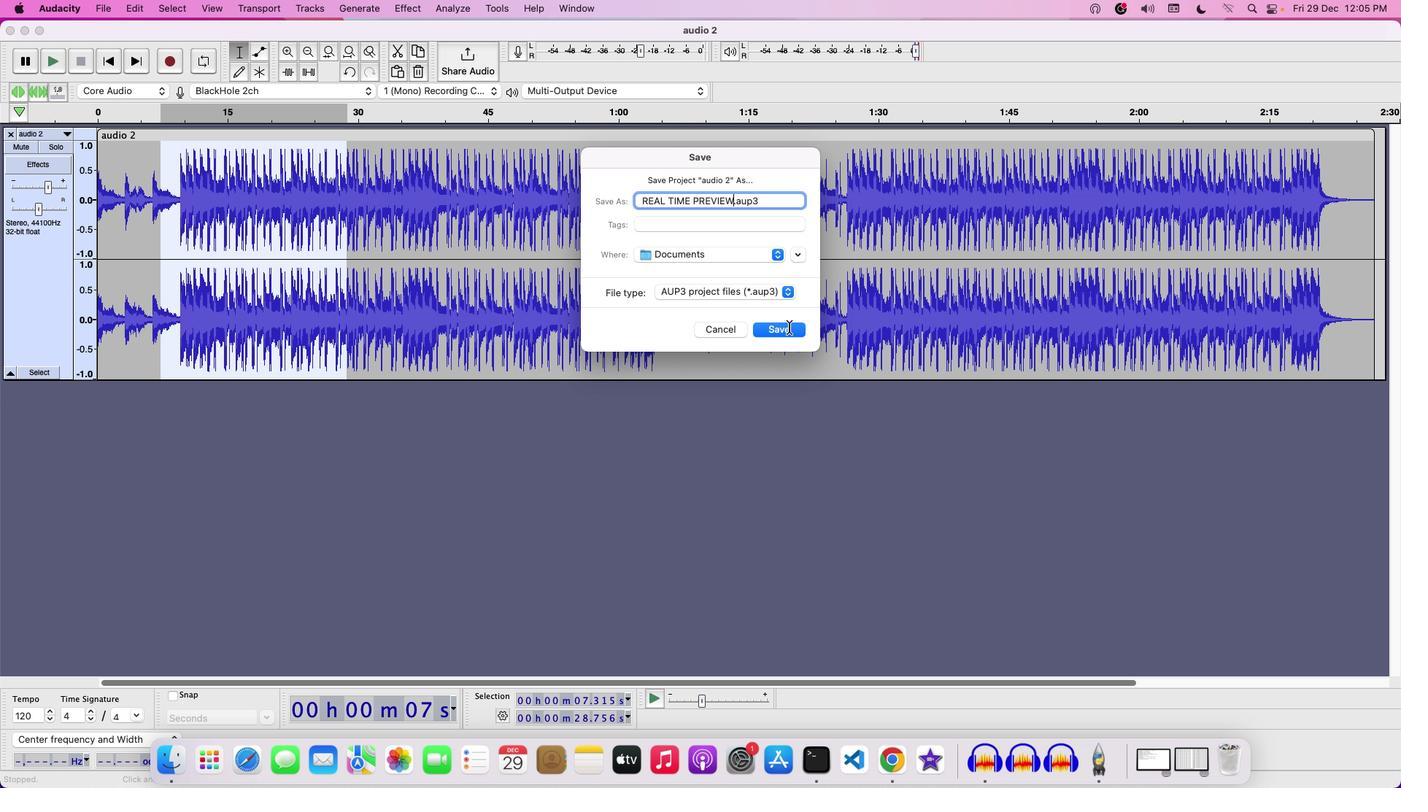 
Action: Mouse pressed left at (788, 326)
Screenshot: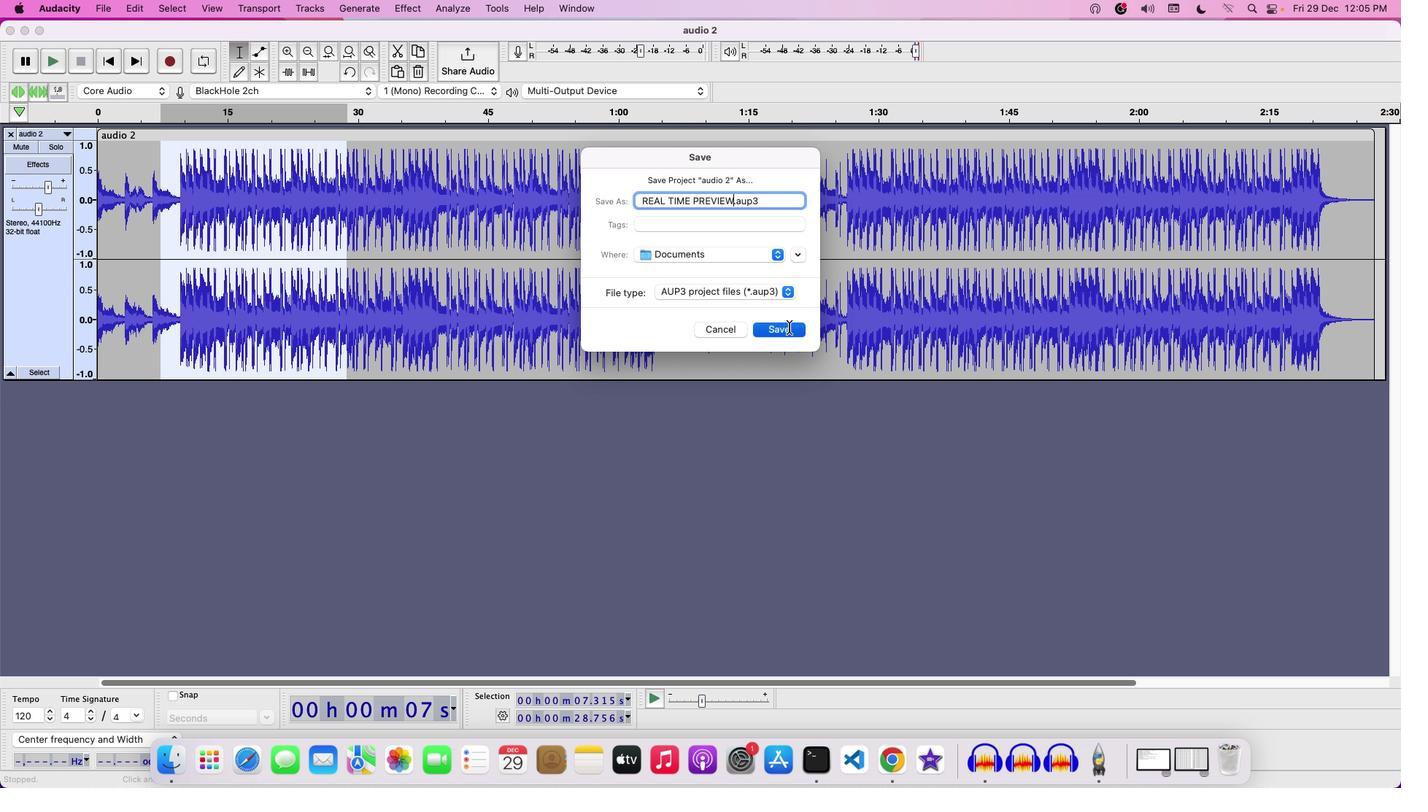 
Action: Mouse moved to (787, 326)
Screenshot: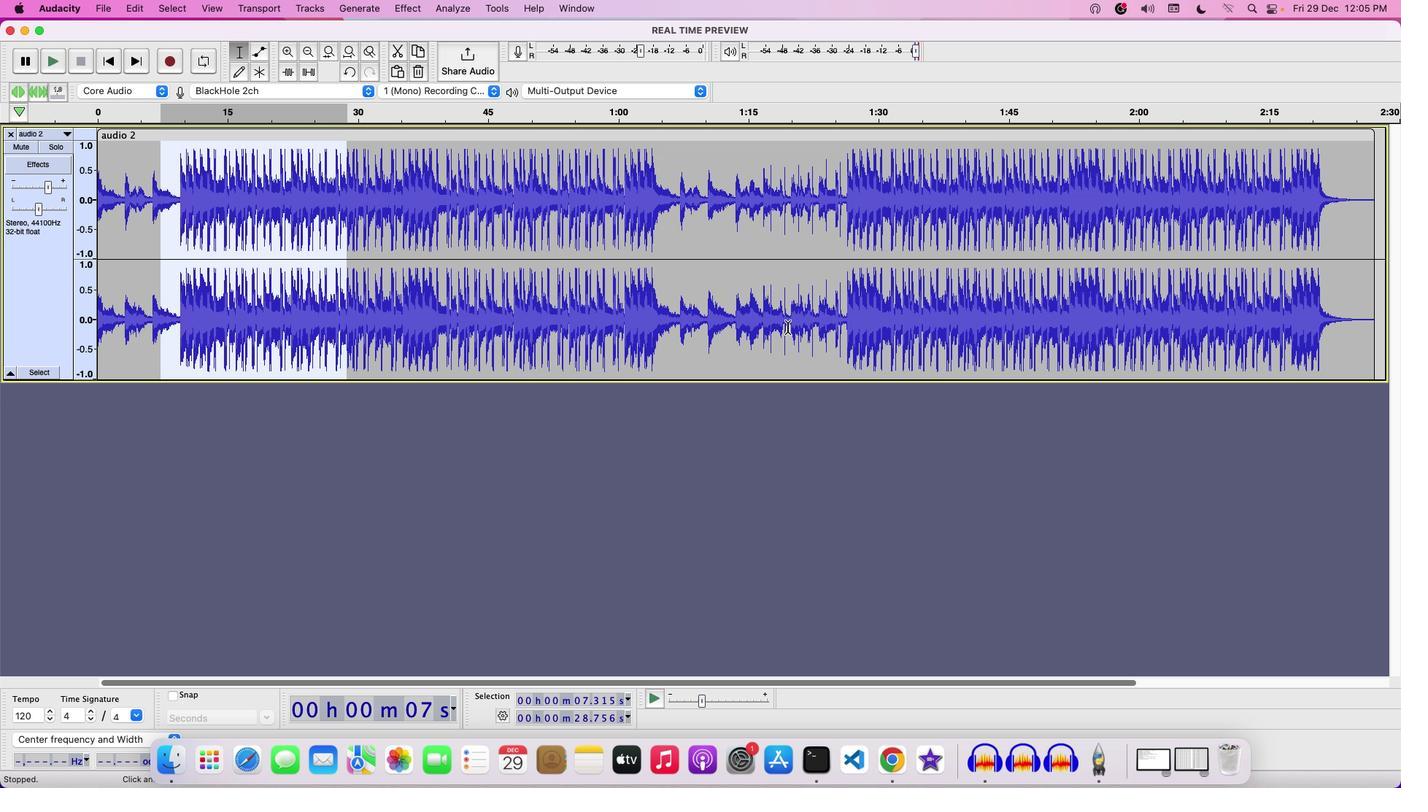 
